 Task: Find connections with filter location Varkaus with filter topic #startupswith filter profile language English with filter current company Diebold Nixdorf with filter school Sandip Foundation's Sandip Institute of Engineering and Management, Mahiravani, Trimbak Road, Nashik 422213 with filter industry Funds and Trusts with filter service category Financial Advisory with filter keywords title Playwright
Action: Mouse moved to (341, 239)
Screenshot: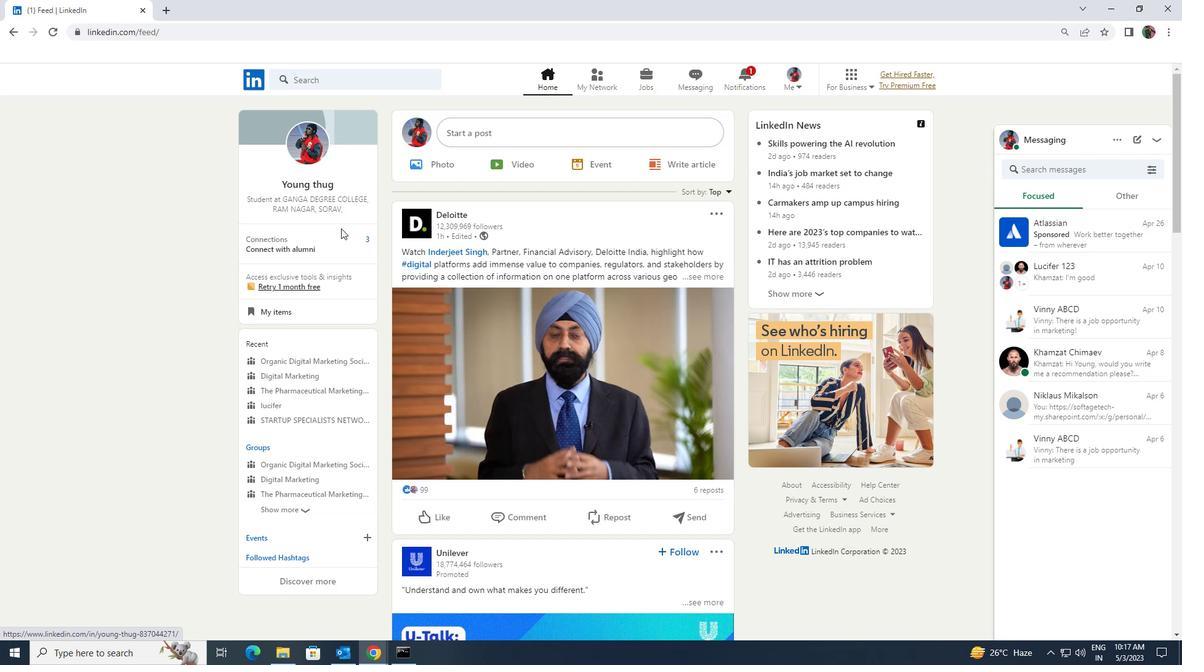 
Action: Mouse pressed left at (341, 239)
Screenshot: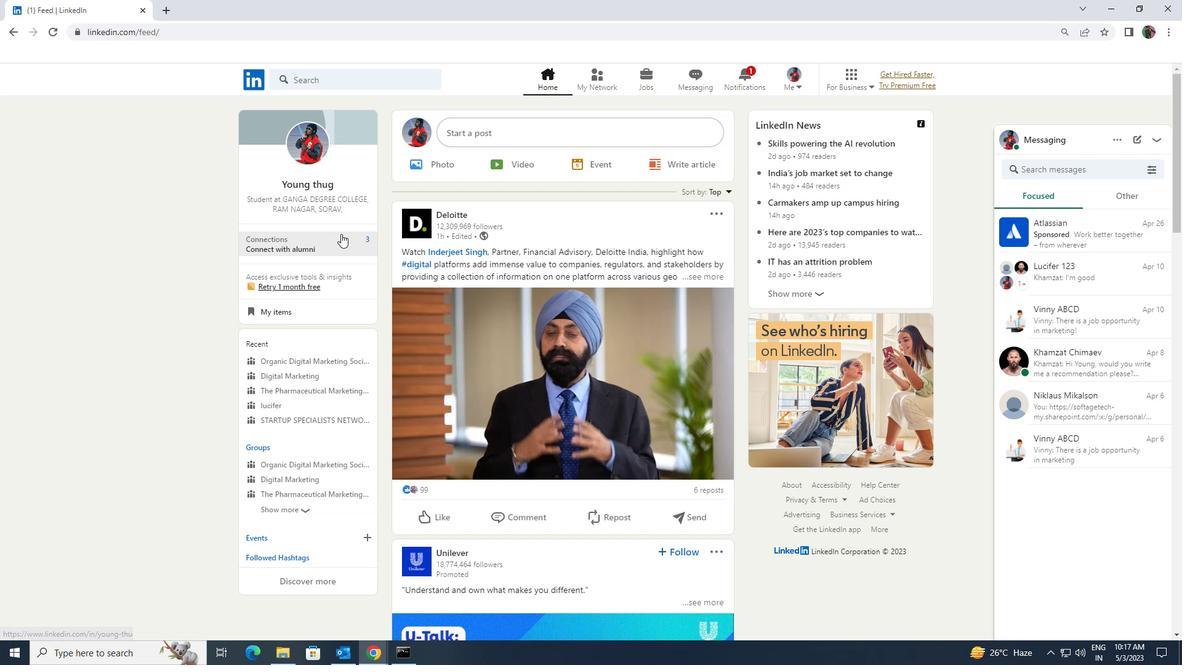 
Action: Mouse moved to (365, 152)
Screenshot: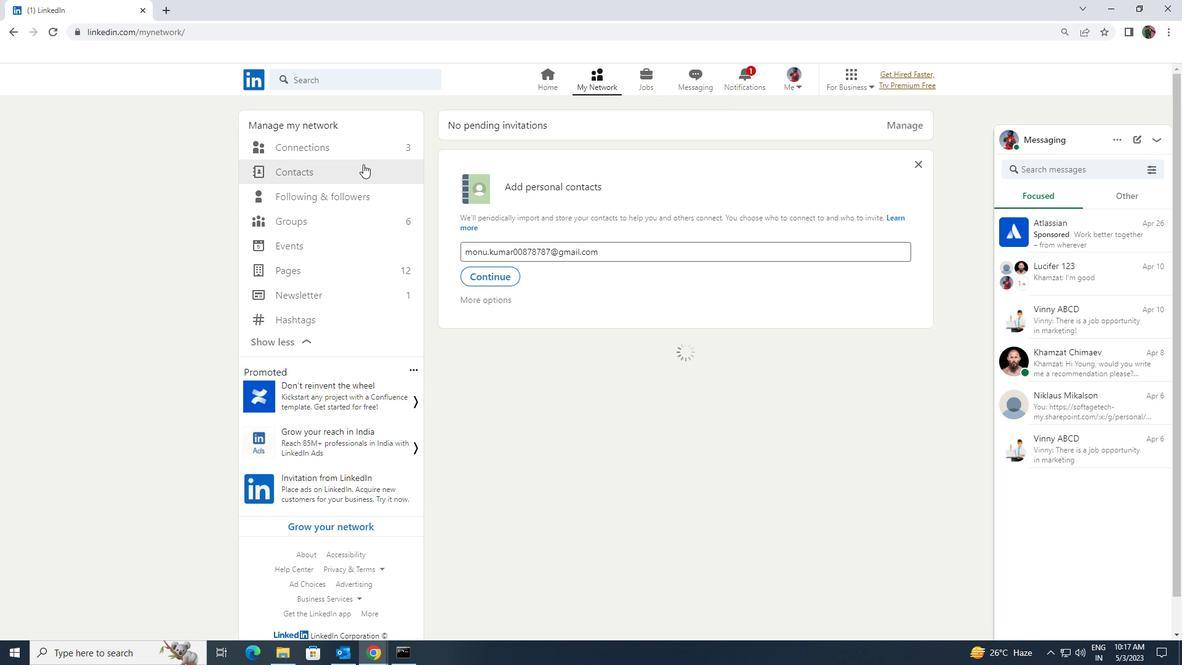 
Action: Mouse pressed left at (365, 152)
Screenshot: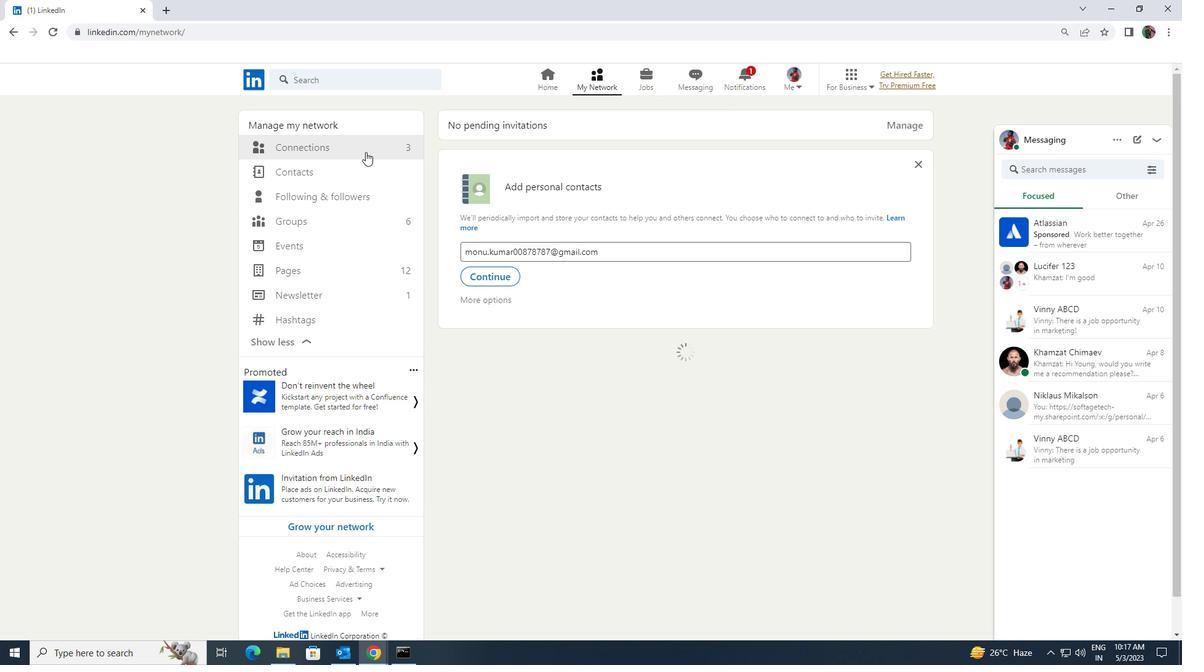 
Action: Mouse moved to (666, 147)
Screenshot: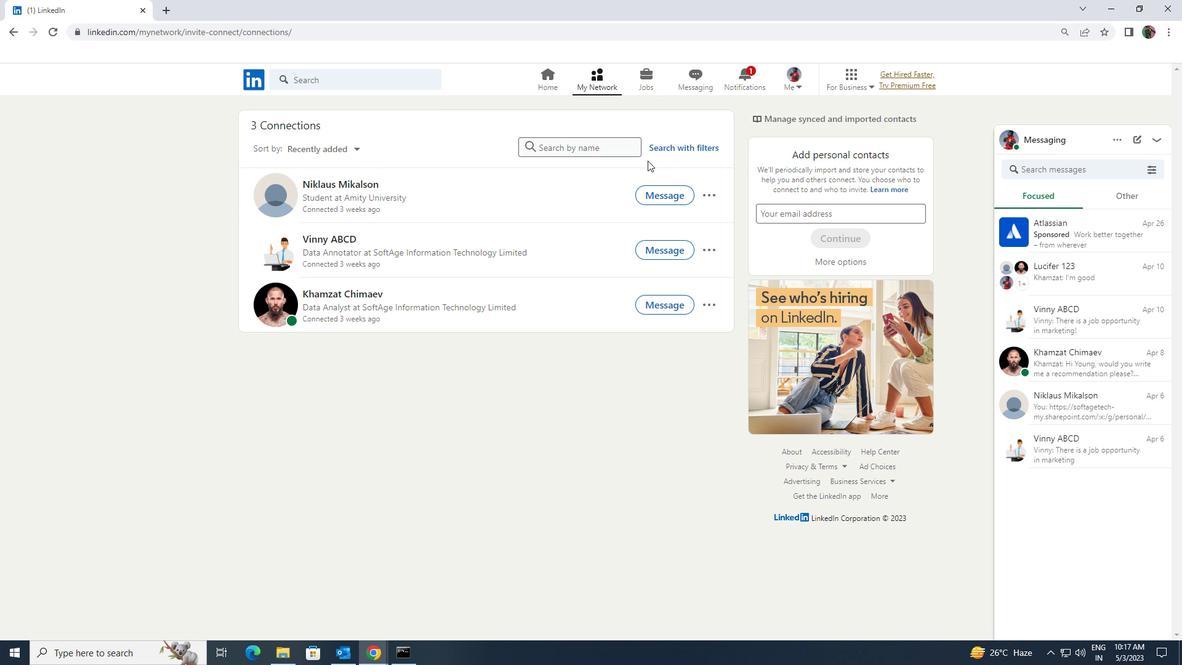 
Action: Mouse pressed left at (666, 147)
Screenshot: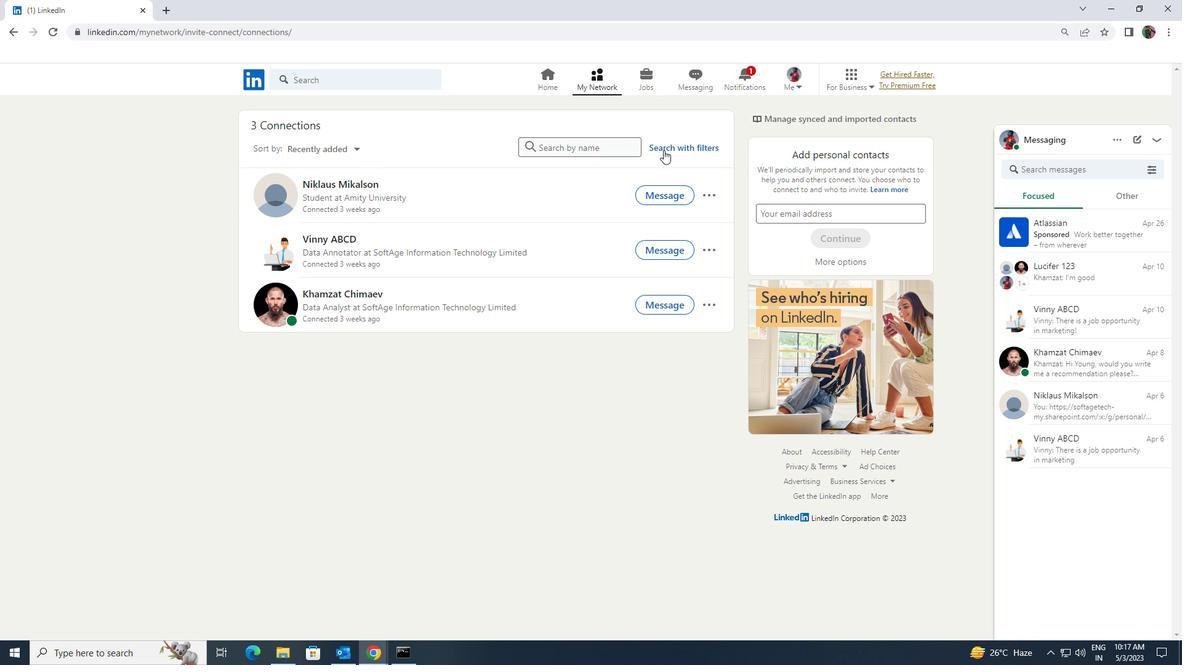 
Action: Mouse moved to (630, 119)
Screenshot: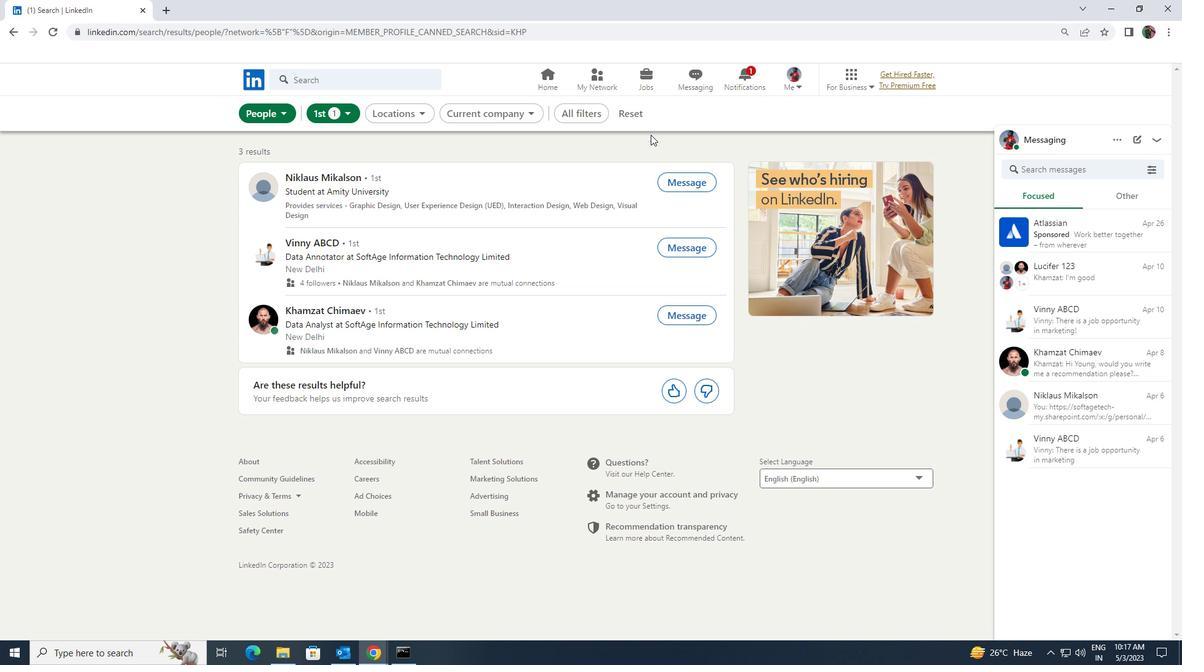 
Action: Mouse pressed left at (630, 119)
Screenshot: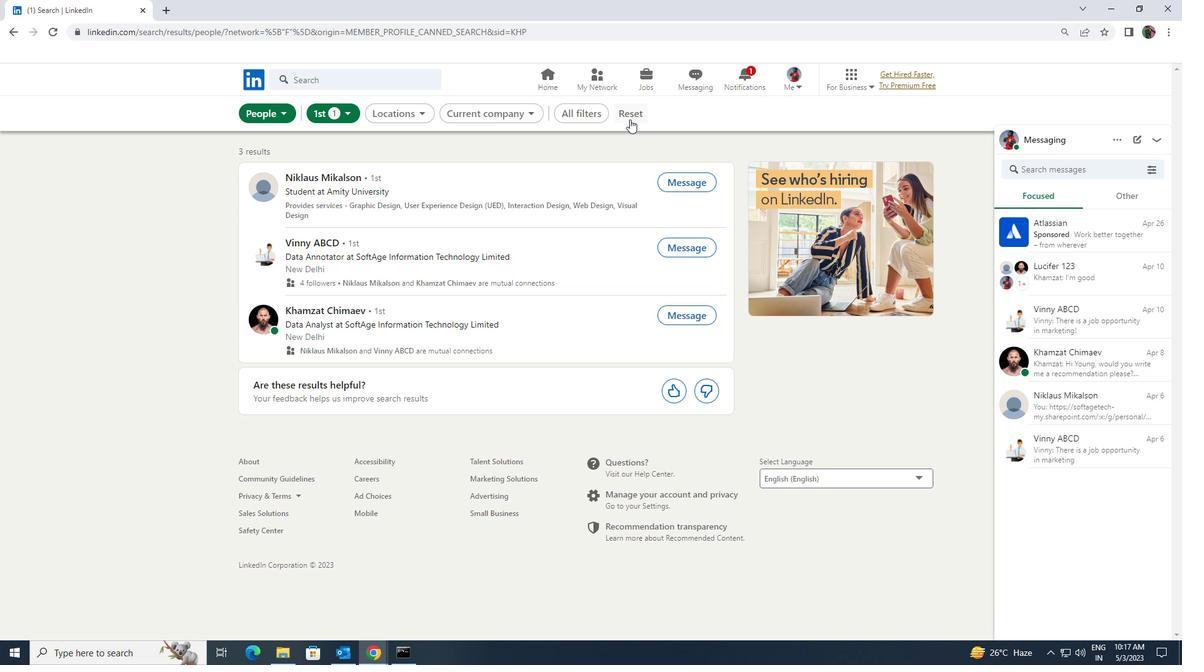 
Action: Mouse moved to (619, 115)
Screenshot: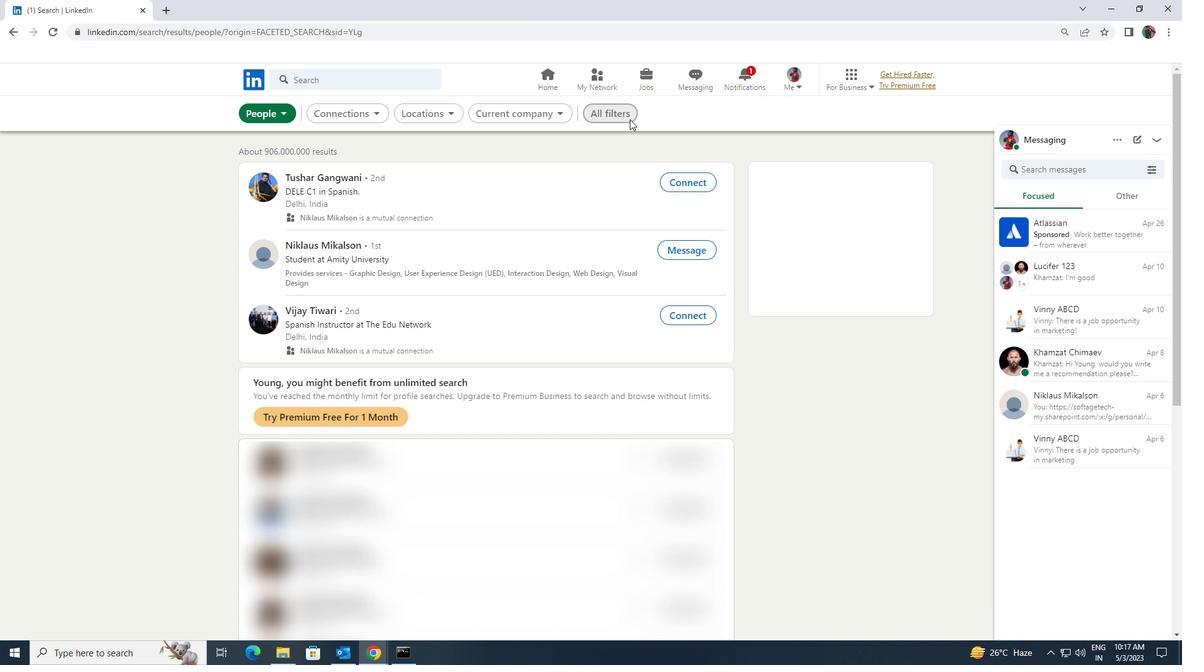 
Action: Mouse pressed left at (619, 115)
Screenshot: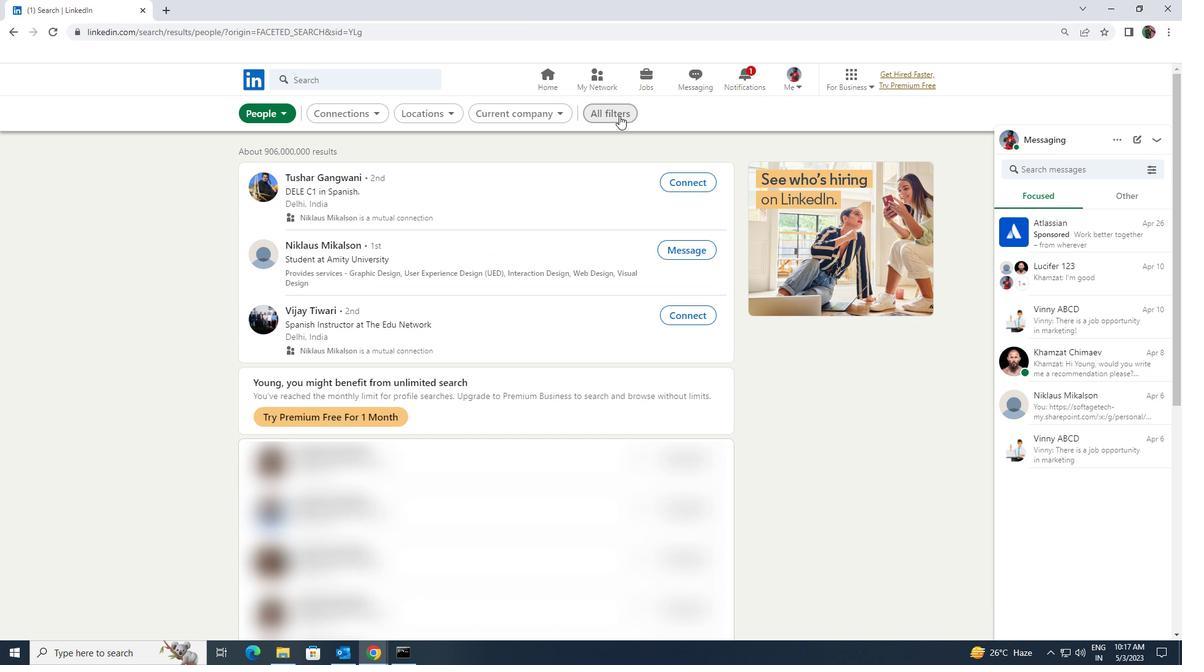 
Action: Mouse moved to (1015, 484)
Screenshot: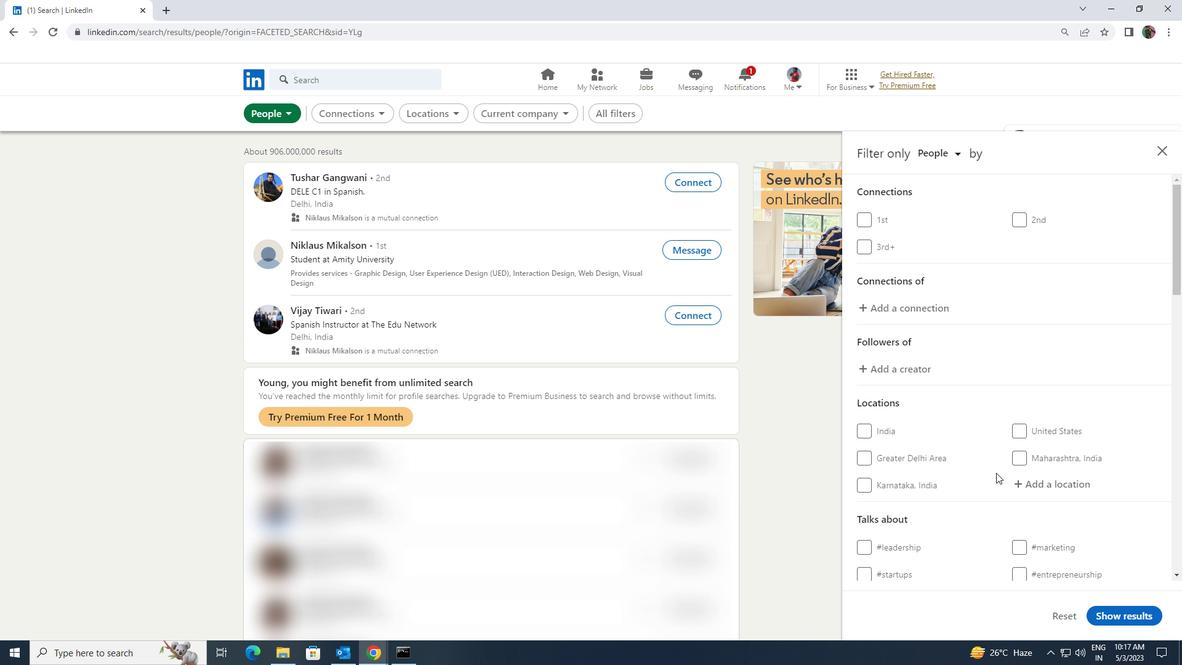 
Action: Mouse pressed left at (1015, 484)
Screenshot: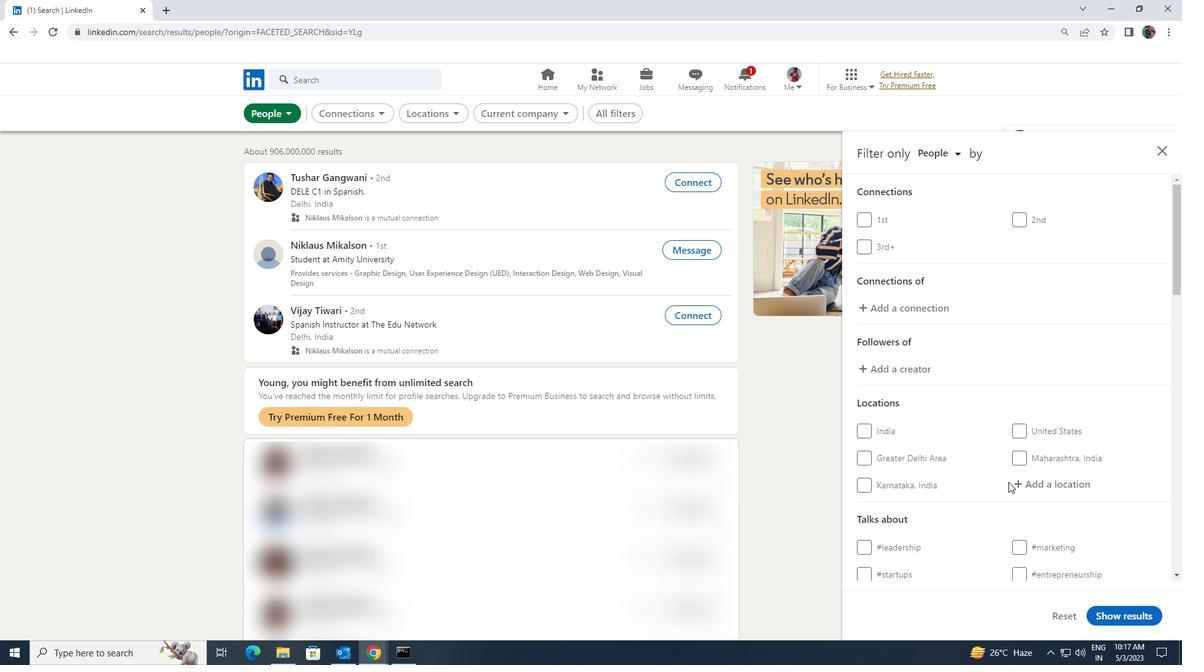 
Action: Mouse moved to (1003, 481)
Screenshot: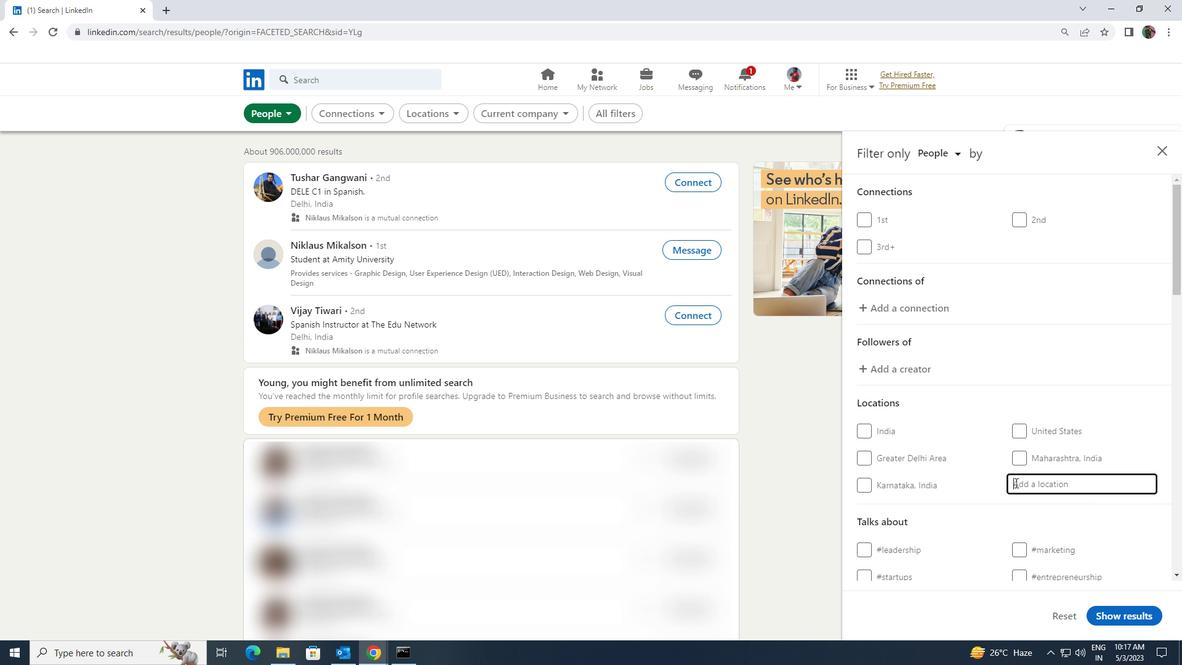 
Action: Key pressed <Key.shift>VARKAUS
Screenshot: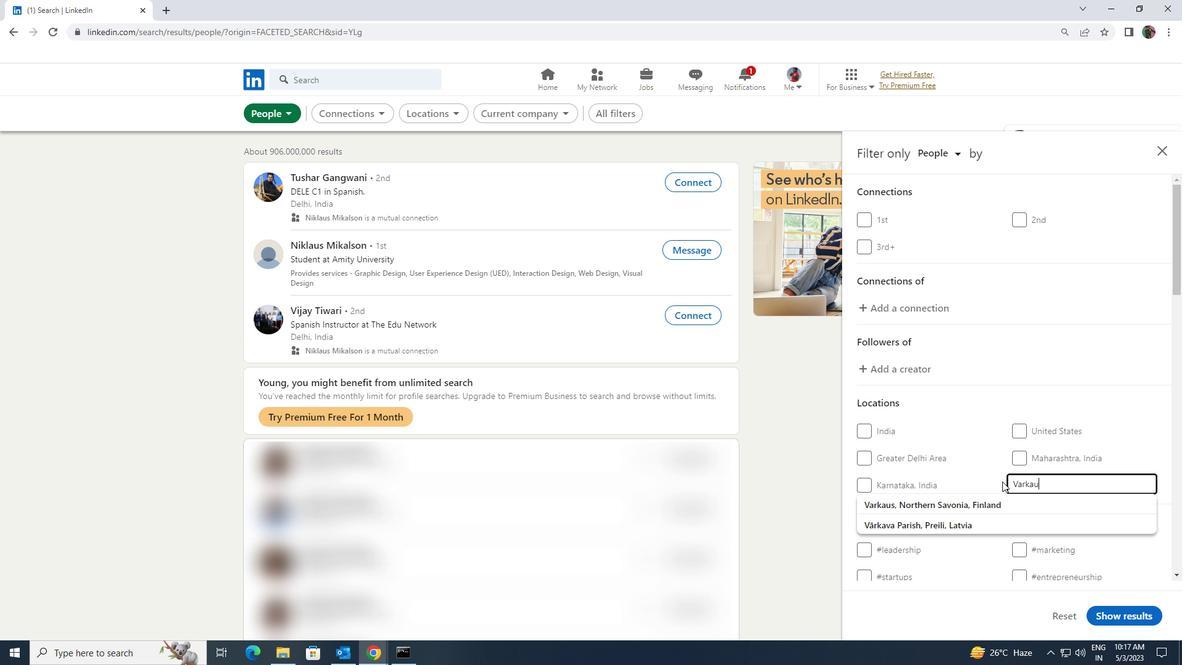 
Action: Mouse moved to (997, 494)
Screenshot: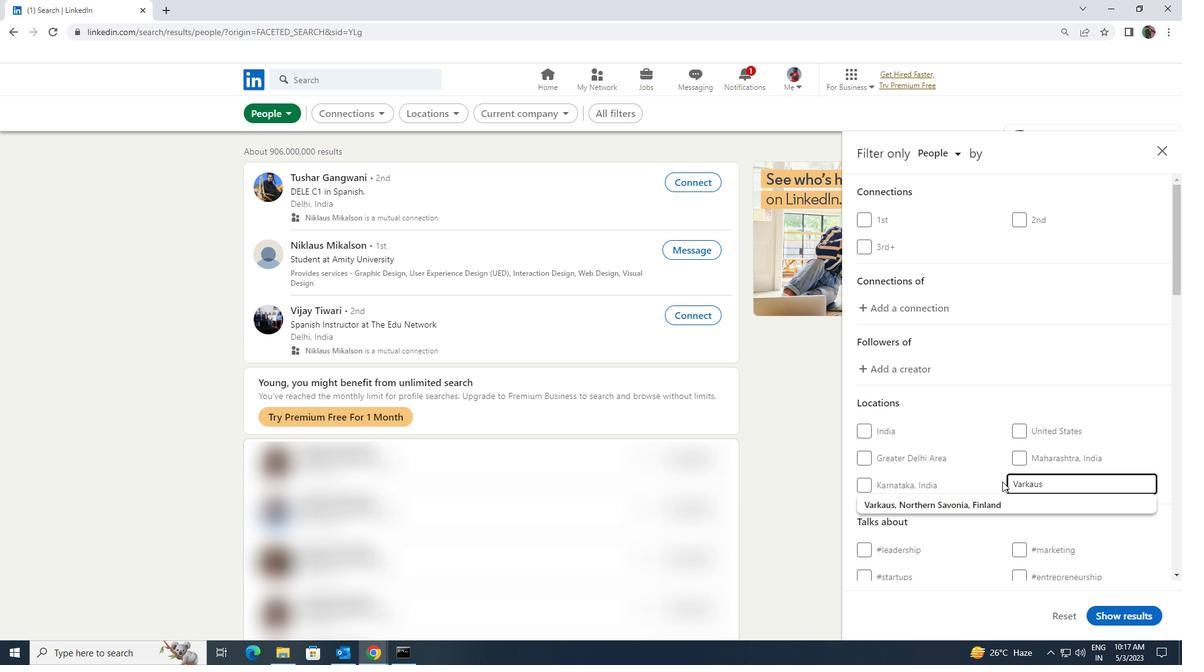 
Action: Mouse pressed left at (997, 494)
Screenshot: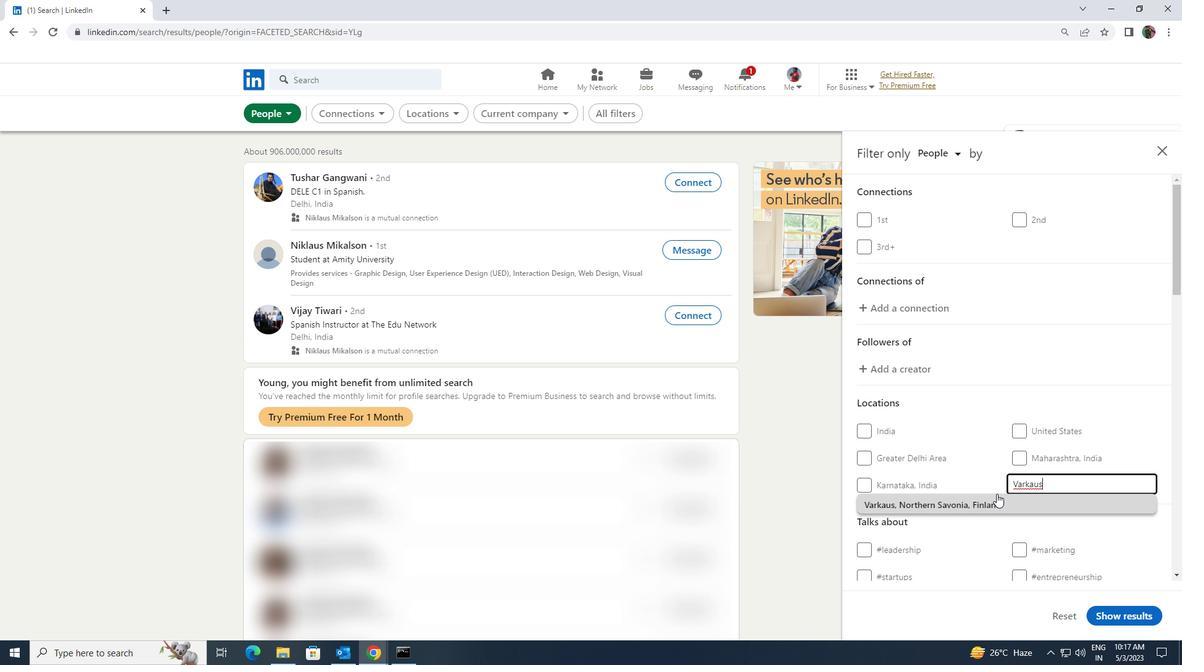 
Action: Mouse moved to (982, 494)
Screenshot: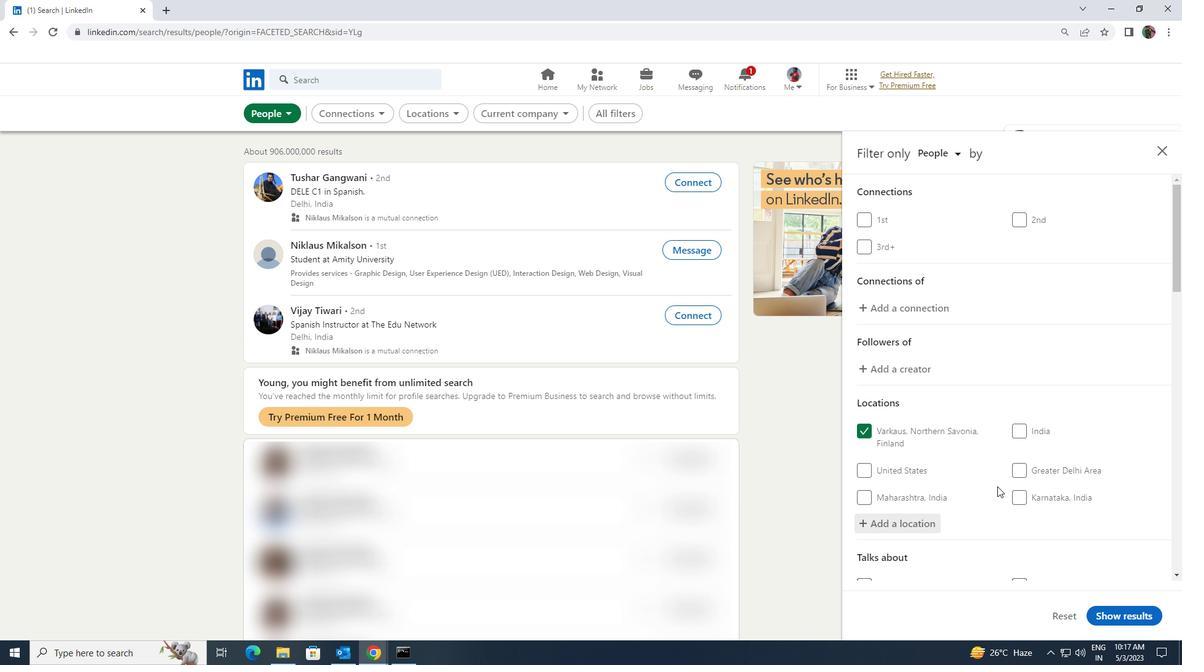 
Action: Mouse scrolled (982, 494) with delta (0, 0)
Screenshot: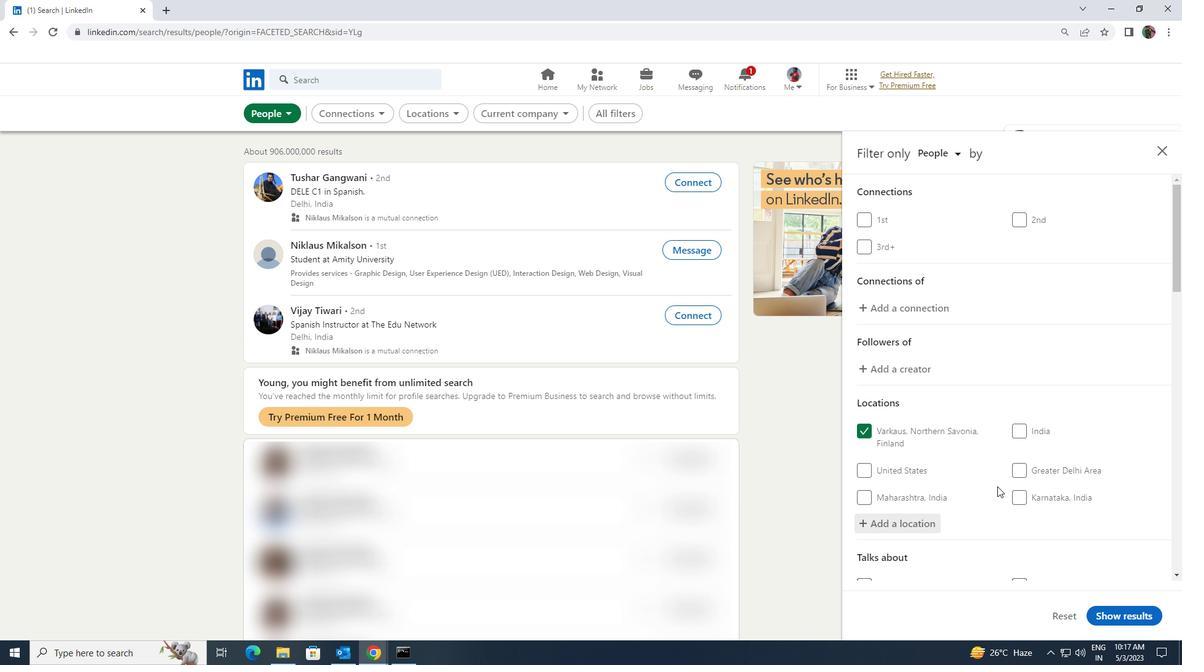 
Action: Mouse scrolled (982, 494) with delta (0, 0)
Screenshot: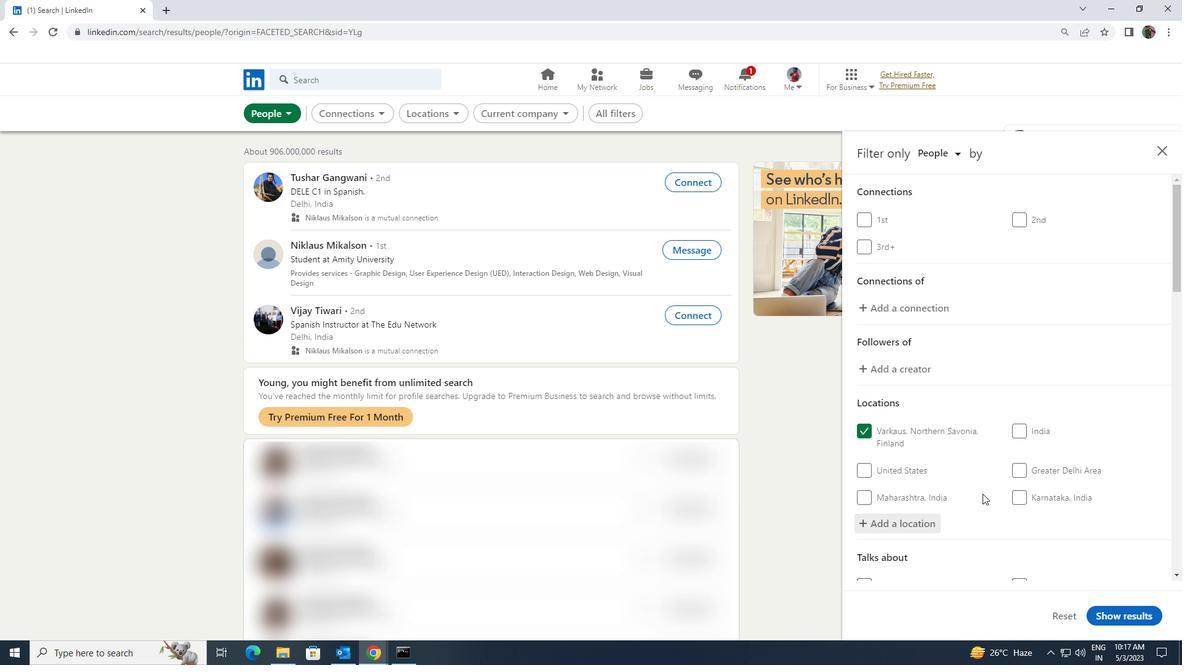 
Action: Mouse scrolled (982, 494) with delta (0, 0)
Screenshot: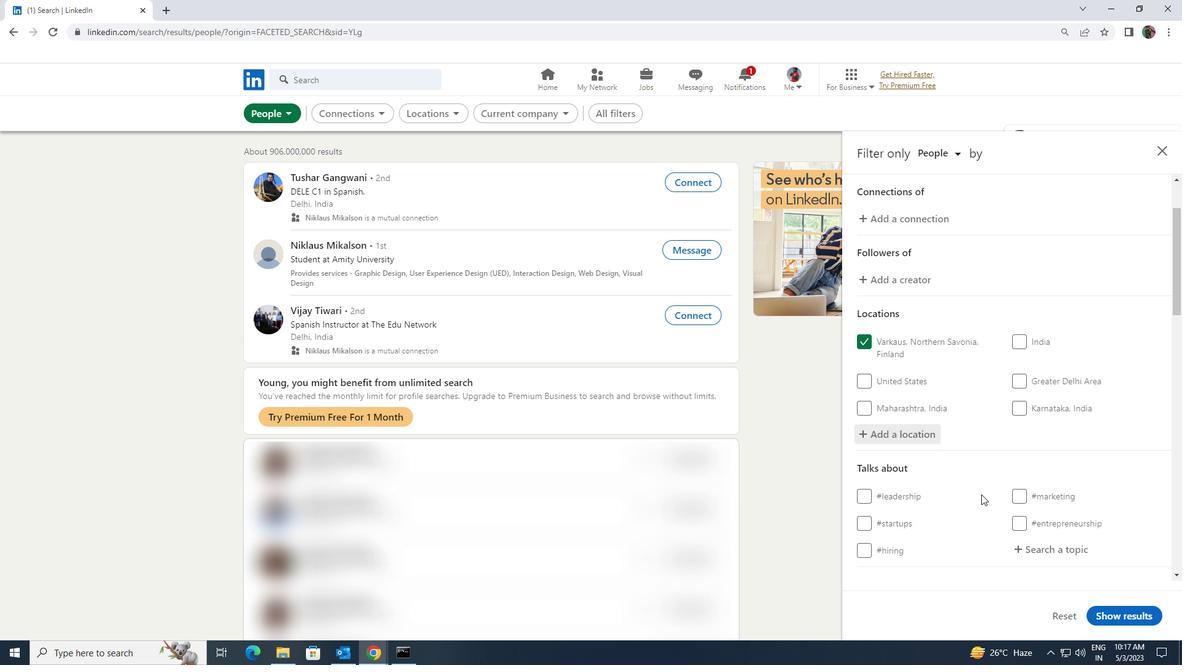 
Action: Mouse moved to (1029, 458)
Screenshot: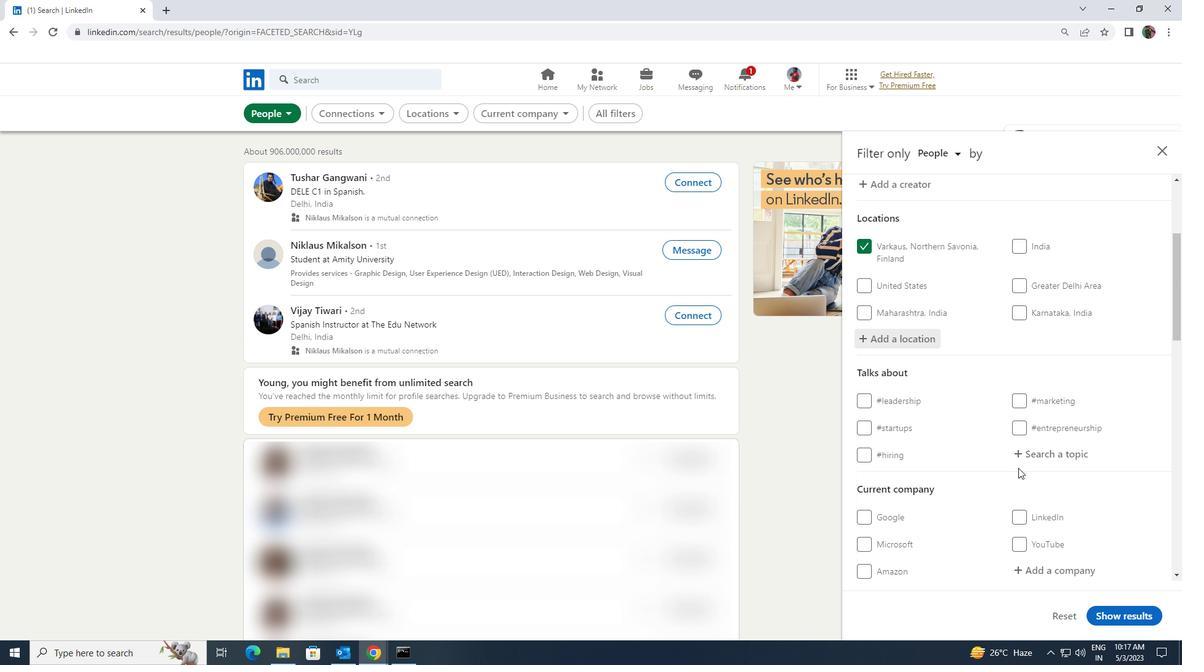 
Action: Mouse pressed left at (1029, 458)
Screenshot: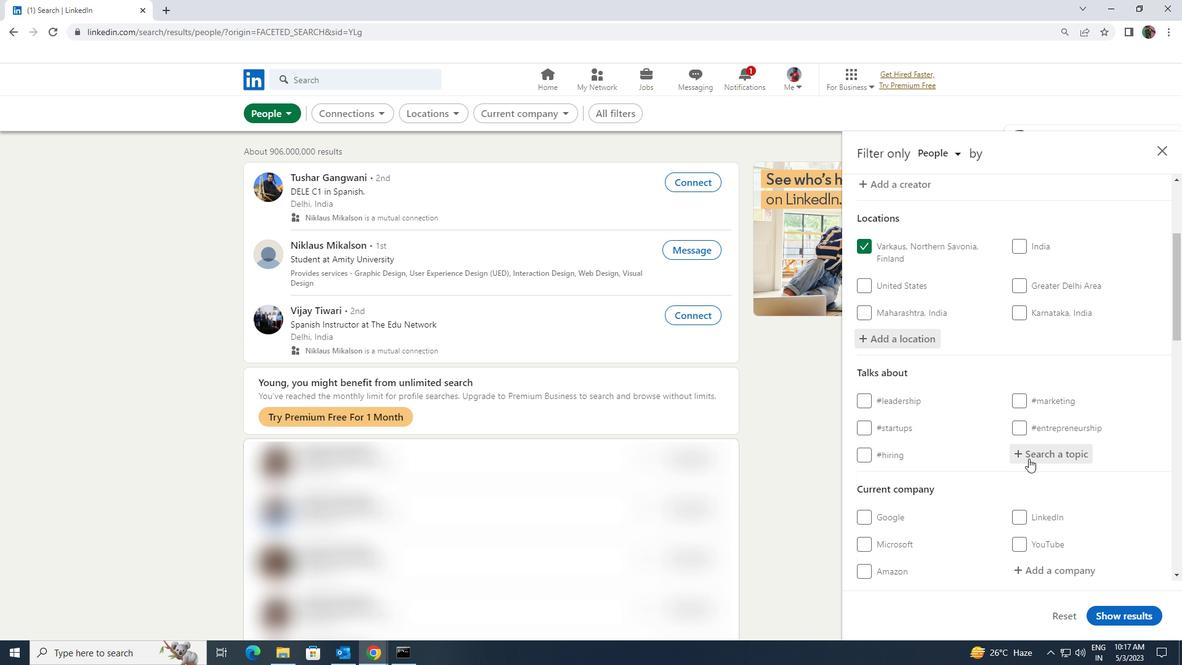 
Action: Key pressed <Key.shift><Key.shift><Key.shift>STARTU
Screenshot: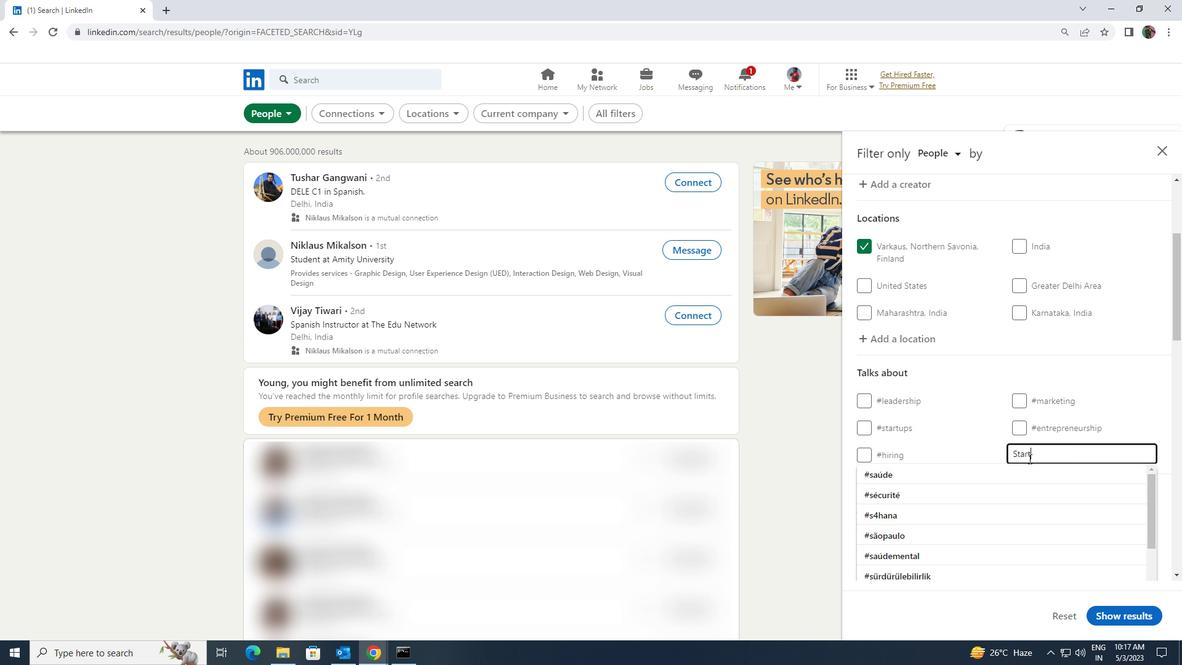
Action: Mouse moved to (1005, 475)
Screenshot: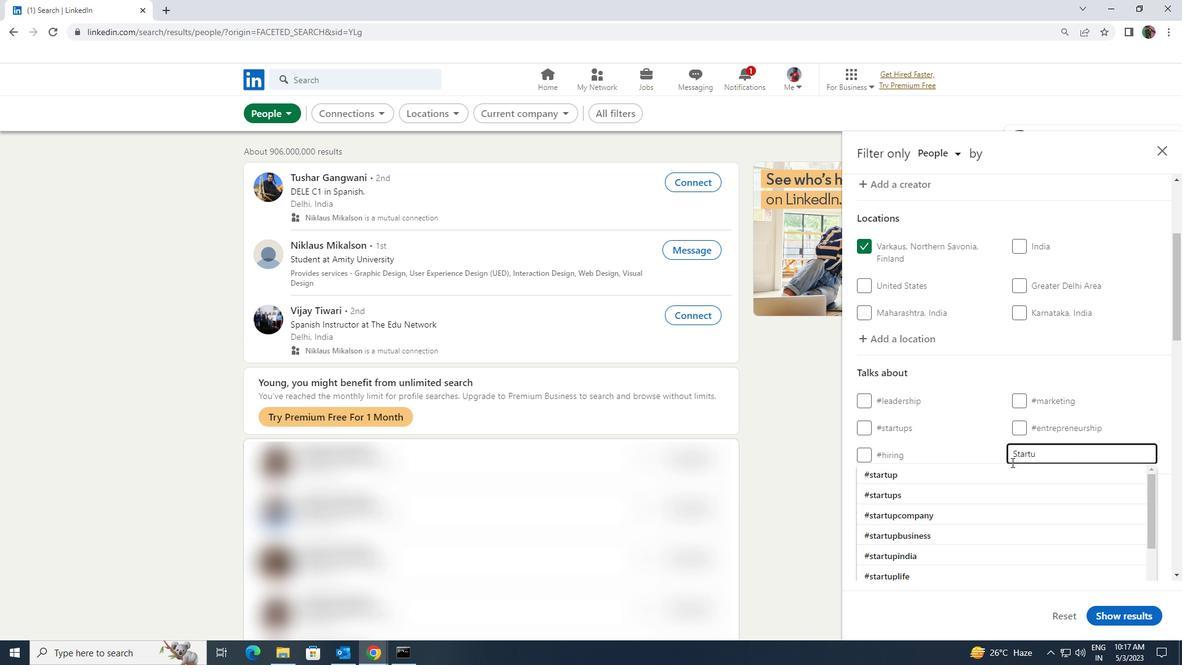 
Action: Mouse pressed left at (1005, 475)
Screenshot: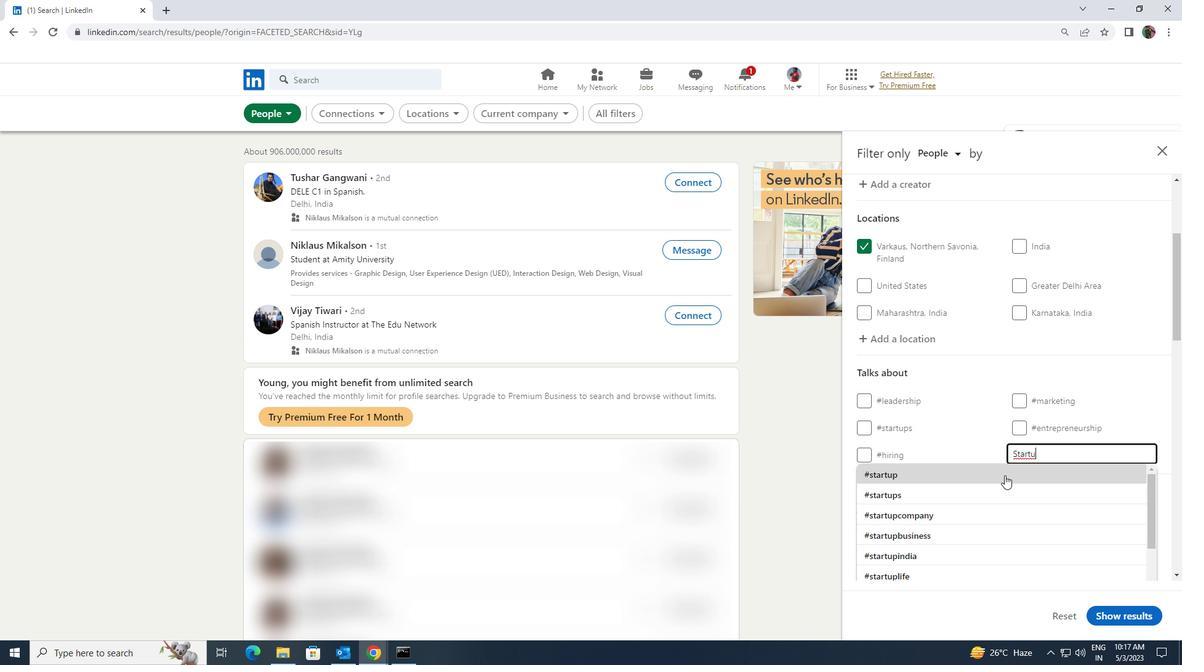 
Action: Mouse moved to (999, 478)
Screenshot: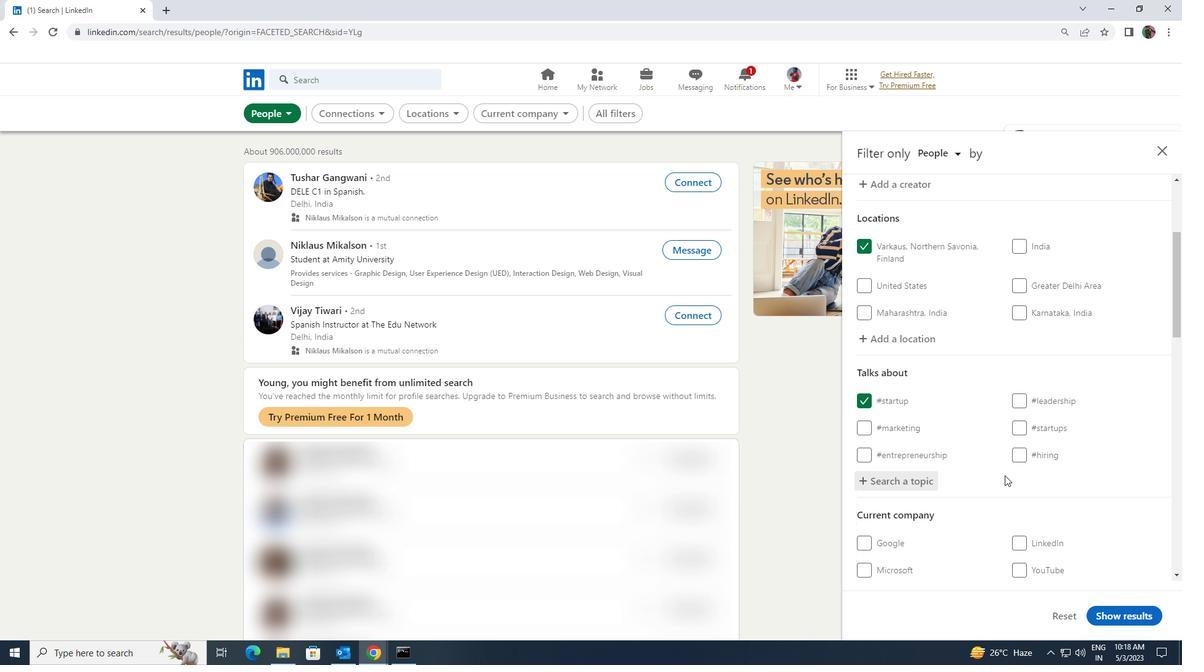 
Action: Mouse scrolled (999, 478) with delta (0, 0)
Screenshot: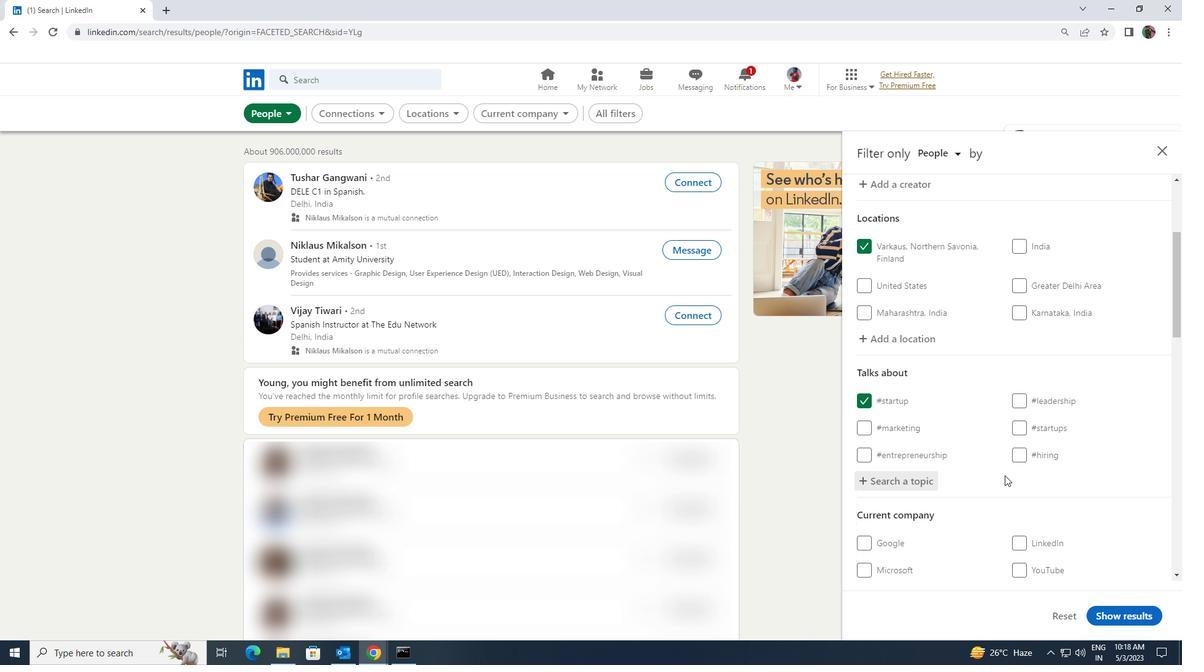 
Action: Mouse scrolled (999, 478) with delta (0, 0)
Screenshot: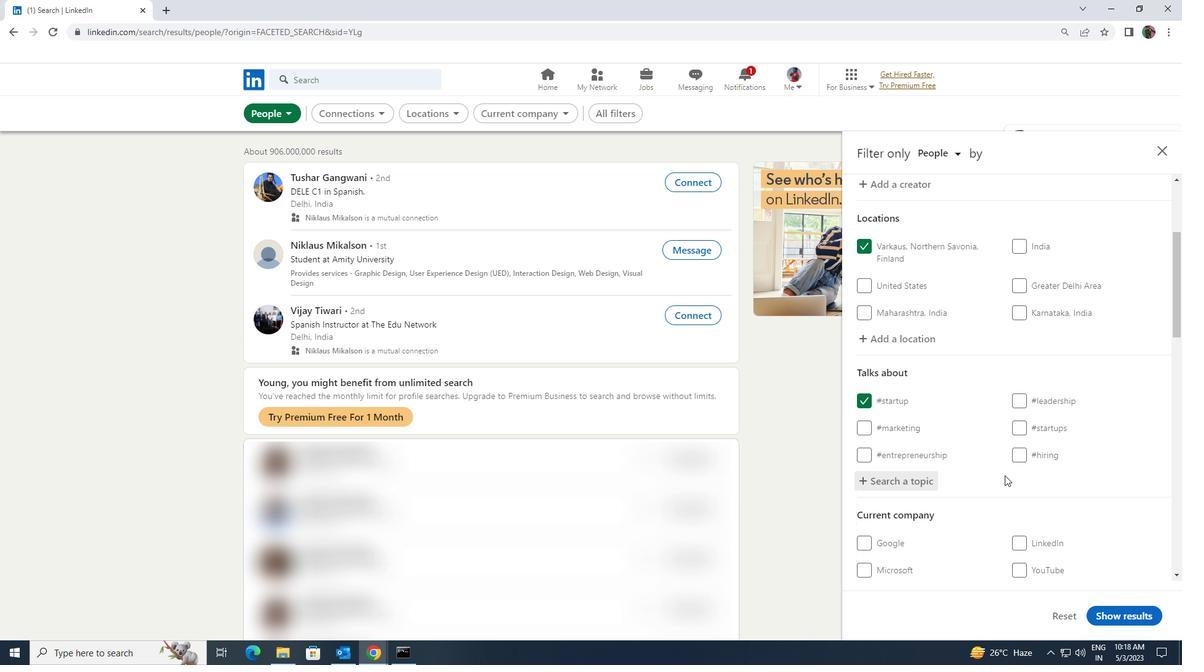 
Action: Mouse scrolled (999, 478) with delta (0, 0)
Screenshot: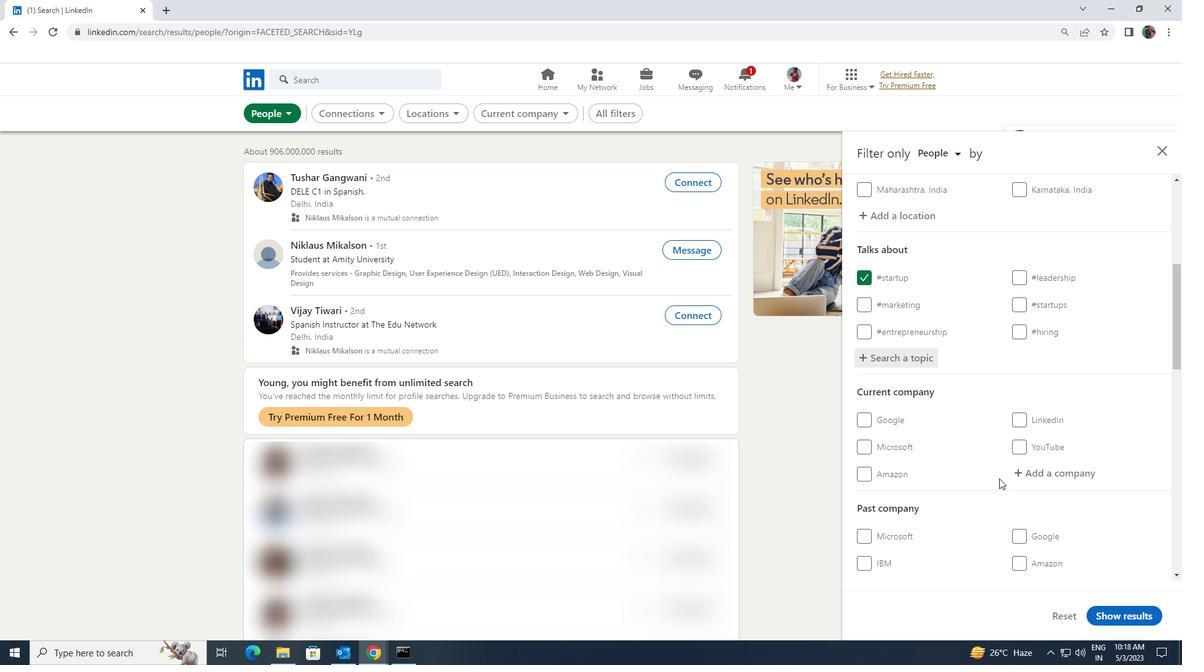 
Action: Mouse scrolled (999, 478) with delta (0, 0)
Screenshot: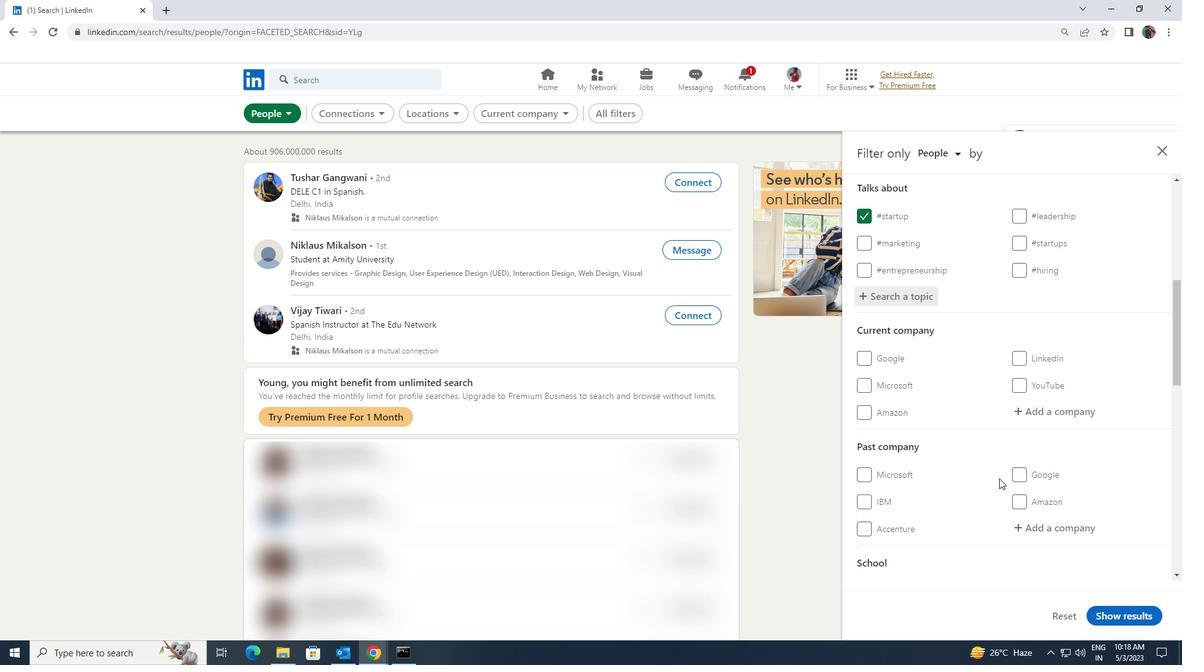 
Action: Mouse scrolled (999, 478) with delta (0, 0)
Screenshot: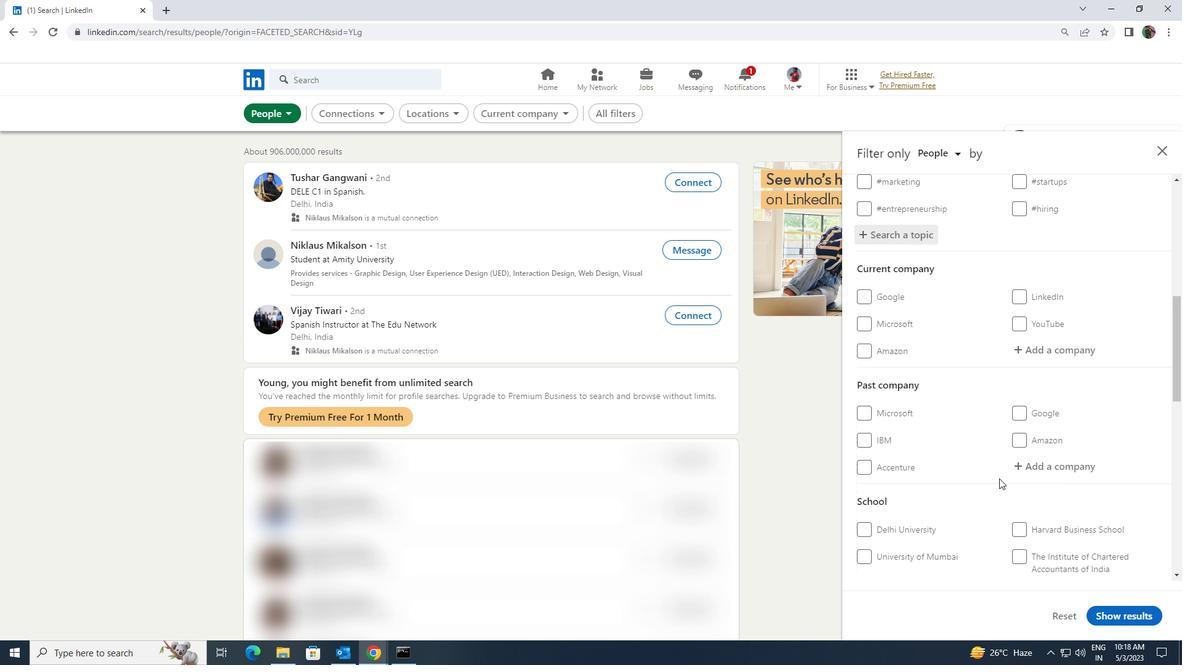 
Action: Mouse scrolled (999, 478) with delta (0, 0)
Screenshot: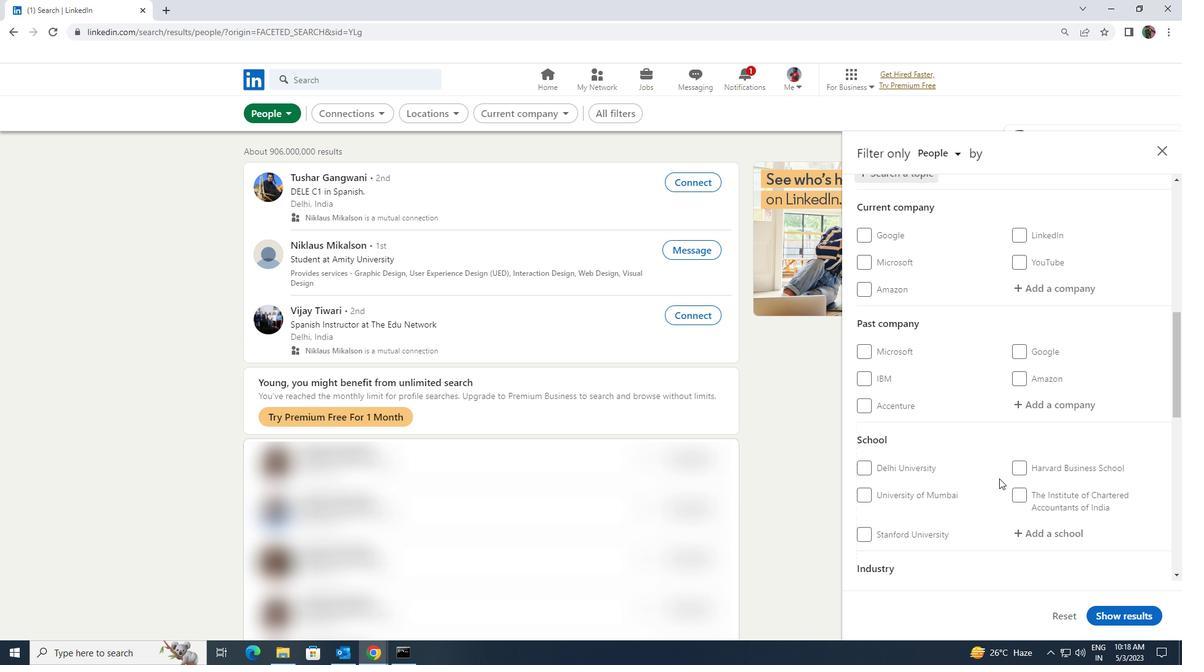 
Action: Mouse scrolled (999, 478) with delta (0, 0)
Screenshot: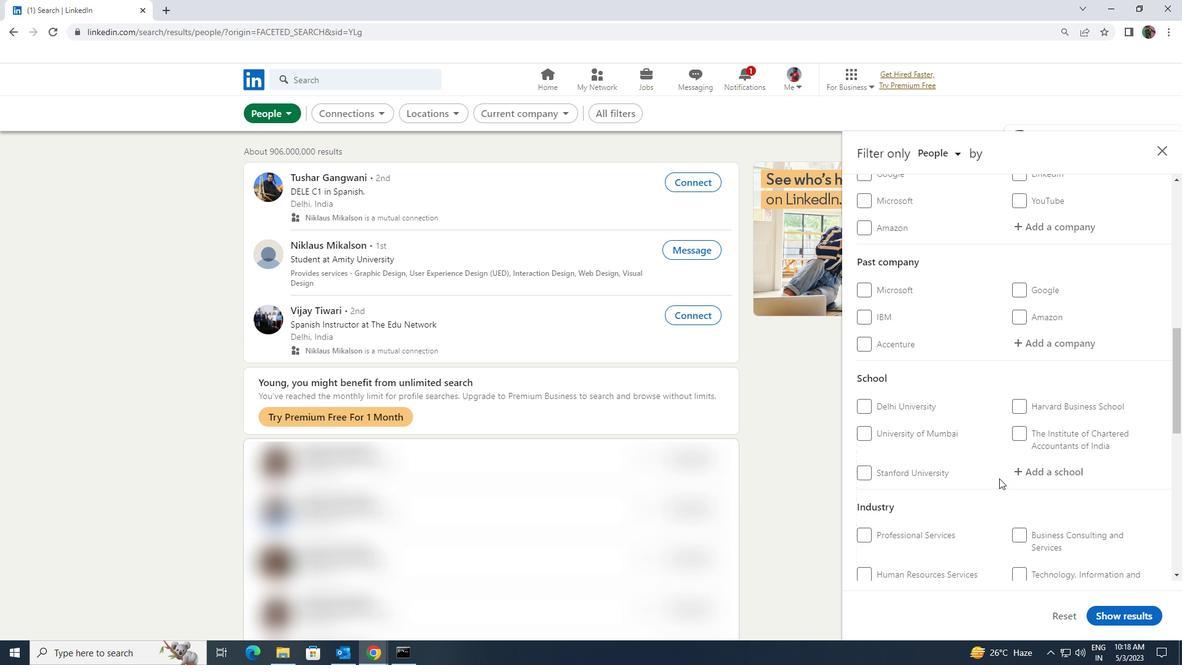 
Action: Mouse scrolled (999, 478) with delta (0, 0)
Screenshot: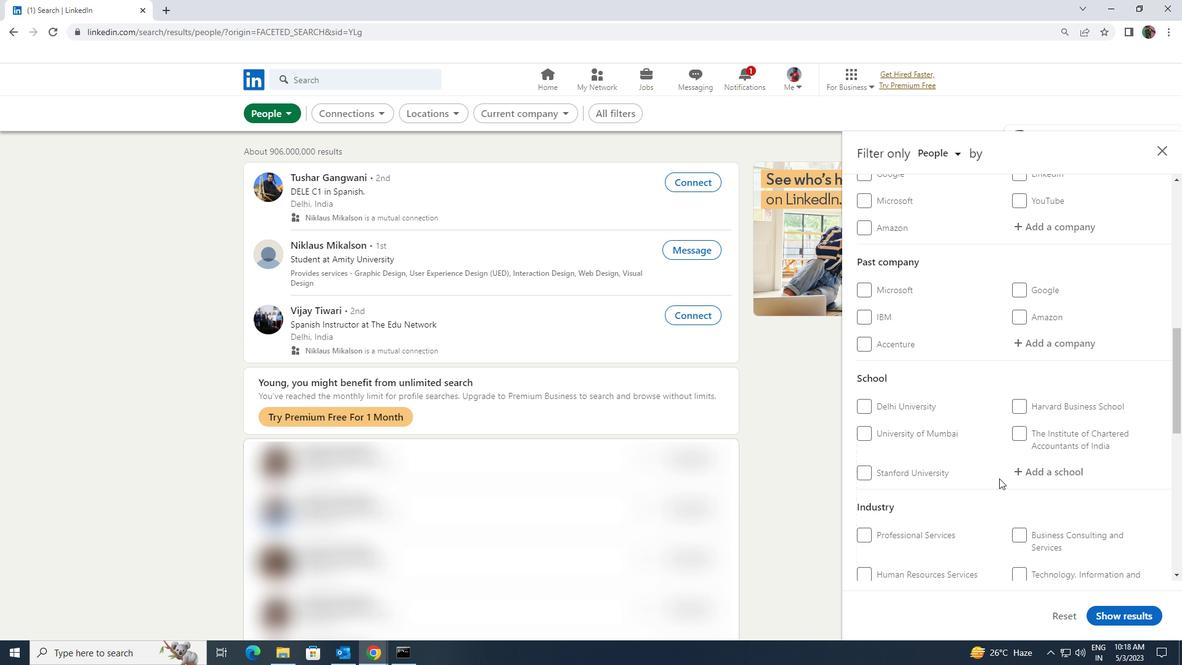 
Action: Mouse scrolled (999, 478) with delta (0, 0)
Screenshot: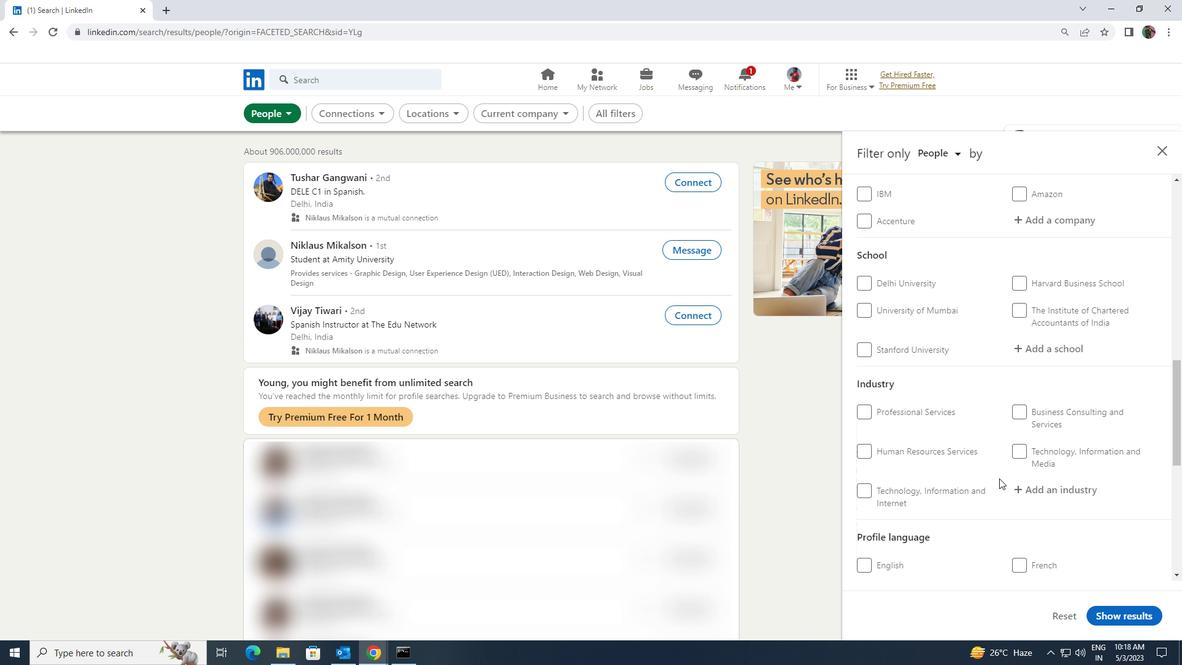 
Action: Mouse scrolled (999, 478) with delta (0, 0)
Screenshot: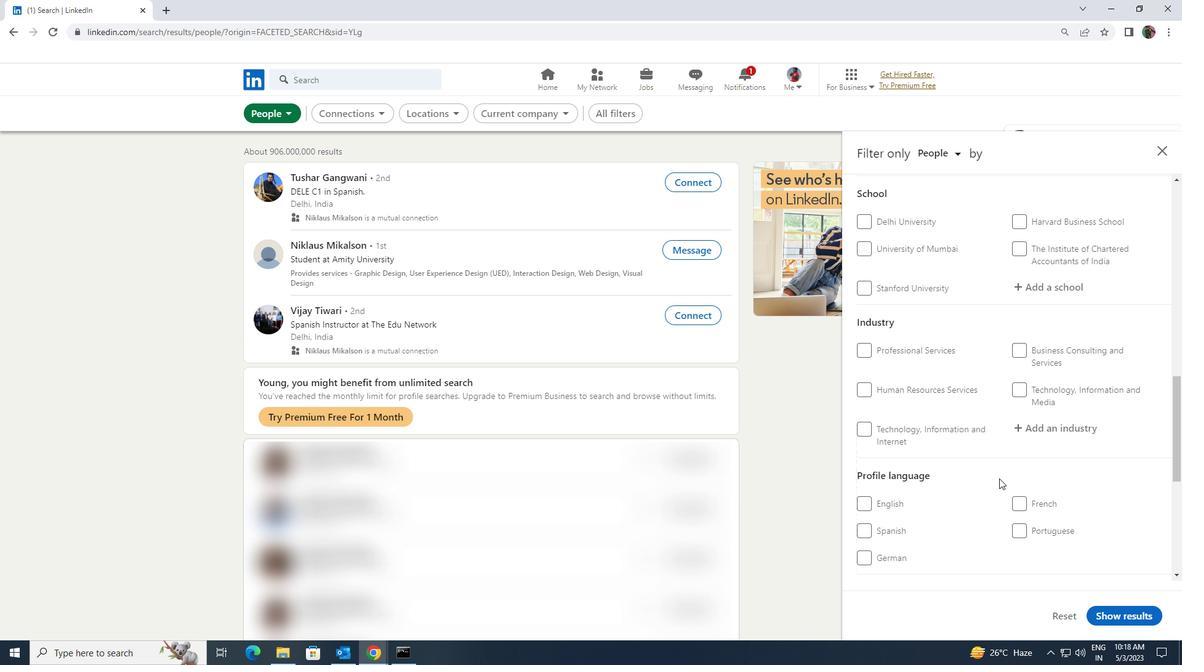 
Action: Mouse moved to (868, 440)
Screenshot: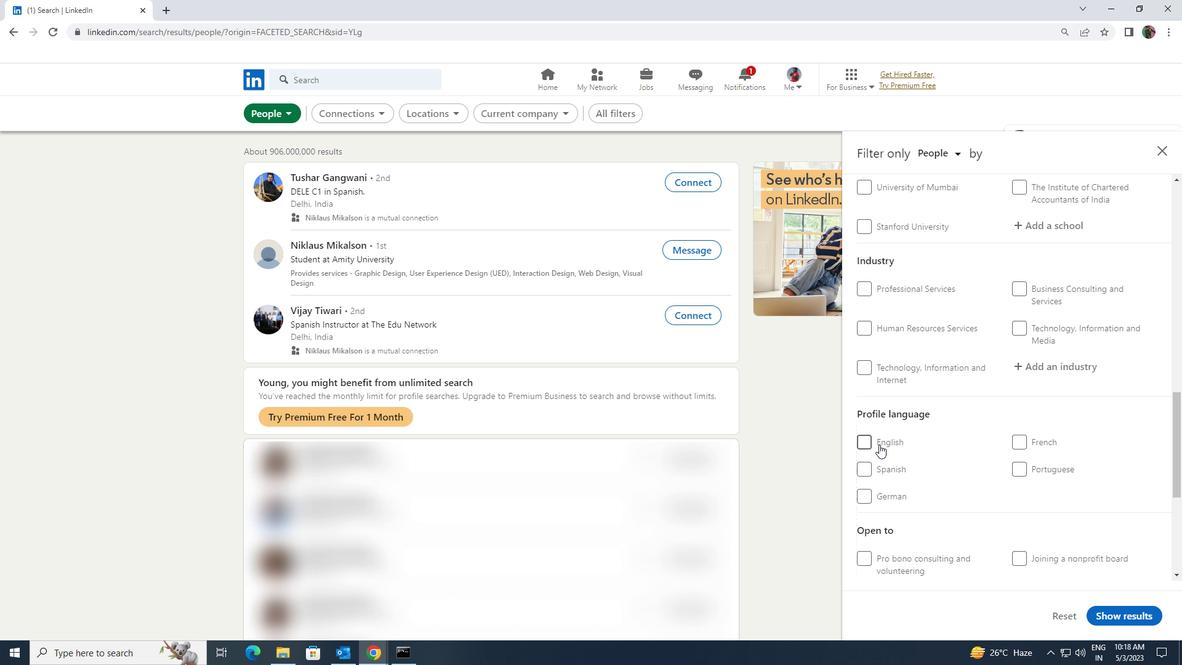 
Action: Mouse pressed left at (868, 440)
Screenshot: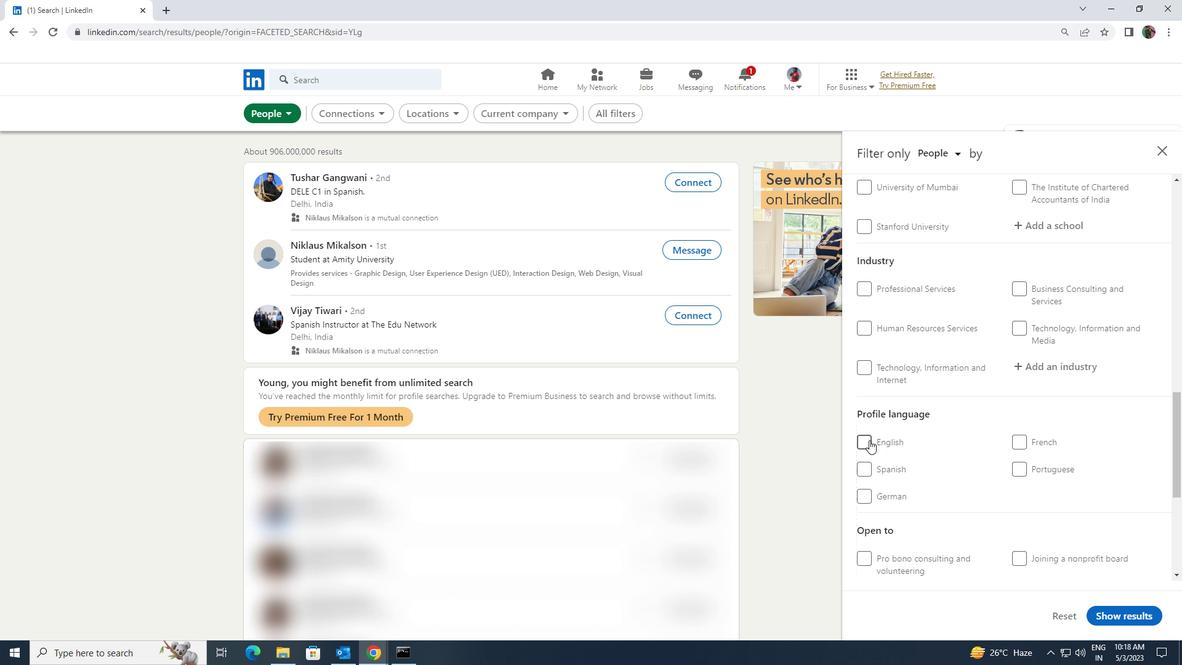 
Action: Mouse moved to (965, 447)
Screenshot: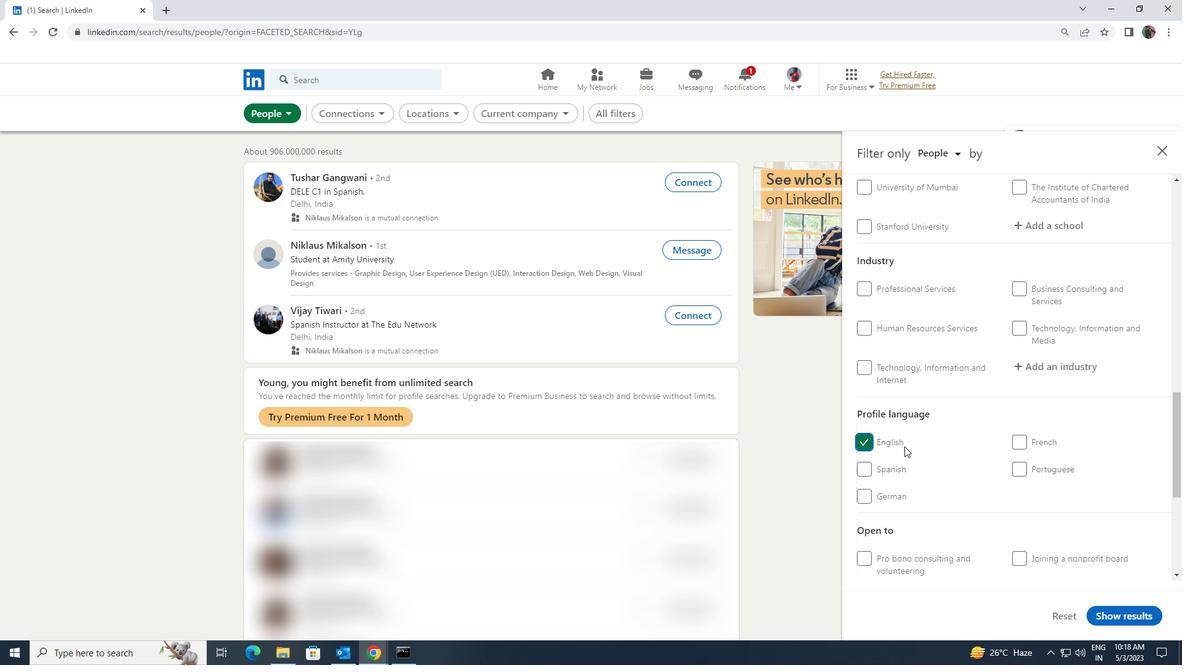 
Action: Mouse scrolled (965, 448) with delta (0, 0)
Screenshot: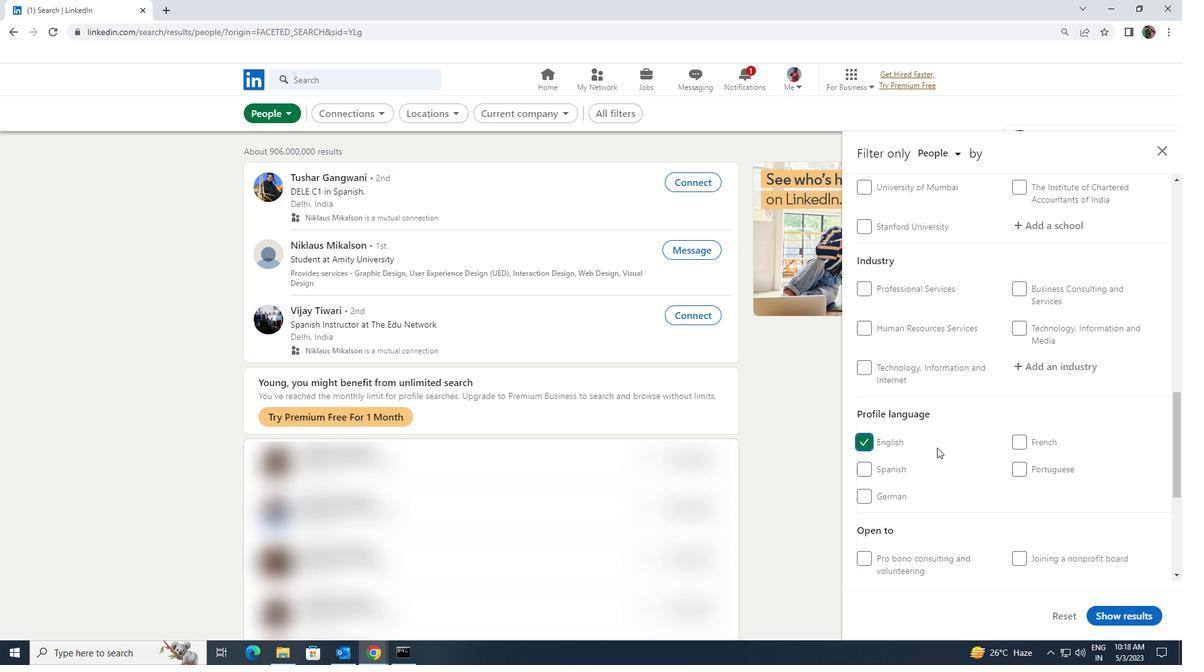 
Action: Mouse scrolled (965, 448) with delta (0, 0)
Screenshot: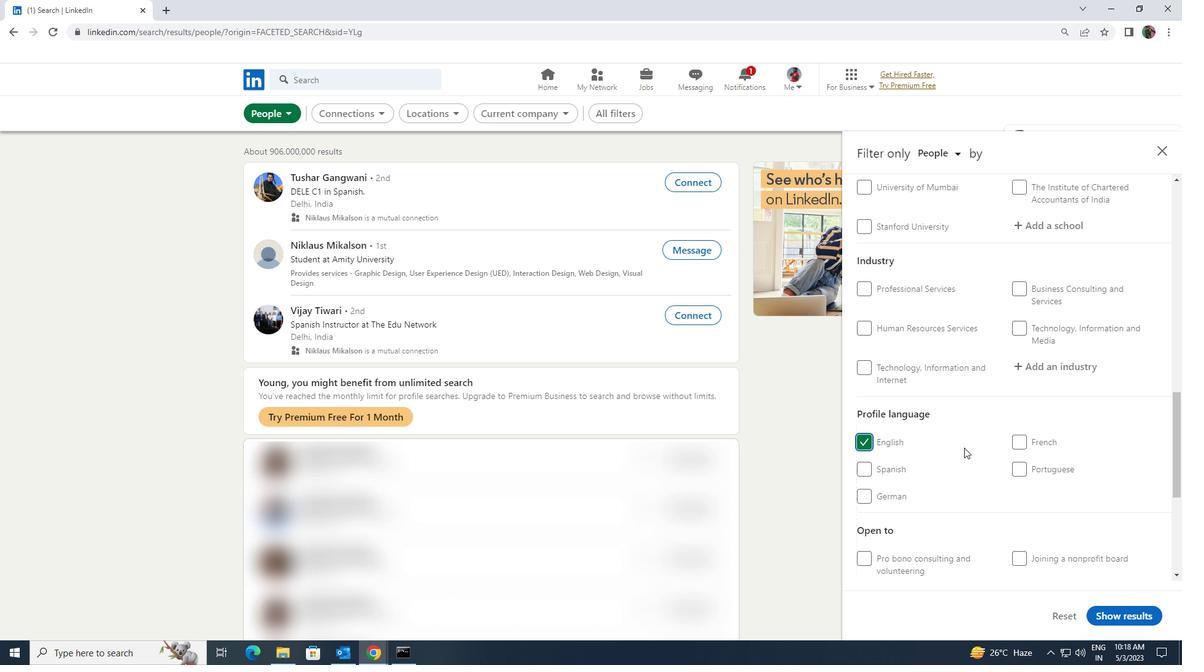 
Action: Mouse moved to (966, 450)
Screenshot: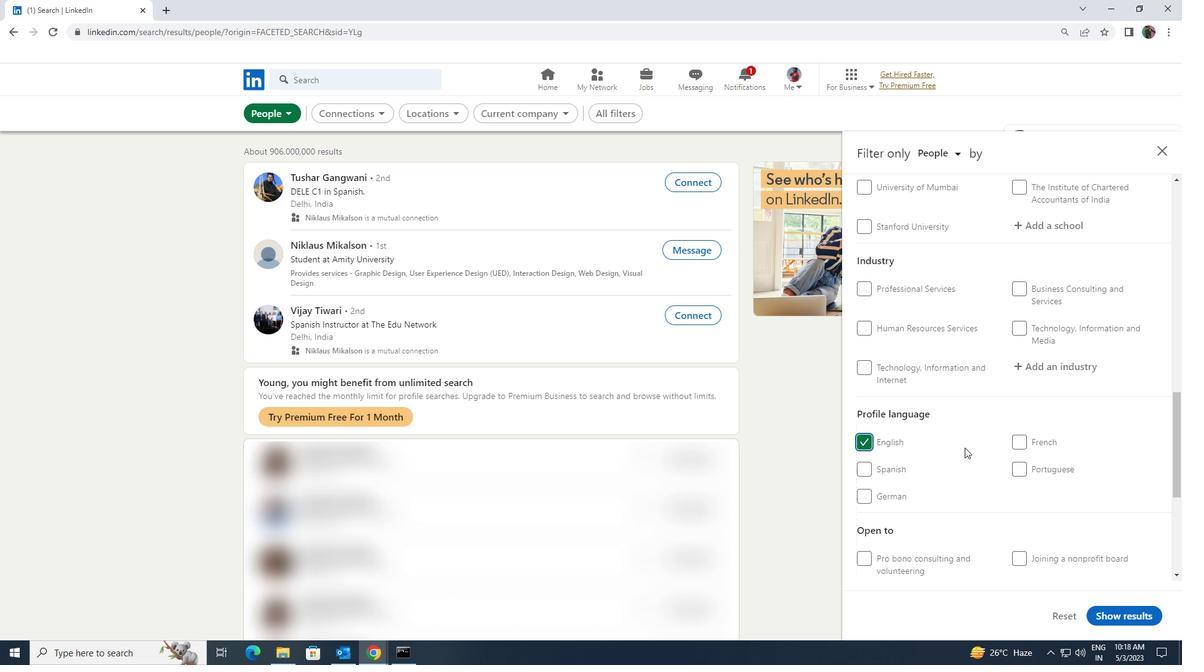 
Action: Mouse scrolled (966, 451) with delta (0, 0)
Screenshot: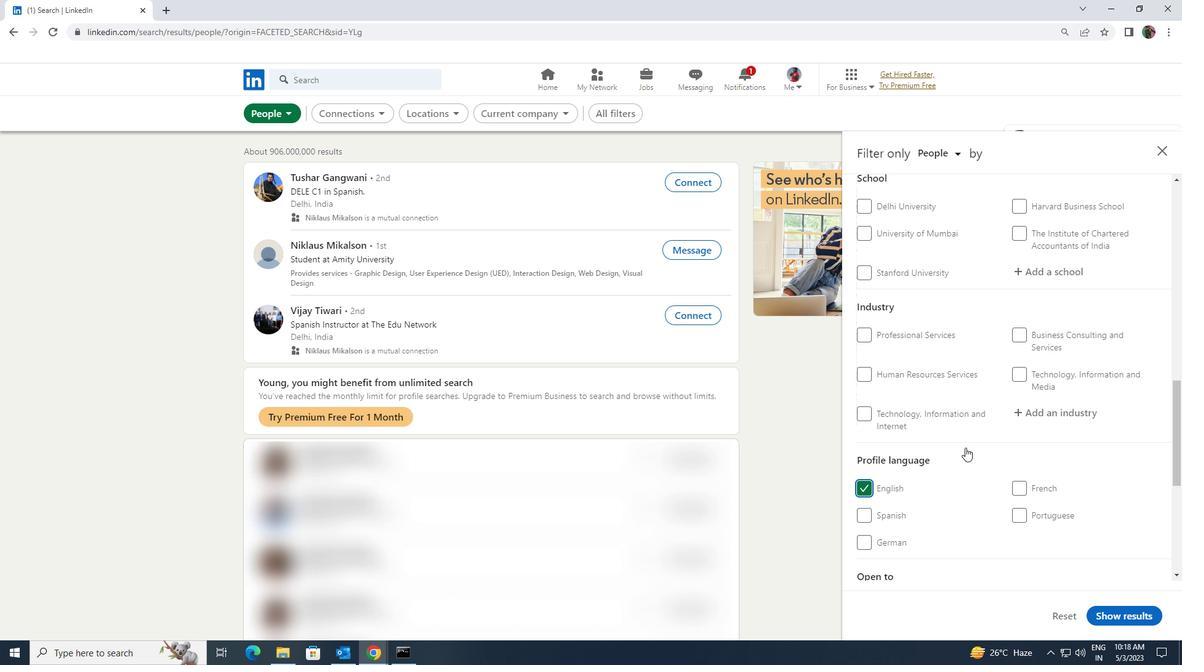 
Action: Mouse scrolled (966, 451) with delta (0, 0)
Screenshot: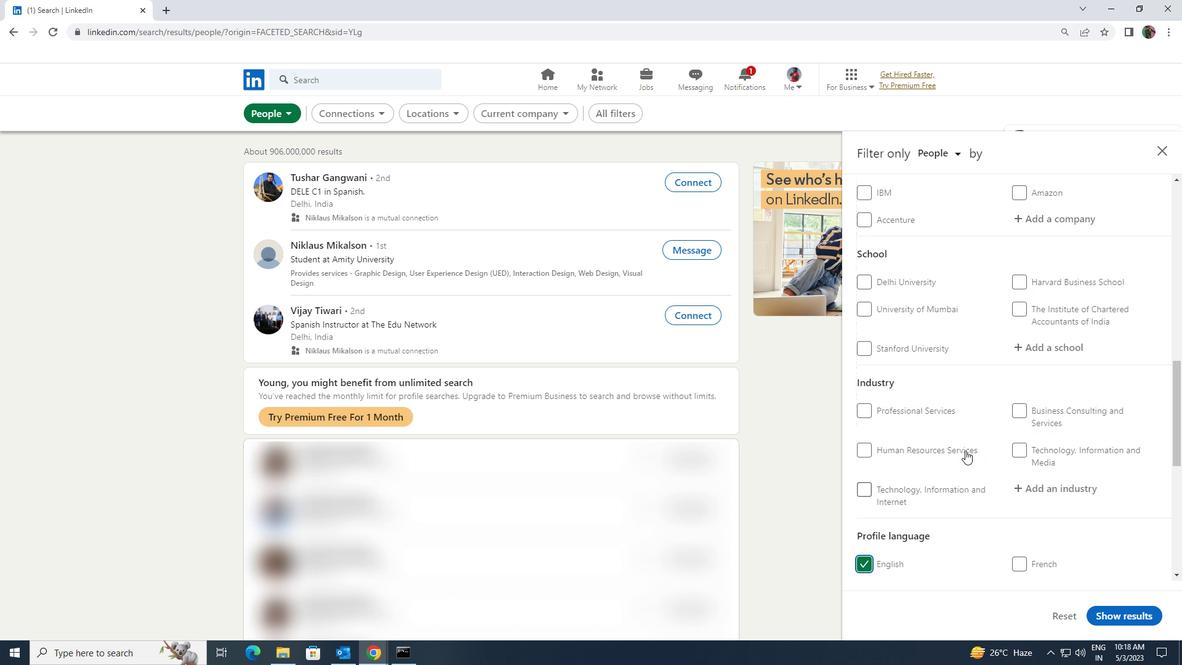 
Action: Mouse moved to (965, 454)
Screenshot: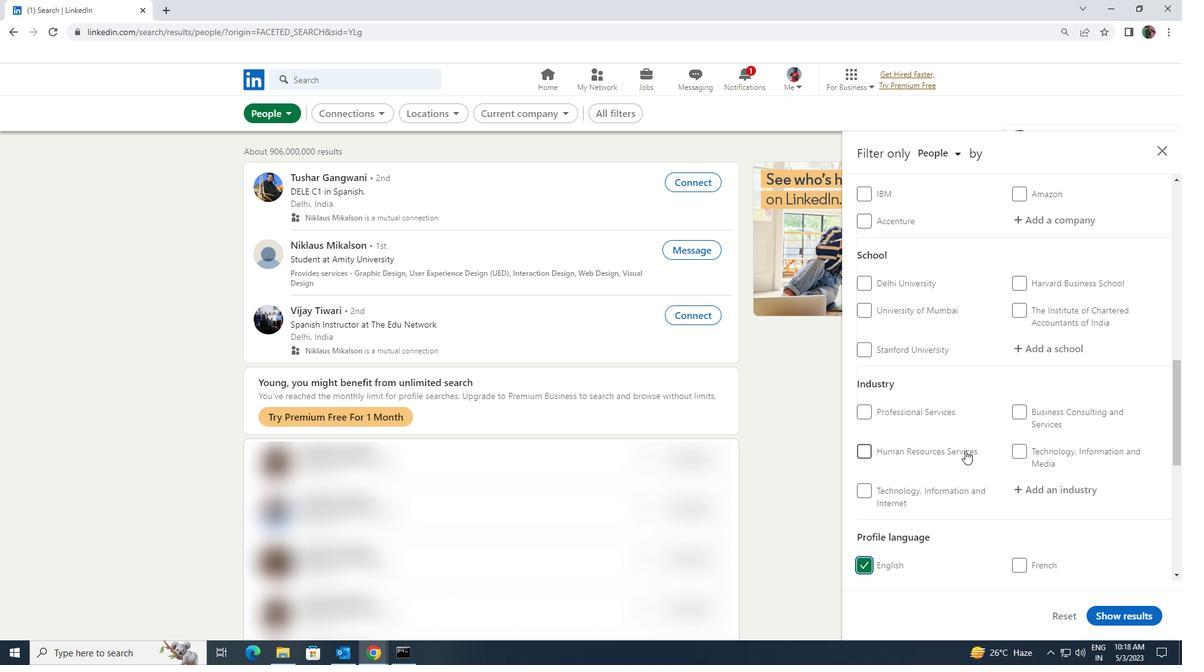
Action: Mouse scrolled (965, 455) with delta (0, 0)
Screenshot: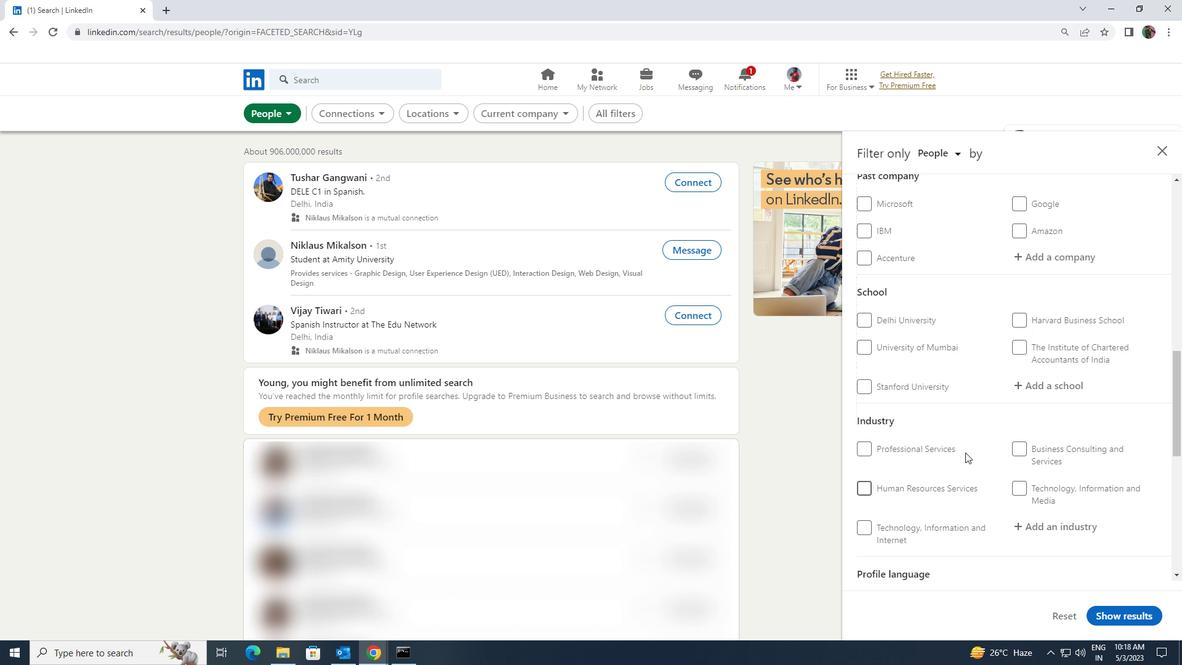 
Action: Mouse scrolled (965, 455) with delta (0, 0)
Screenshot: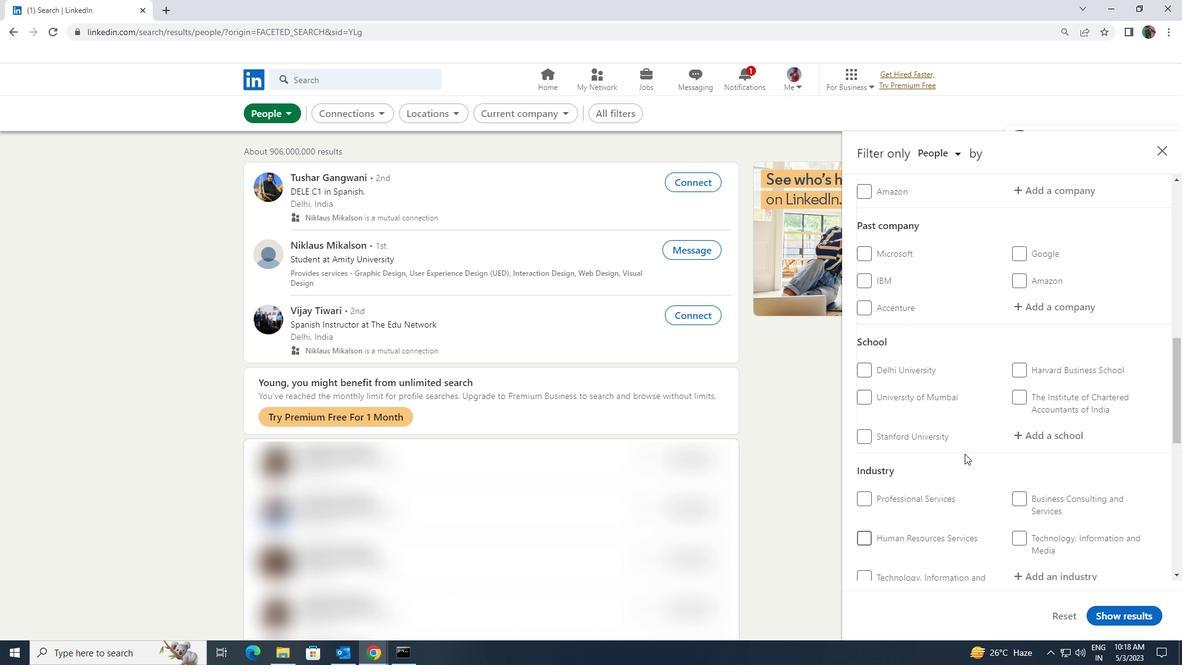 
Action: Mouse scrolled (965, 455) with delta (0, 0)
Screenshot: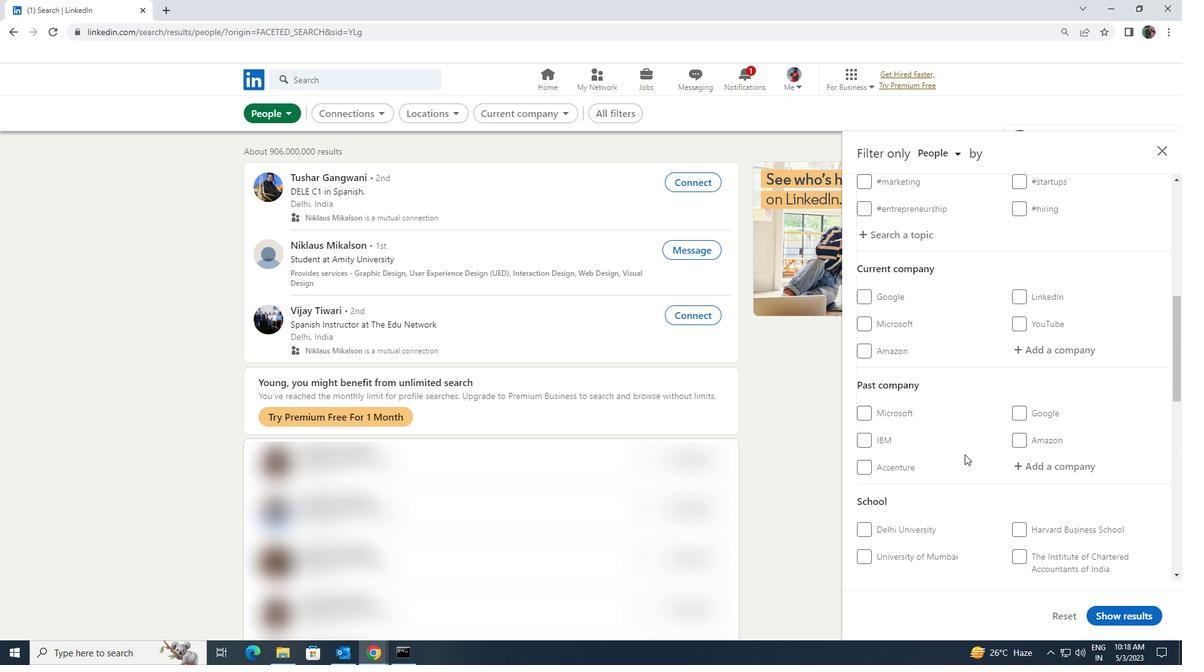 
Action: Mouse moved to (1035, 410)
Screenshot: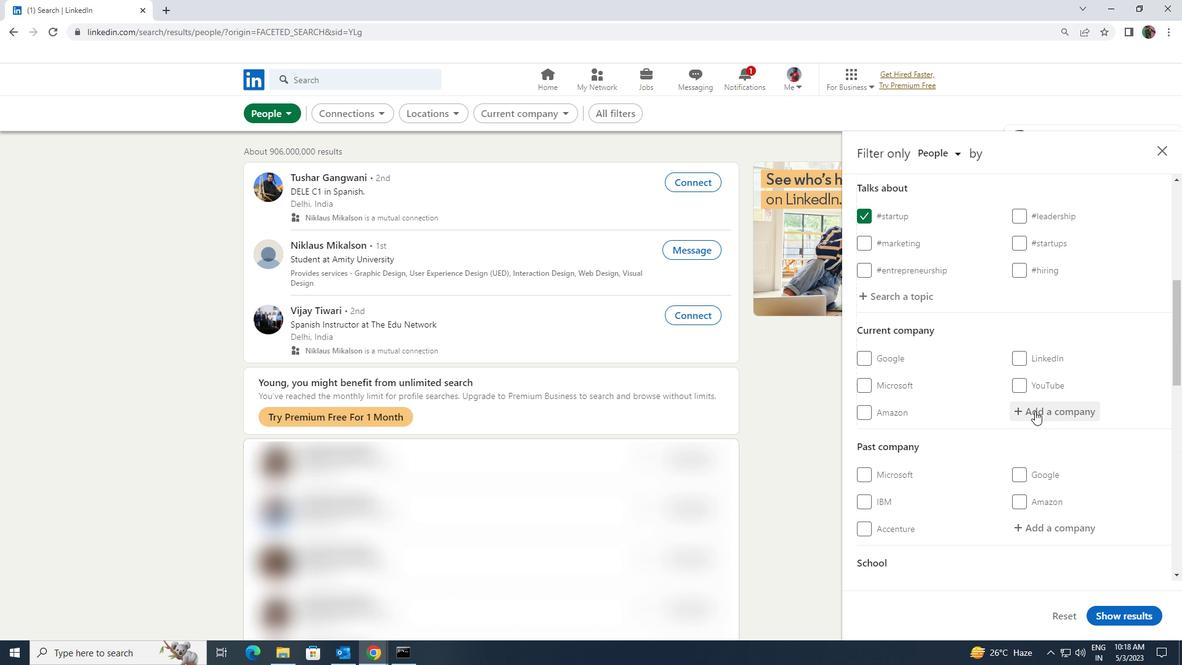 
Action: Mouse pressed left at (1035, 410)
Screenshot: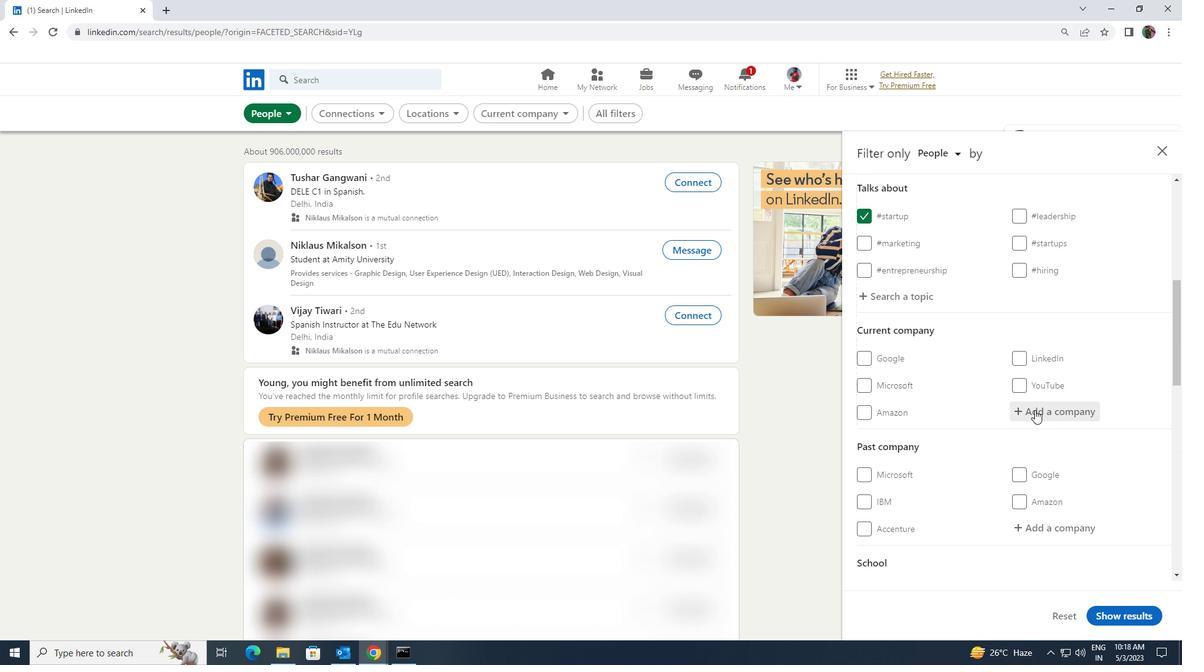 
Action: Mouse moved to (1022, 418)
Screenshot: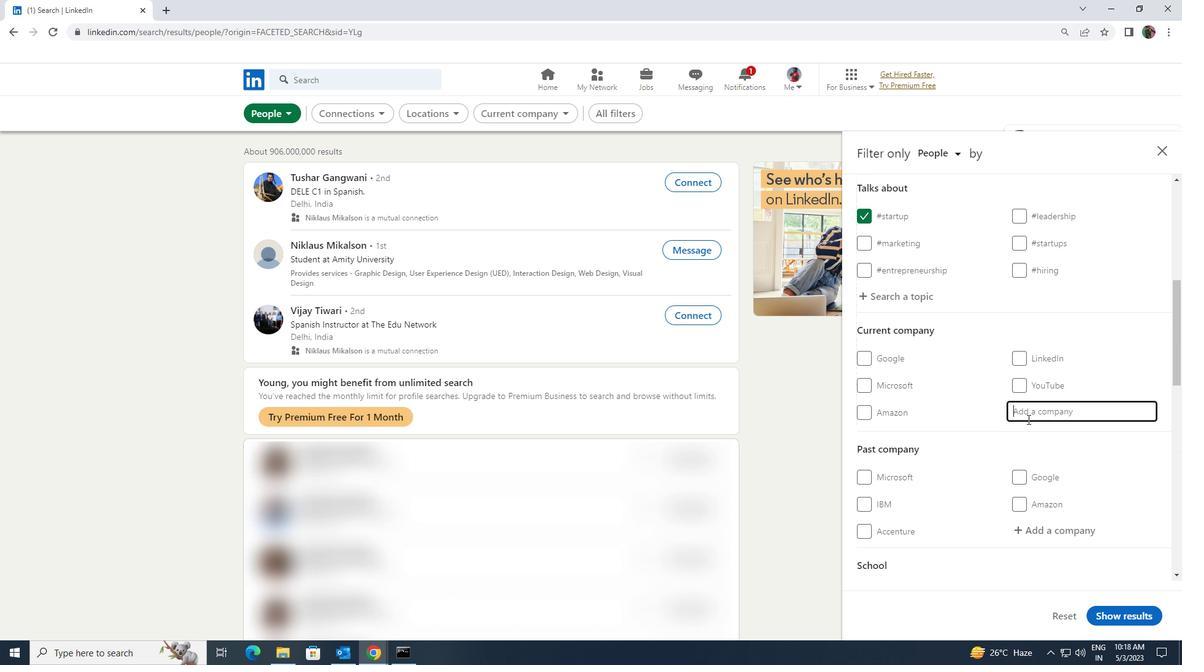
Action: Key pressed <Key.shift><Key.shift><Key.shift><Key.shift><Key.shift><Key.shift>DIE
Screenshot: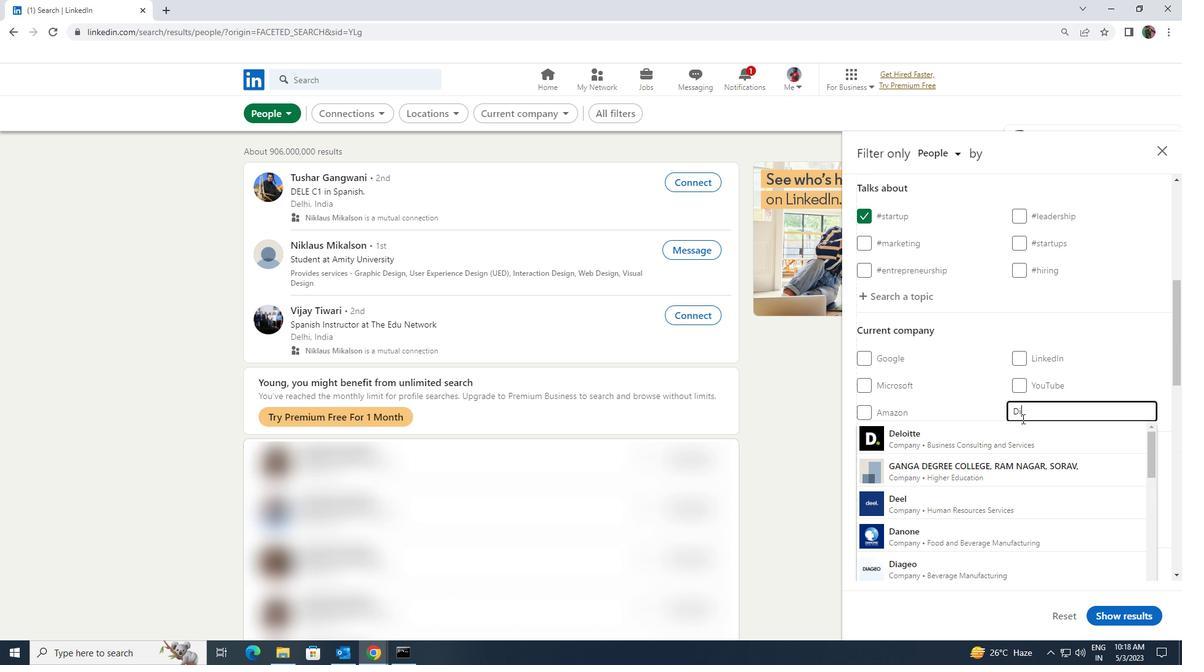 
Action: Mouse moved to (1013, 427)
Screenshot: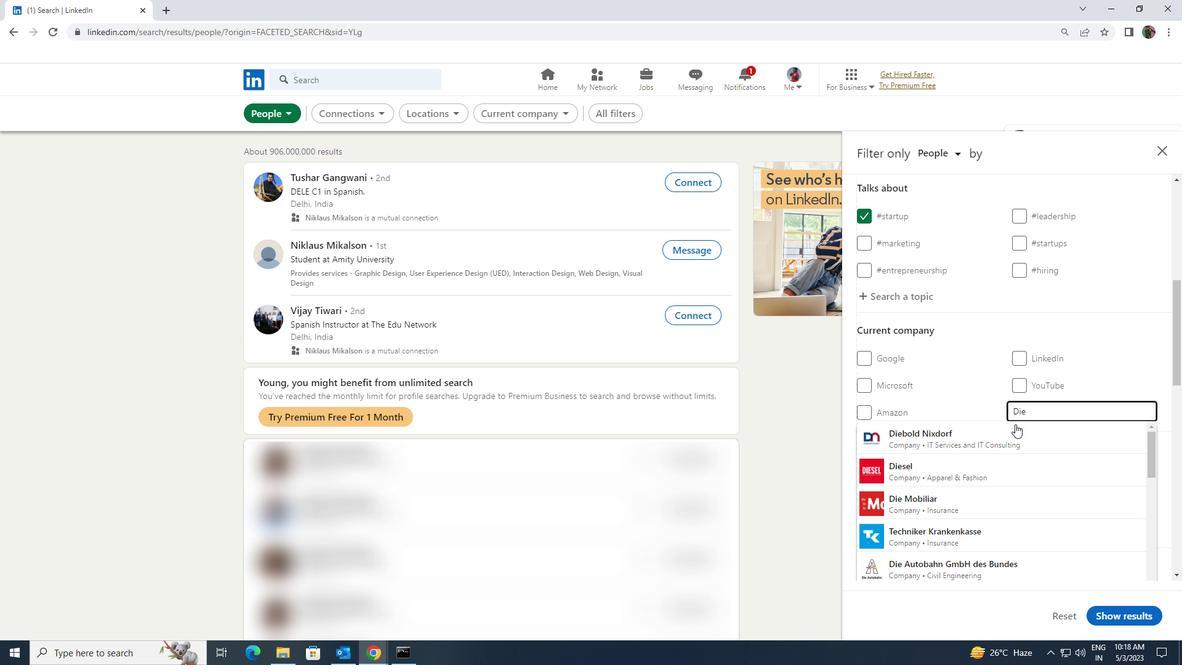 
Action: Mouse pressed left at (1013, 427)
Screenshot: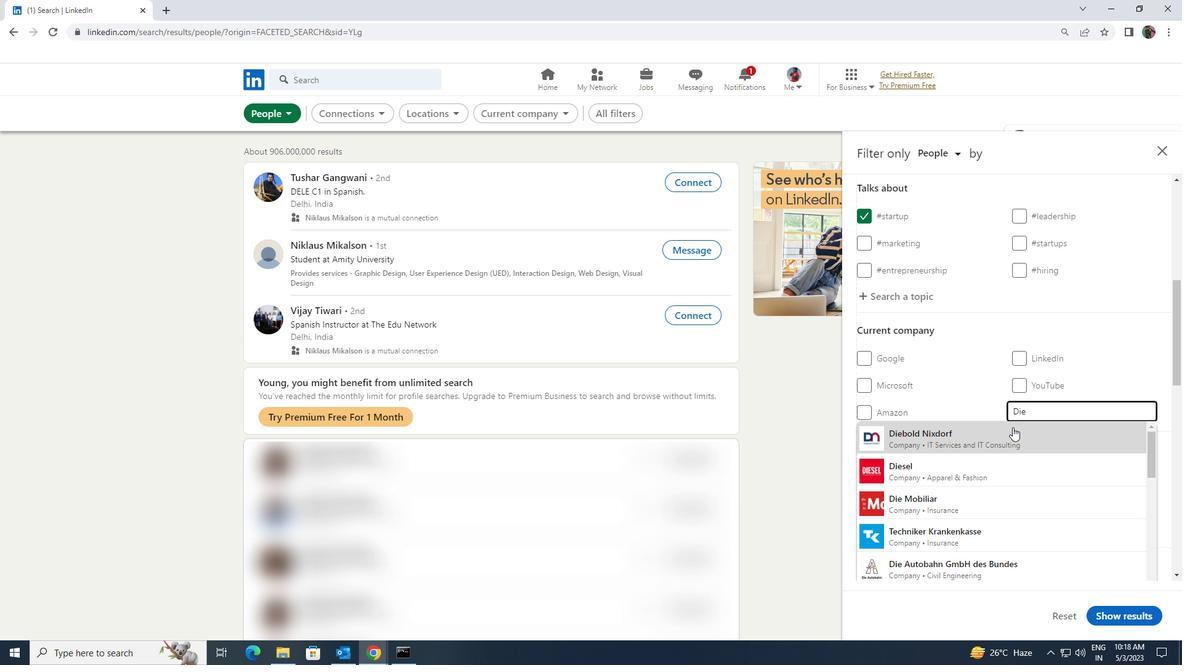 
Action: Mouse moved to (1003, 433)
Screenshot: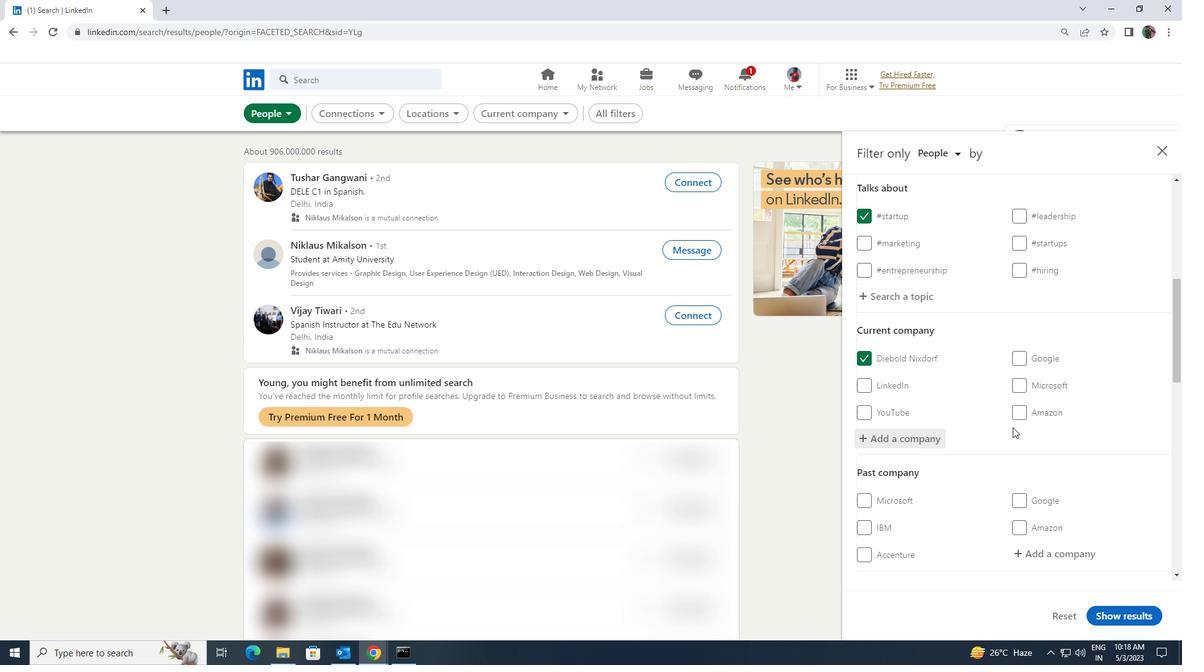 
Action: Mouse scrolled (1003, 433) with delta (0, 0)
Screenshot: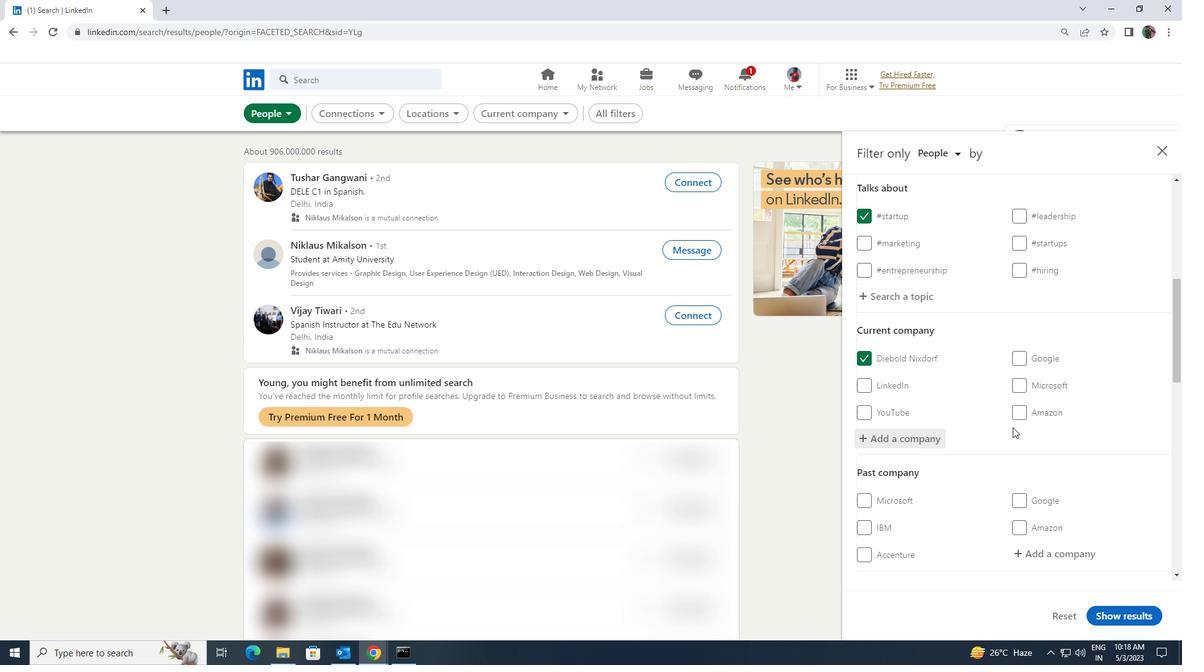 
Action: Mouse scrolled (1003, 433) with delta (0, 0)
Screenshot: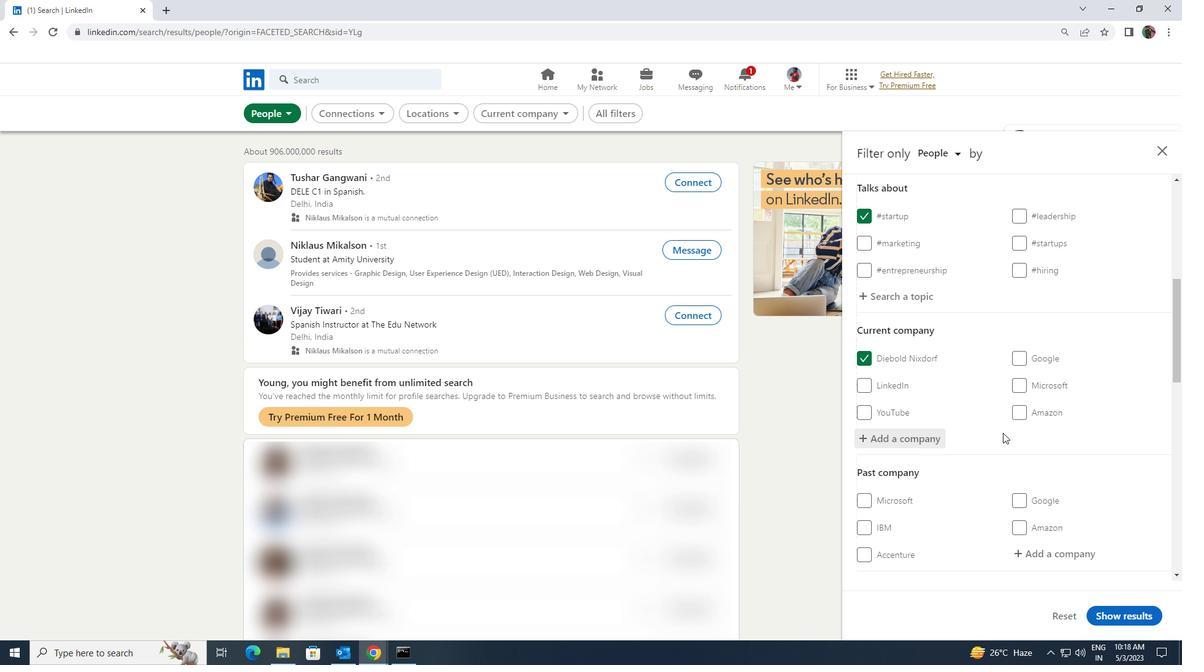 
Action: Mouse scrolled (1003, 433) with delta (0, 0)
Screenshot: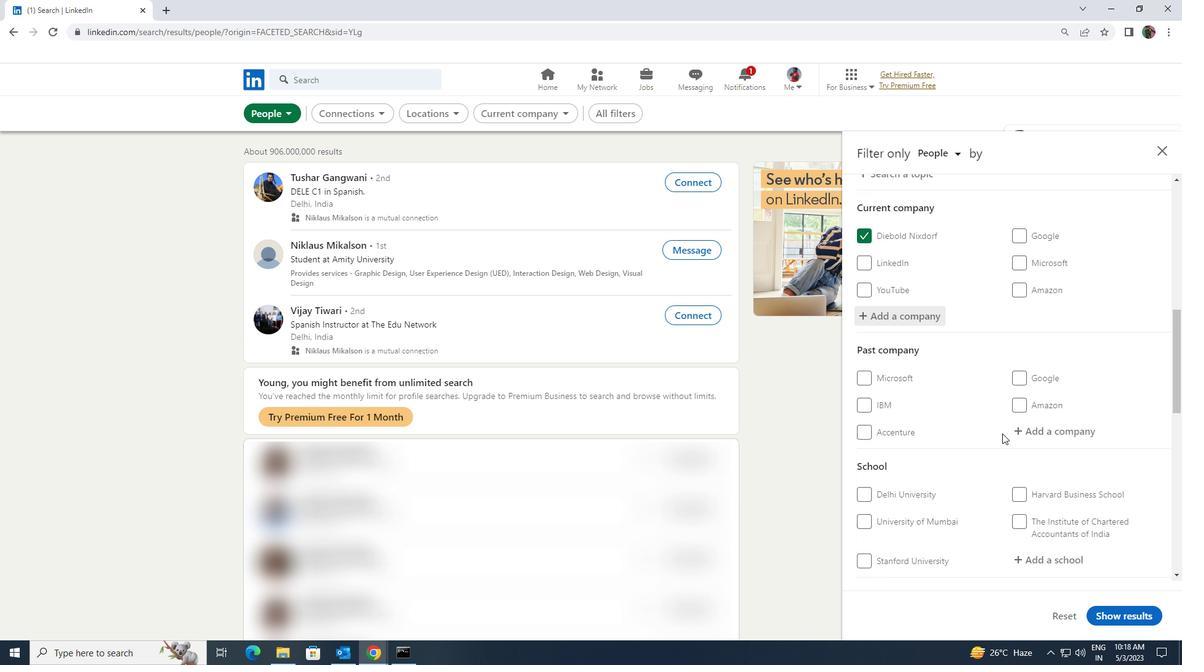 
Action: Mouse moved to (1028, 488)
Screenshot: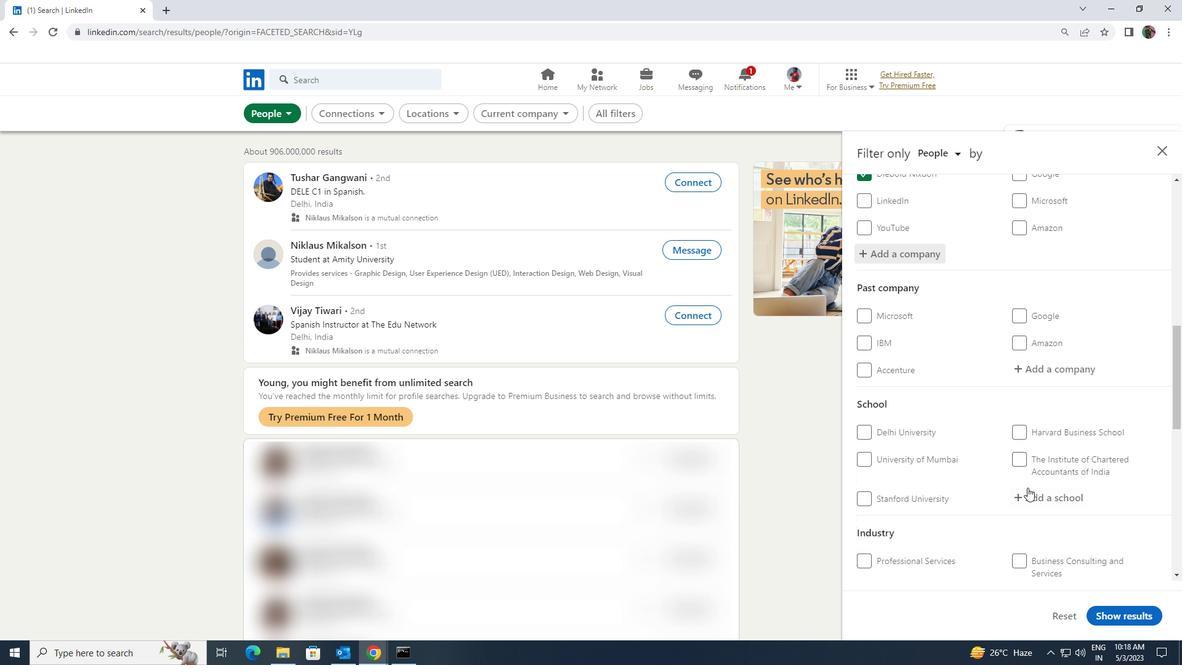 
Action: Mouse pressed left at (1028, 488)
Screenshot: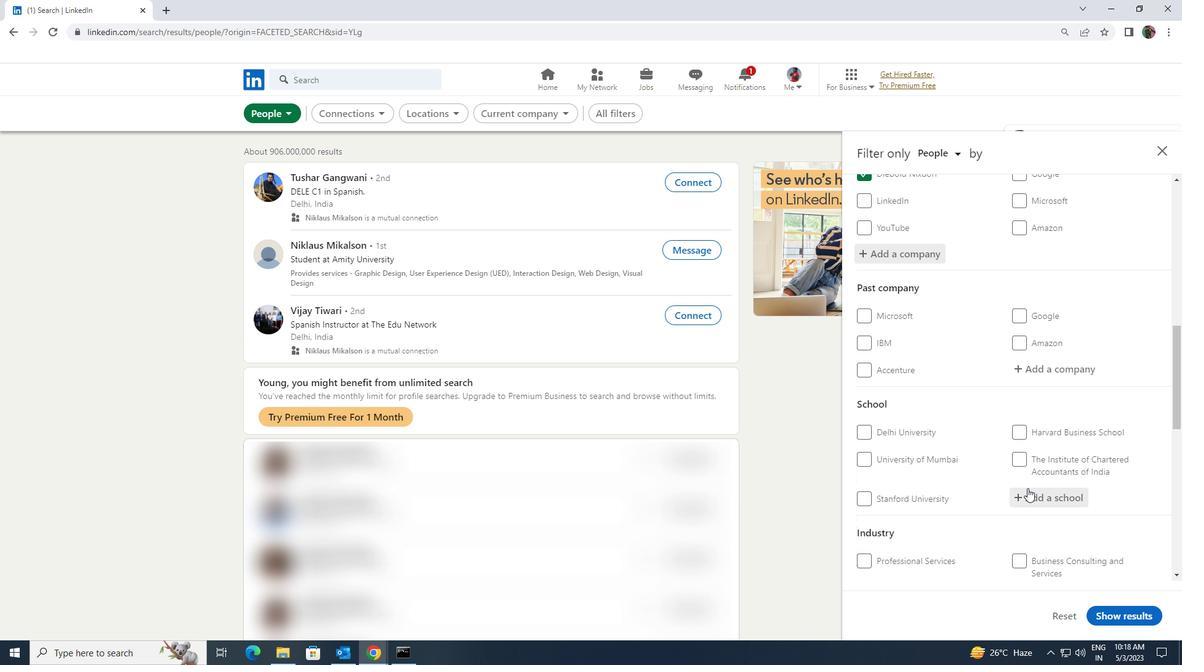 
Action: Mouse moved to (1025, 489)
Screenshot: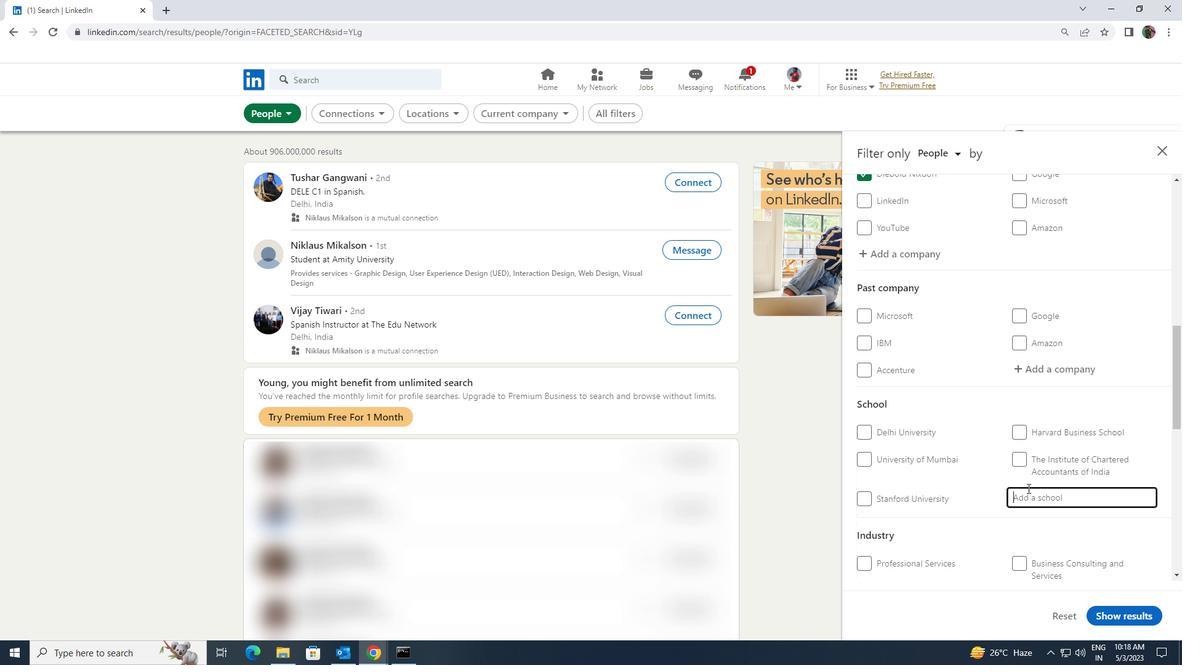 
Action: Key pressed <Key.shift>SANDIP
Screenshot: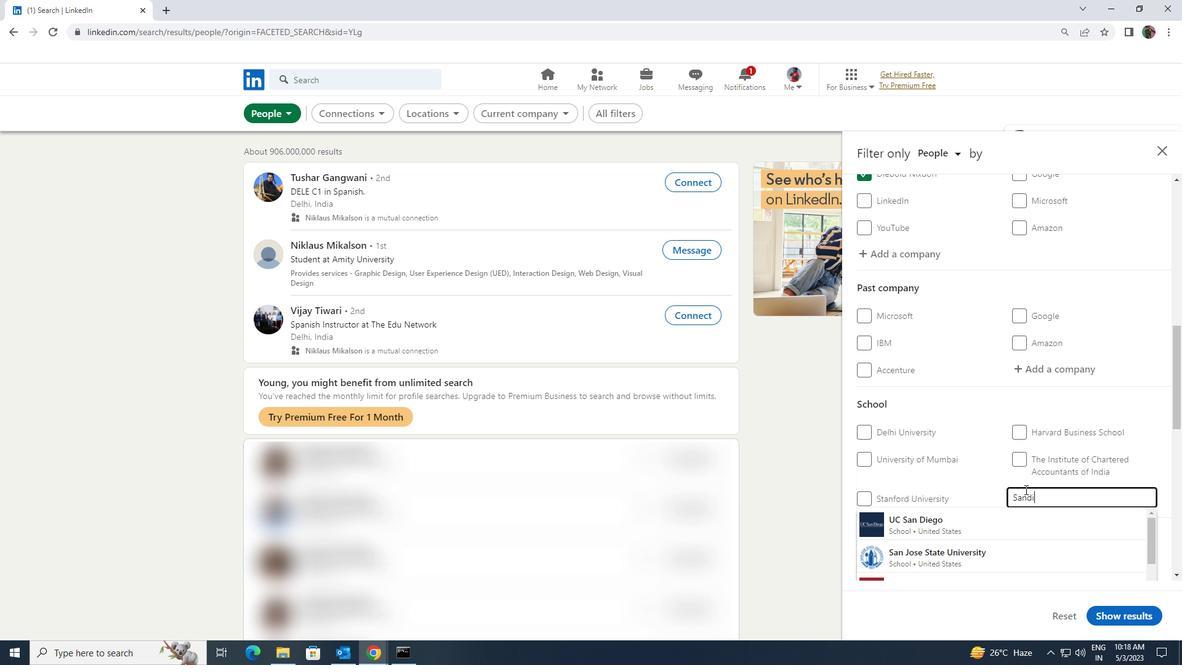 
Action: Mouse moved to (1001, 552)
Screenshot: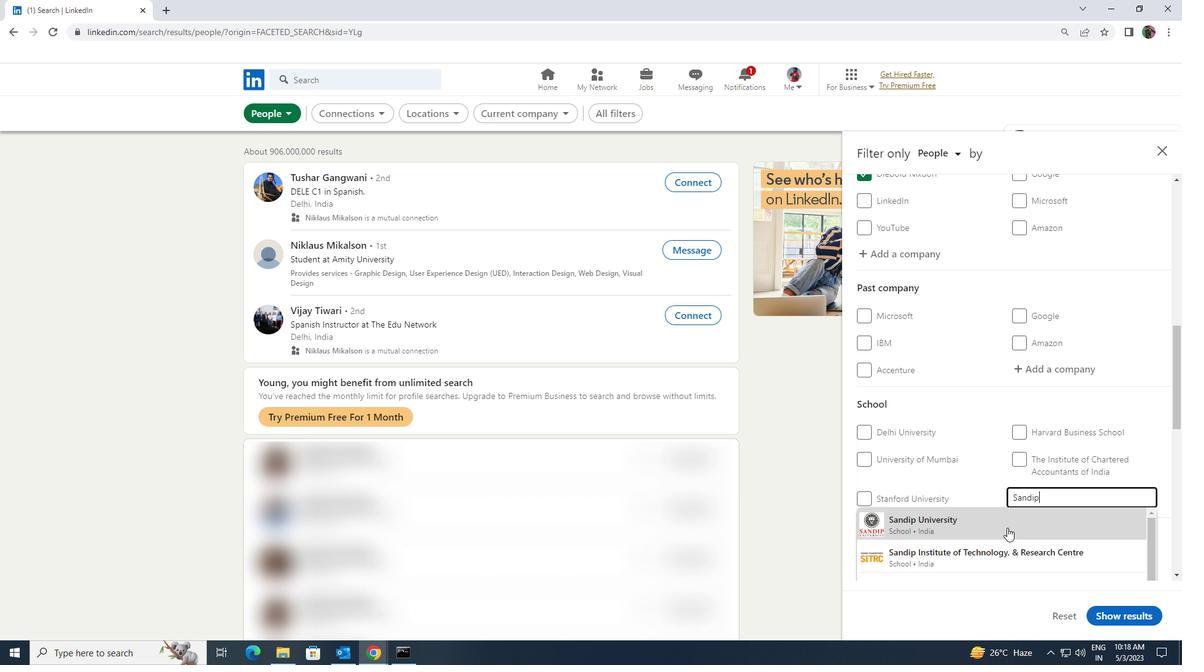 
Action: Mouse pressed left at (1001, 552)
Screenshot: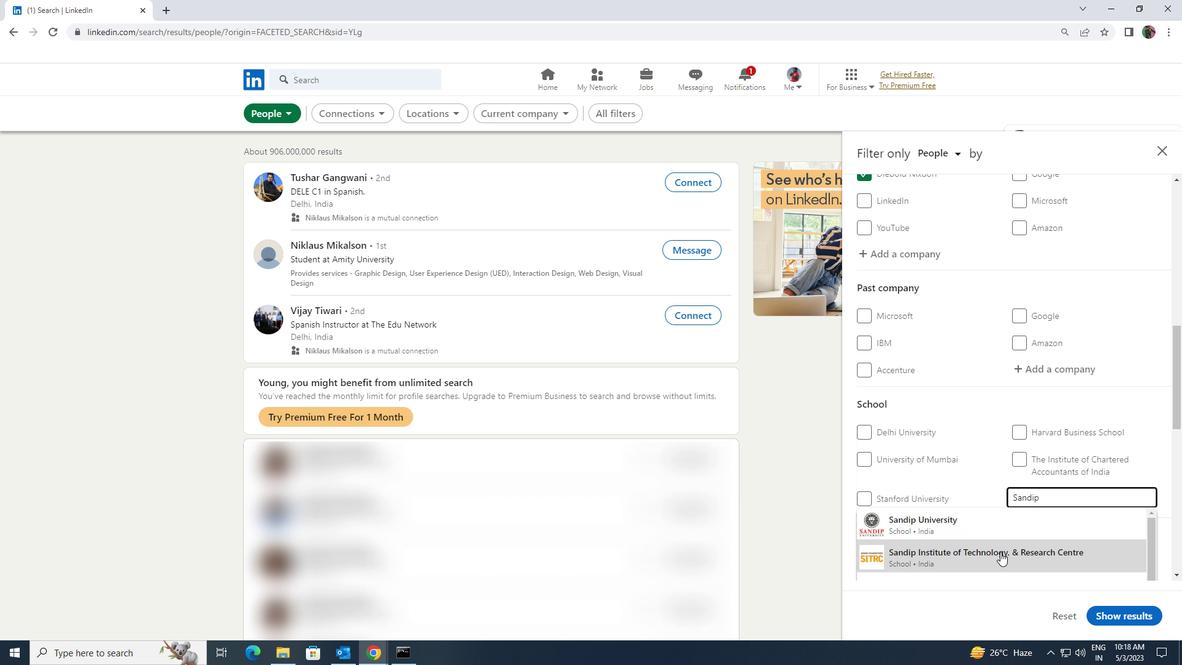 
Action: Mouse moved to (1004, 550)
Screenshot: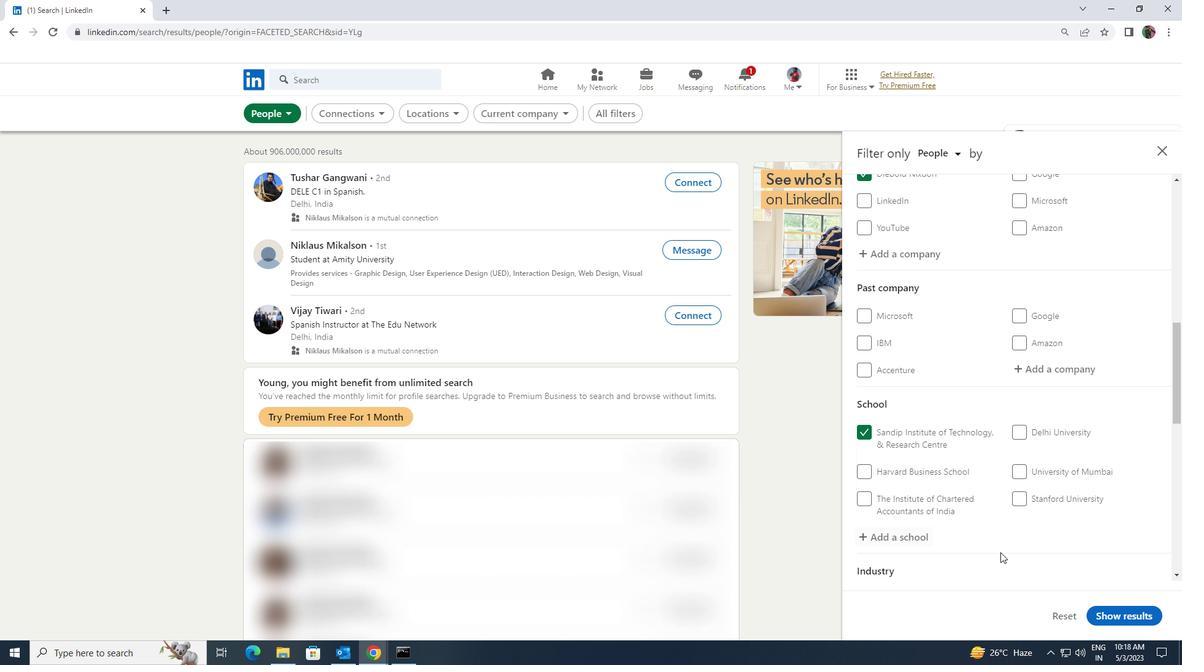 
Action: Mouse scrolled (1004, 549) with delta (0, 0)
Screenshot: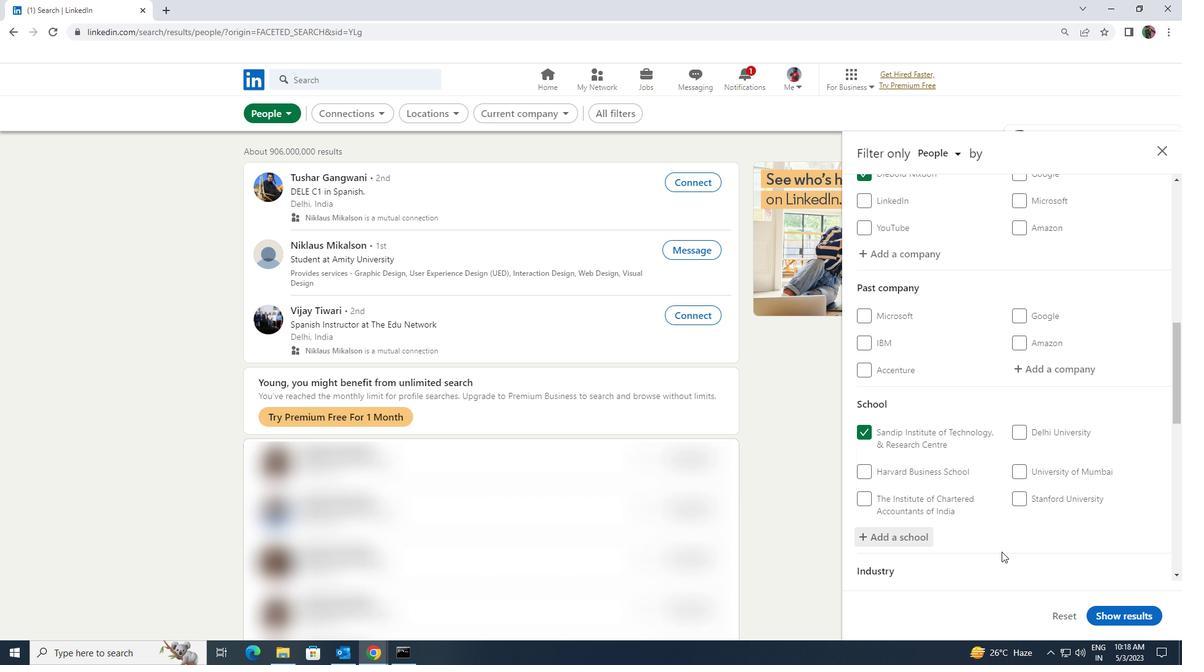
Action: Mouse scrolled (1004, 549) with delta (0, 0)
Screenshot: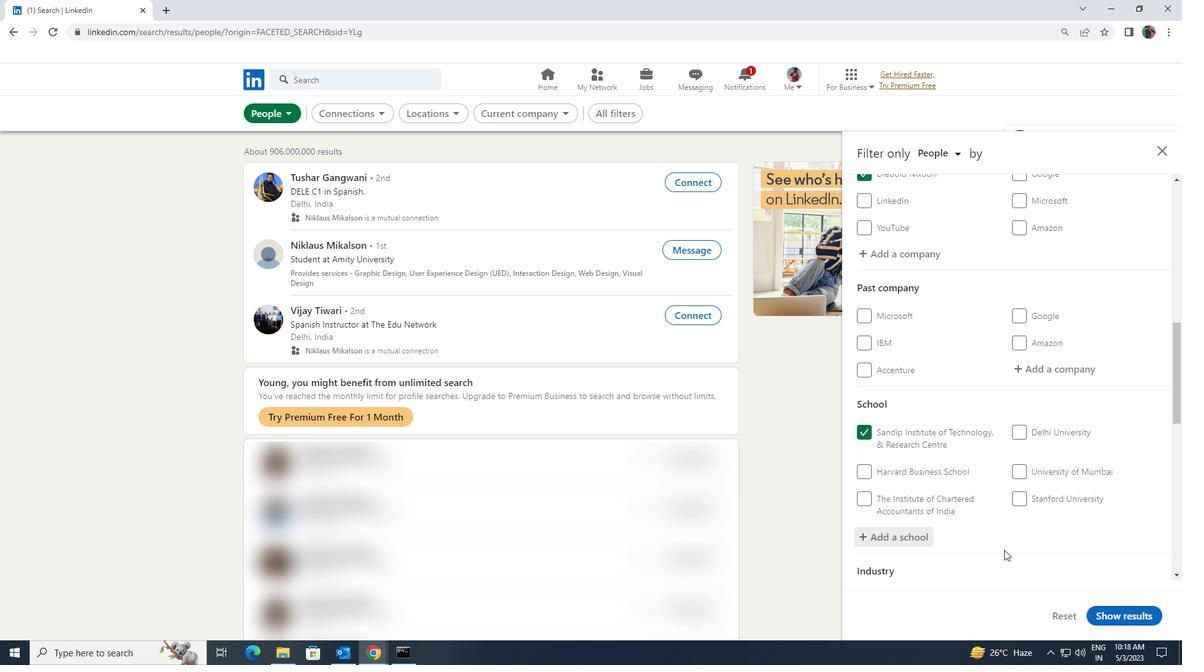 
Action: Mouse moved to (1006, 547)
Screenshot: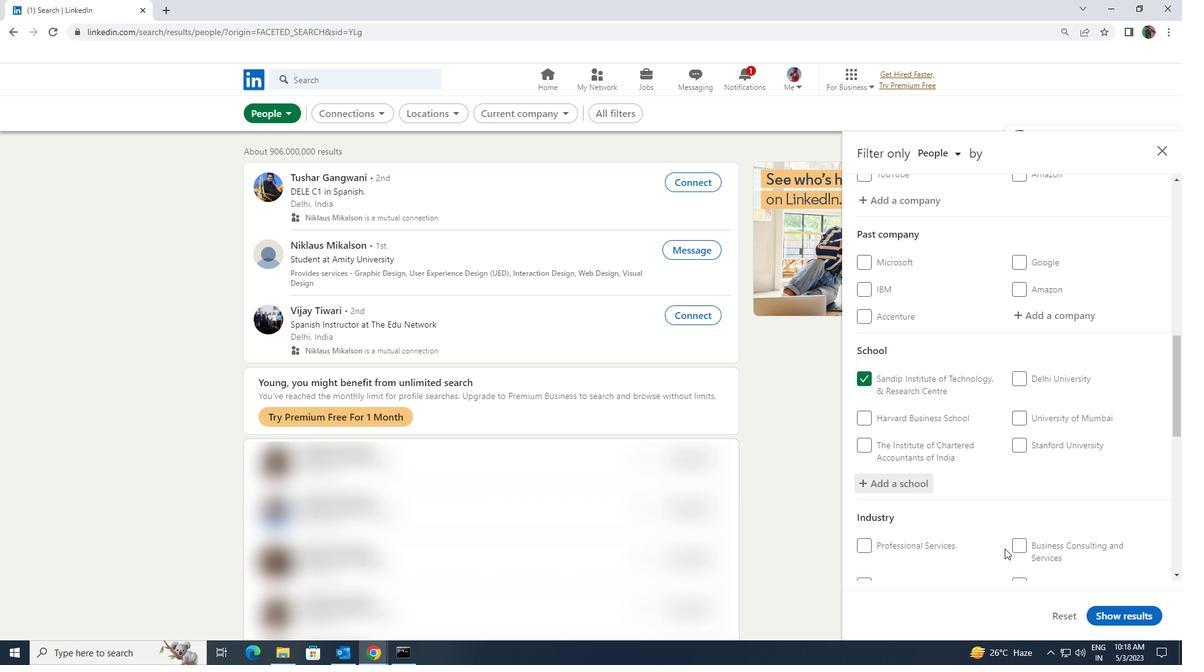 
Action: Mouse scrolled (1006, 546) with delta (0, 0)
Screenshot: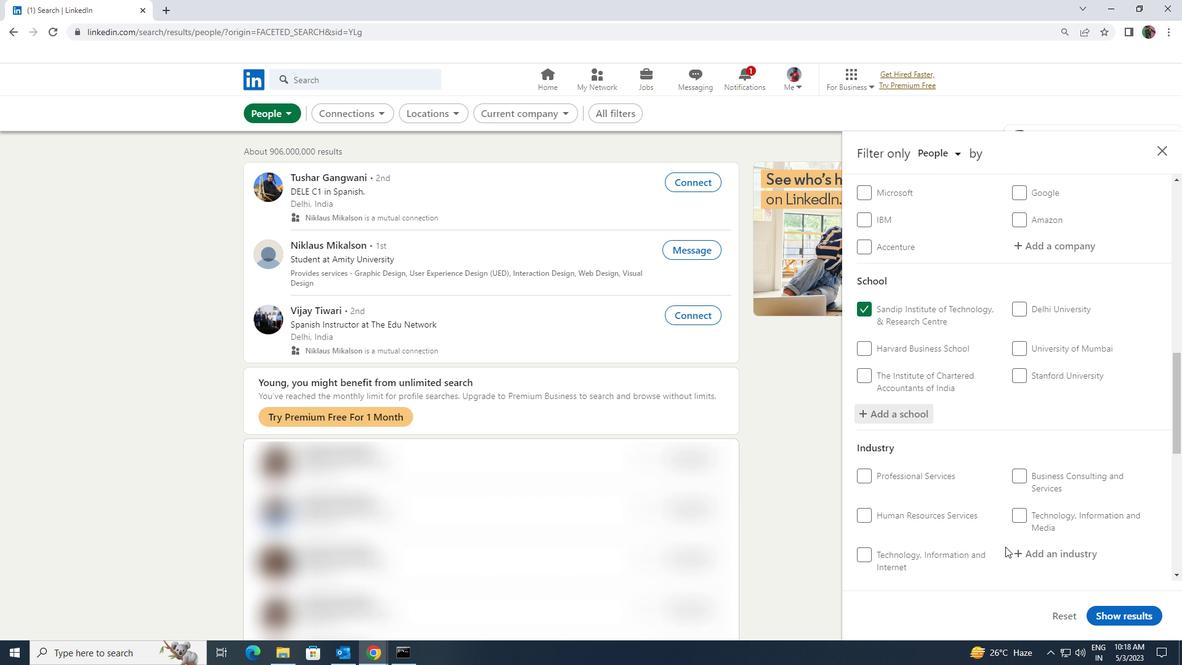 
Action: Mouse moved to (1024, 495)
Screenshot: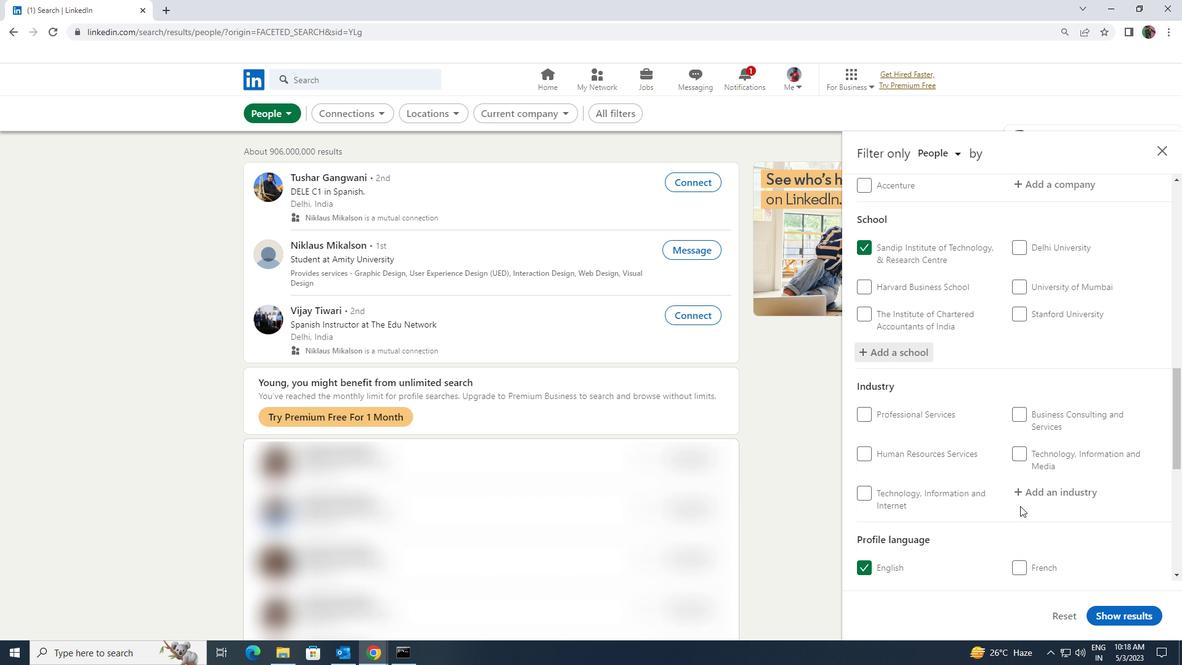 
Action: Mouse pressed left at (1024, 495)
Screenshot: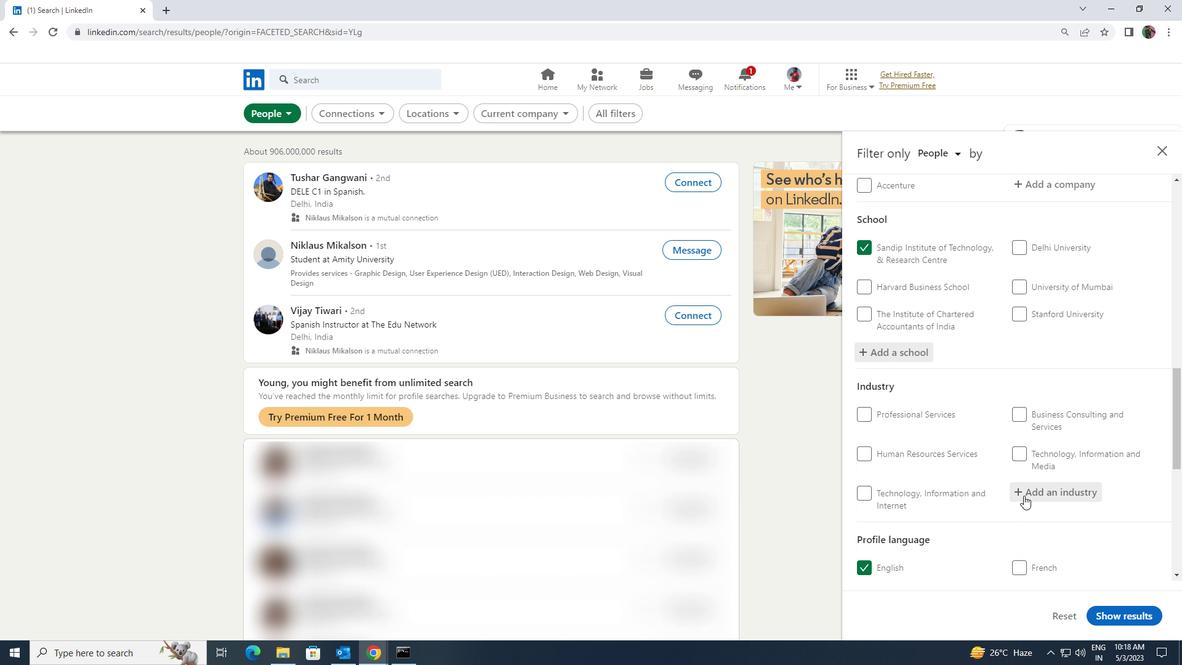 
Action: Key pressed <Key.shift><Key.shift><Key.shift><Key.shift><Key.shift><Key.shift><Key.shift><Key.shift><Key.shift><Key.shift><Key.shift>FUNDS<Key.space>
Screenshot: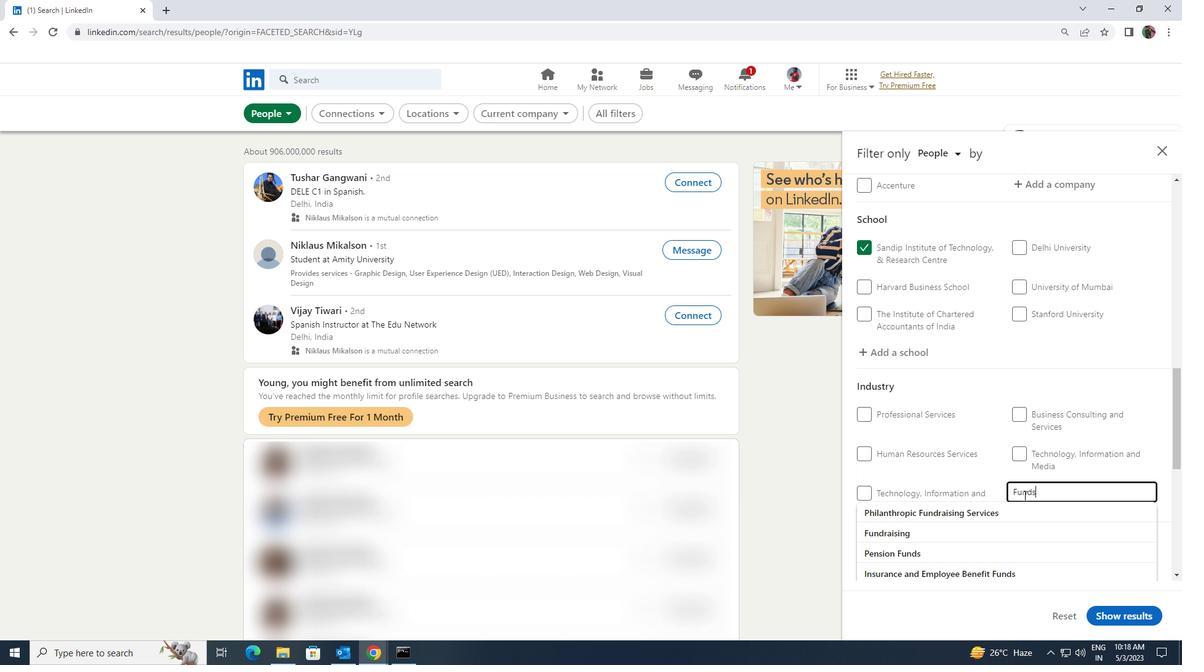 
Action: Mouse moved to (994, 550)
Screenshot: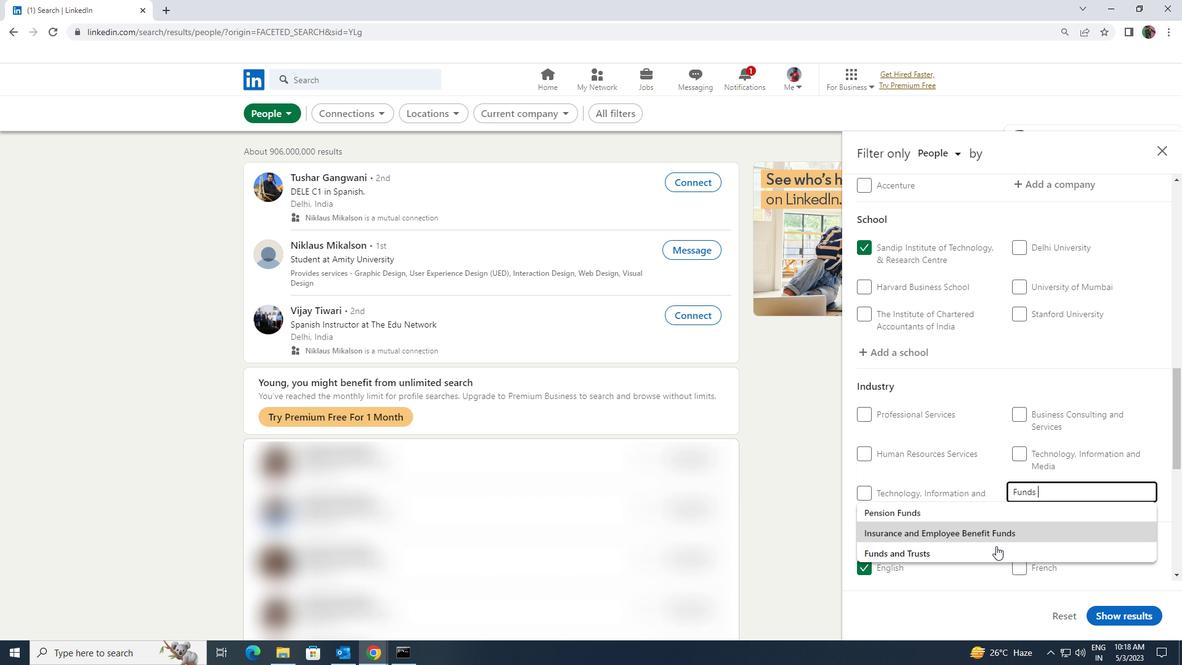 
Action: Mouse pressed left at (994, 550)
Screenshot: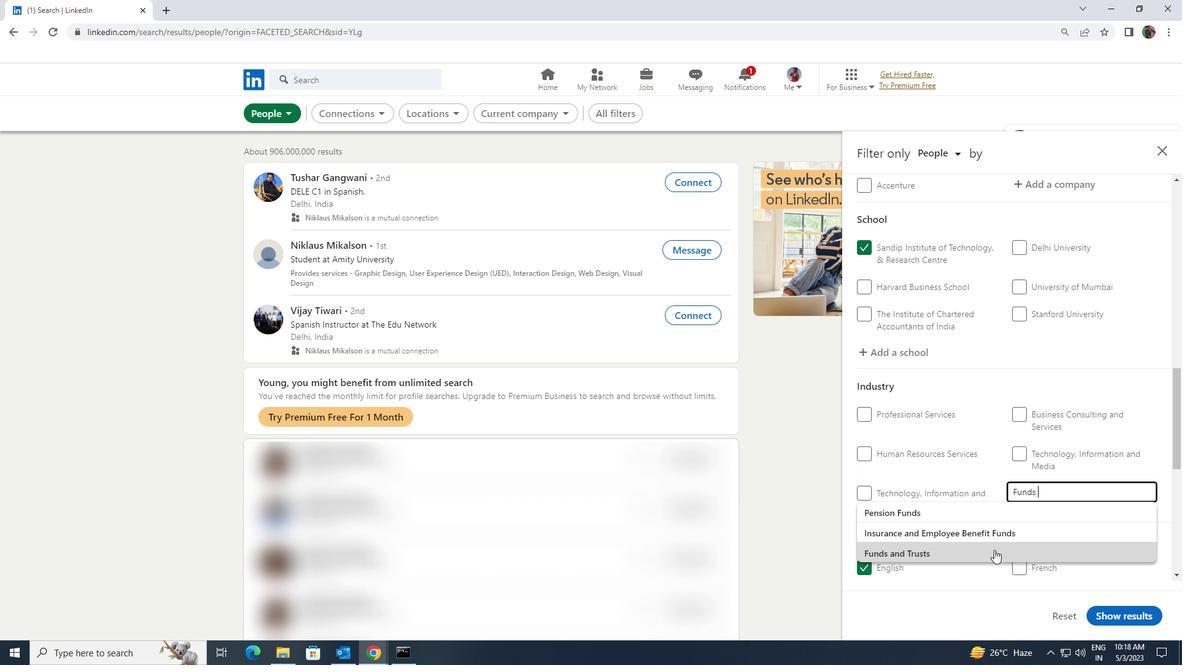 
Action: Mouse moved to (994, 542)
Screenshot: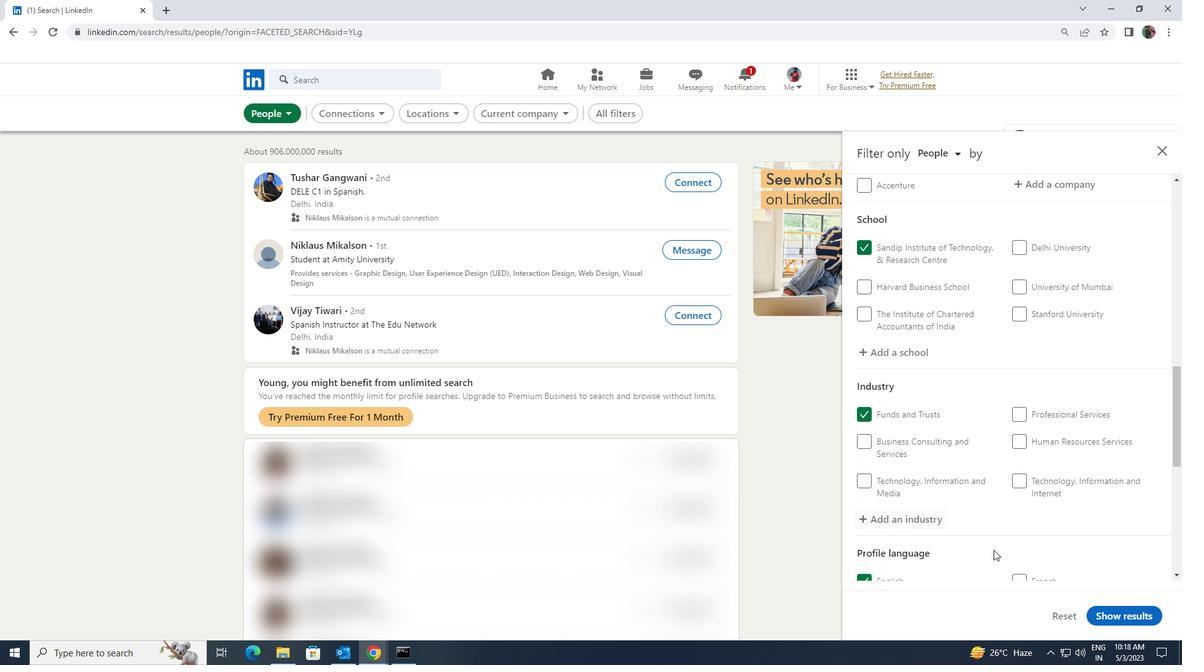 
Action: Mouse scrolled (994, 541) with delta (0, 0)
Screenshot: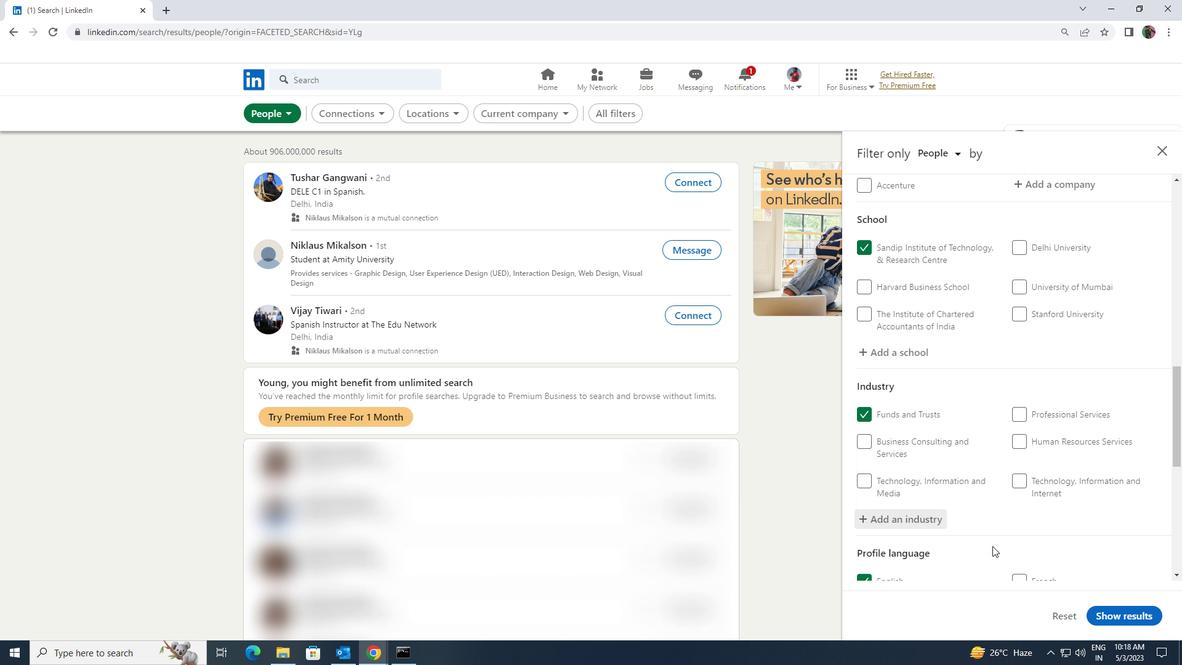 
Action: Mouse scrolled (994, 541) with delta (0, 0)
Screenshot: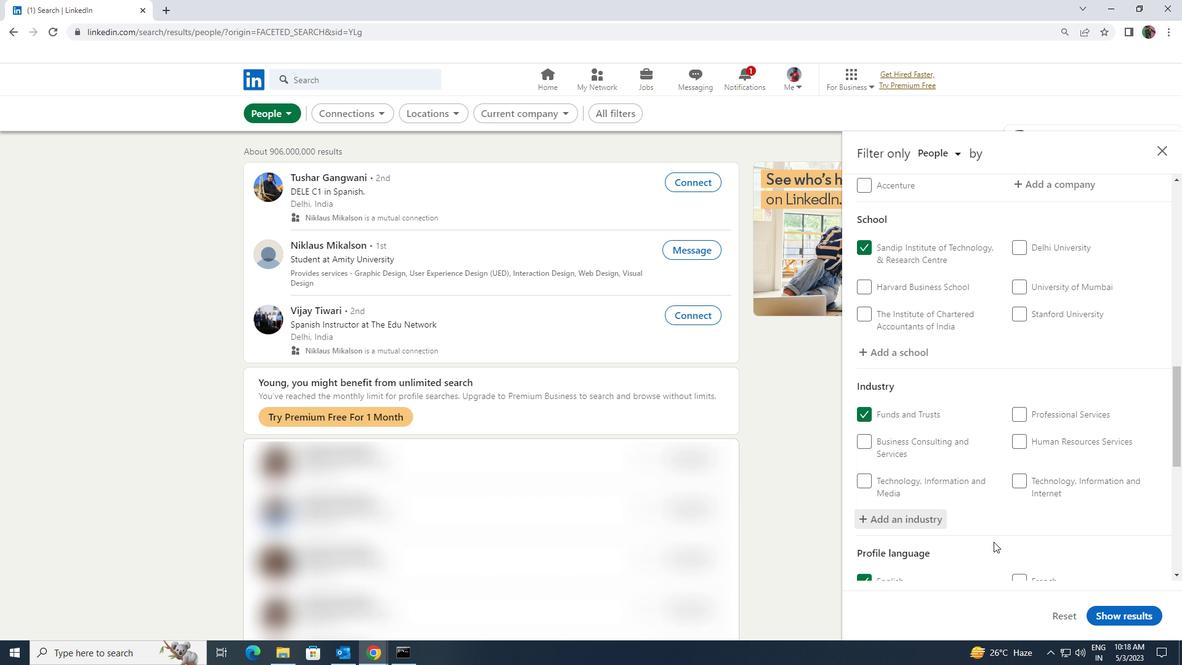 
Action: Mouse moved to (996, 526)
Screenshot: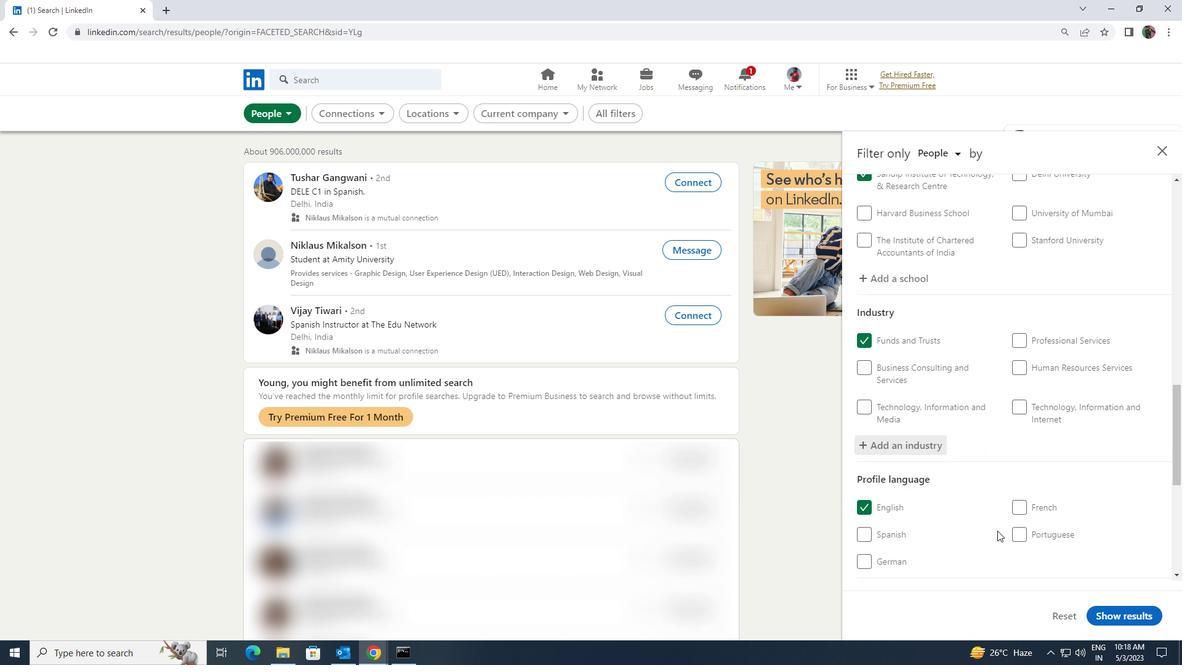 
Action: Mouse scrolled (996, 526) with delta (0, 0)
Screenshot: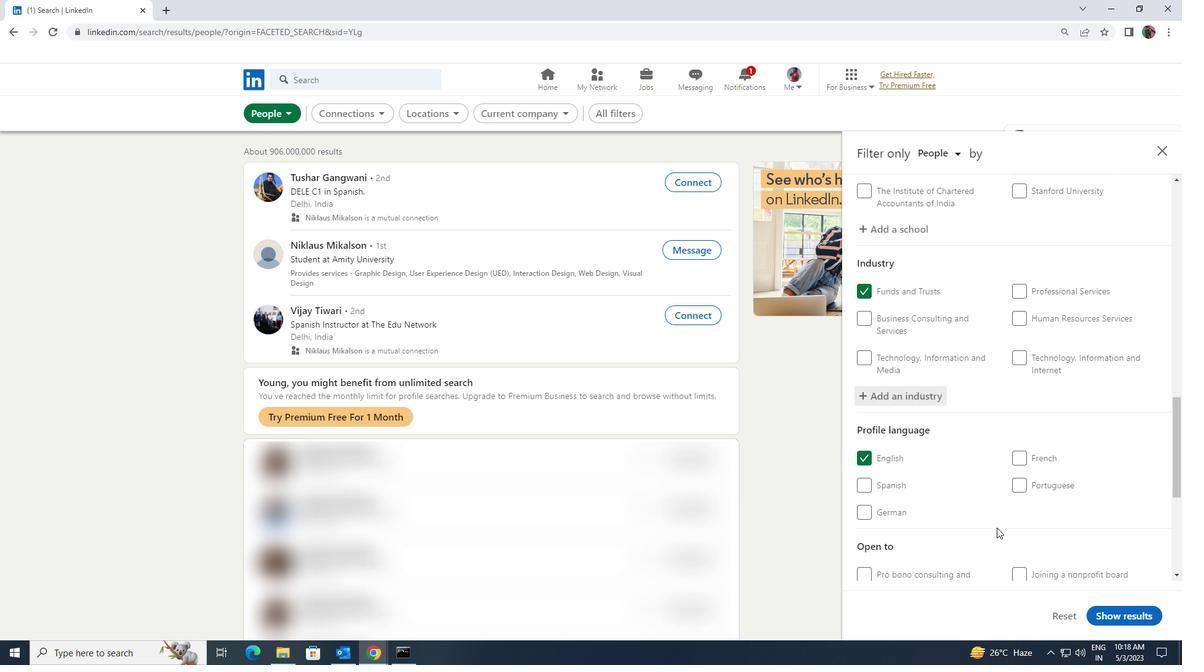 
Action: Mouse scrolled (996, 526) with delta (0, 0)
Screenshot: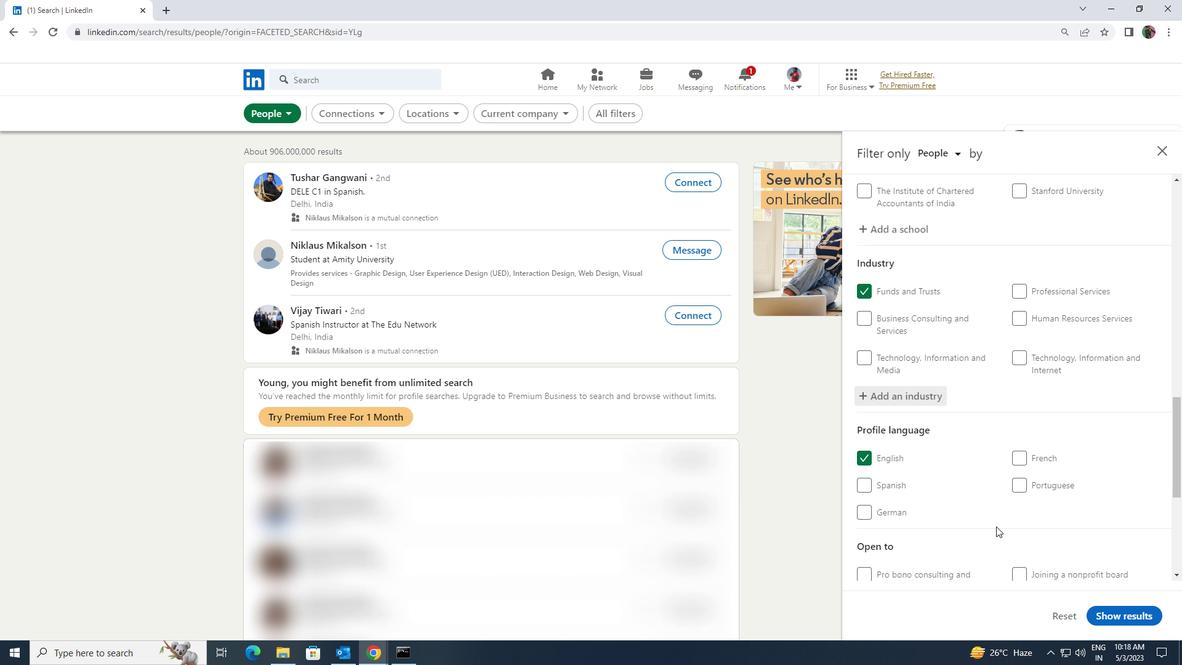 
Action: Mouse scrolled (996, 526) with delta (0, 0)
Screenshot: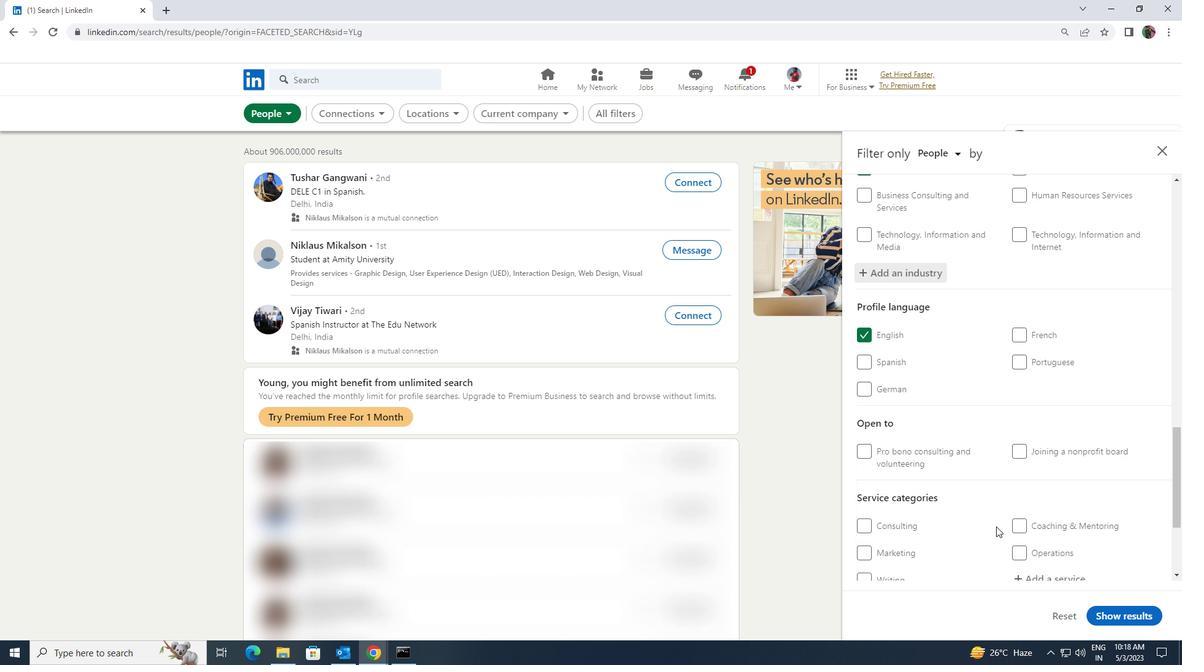 
Action: Mouse moved to (1023, 518)
Screenshot: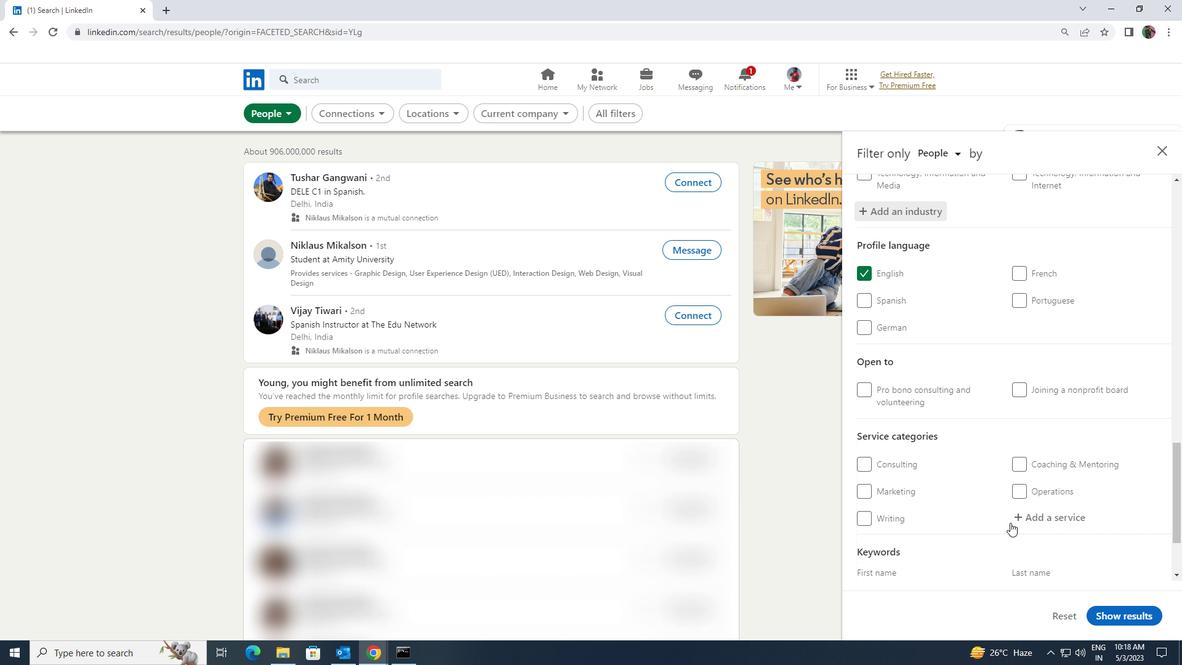 
Action: Mouse pressed left at (1023, 518)
Screenshot: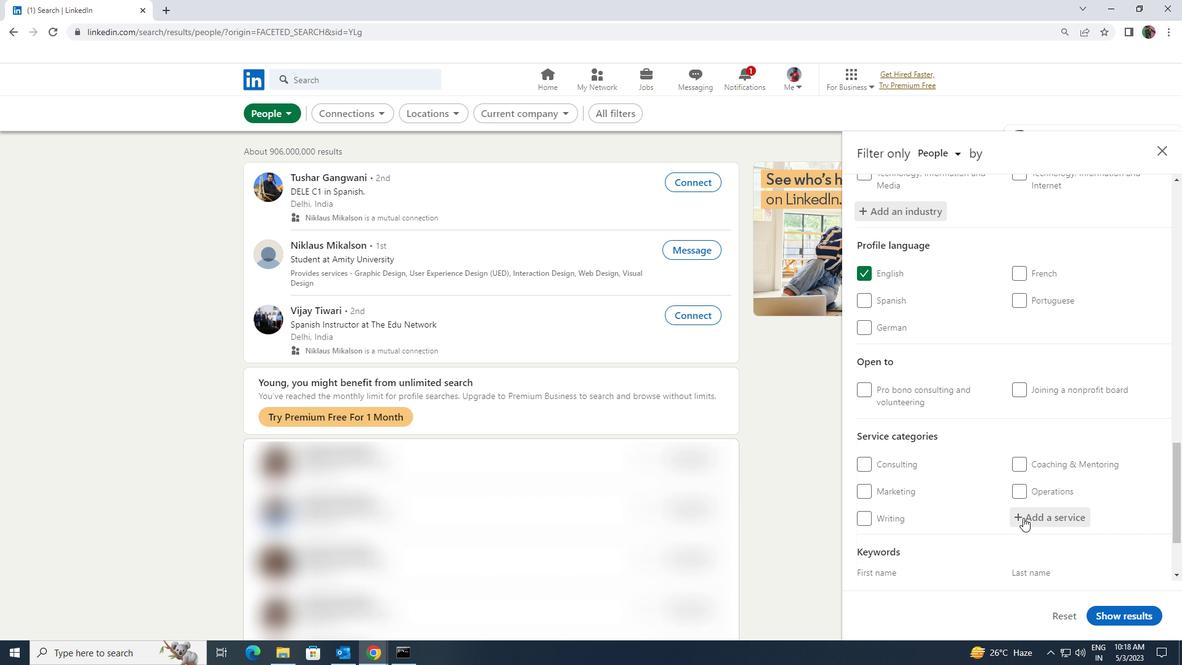
Action: Mouse moved to (1022, 515)
Screenshot: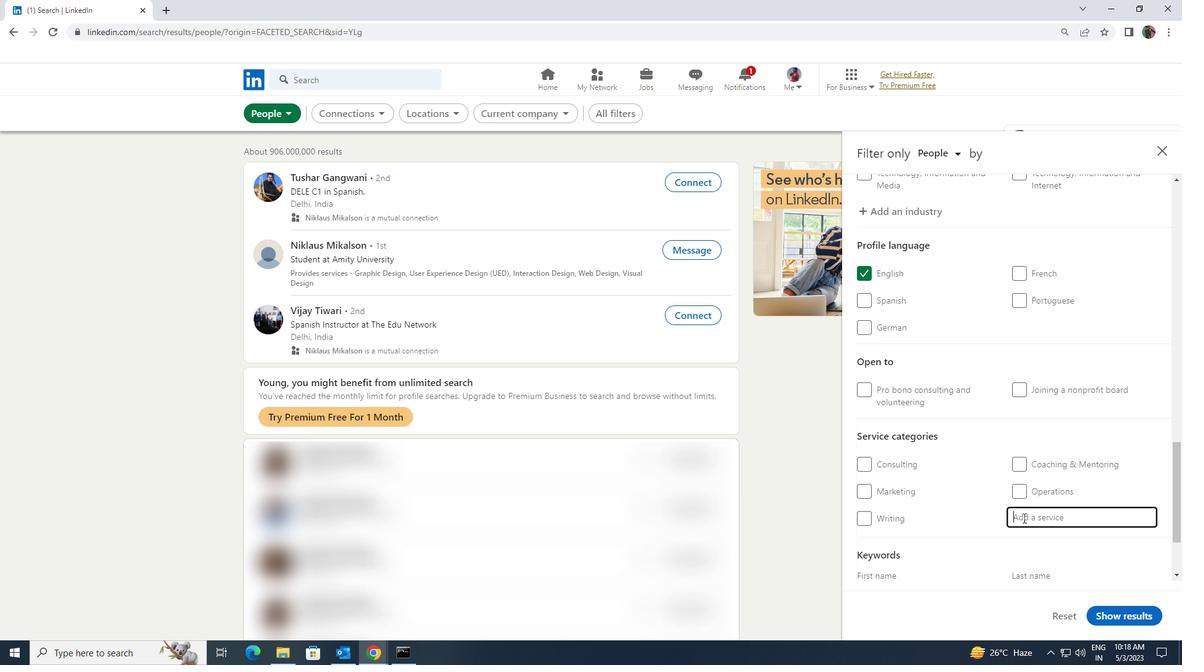 
Action: Key pressed <Key.shift>FINANCIAL<Key.space><Key.shift><Key.shift><Key.shift><Key.shift><Key.shift><Key.shift><Key.shift><Key.shift><Key.shift><Key.shift><Key.shift><Key.shift><Key.shift><Key.shift><Key.shift><Key.shift><Key.shift><Key.shift><Key.shift><Key.shift><Key.shift>ADVIS
Screenshot: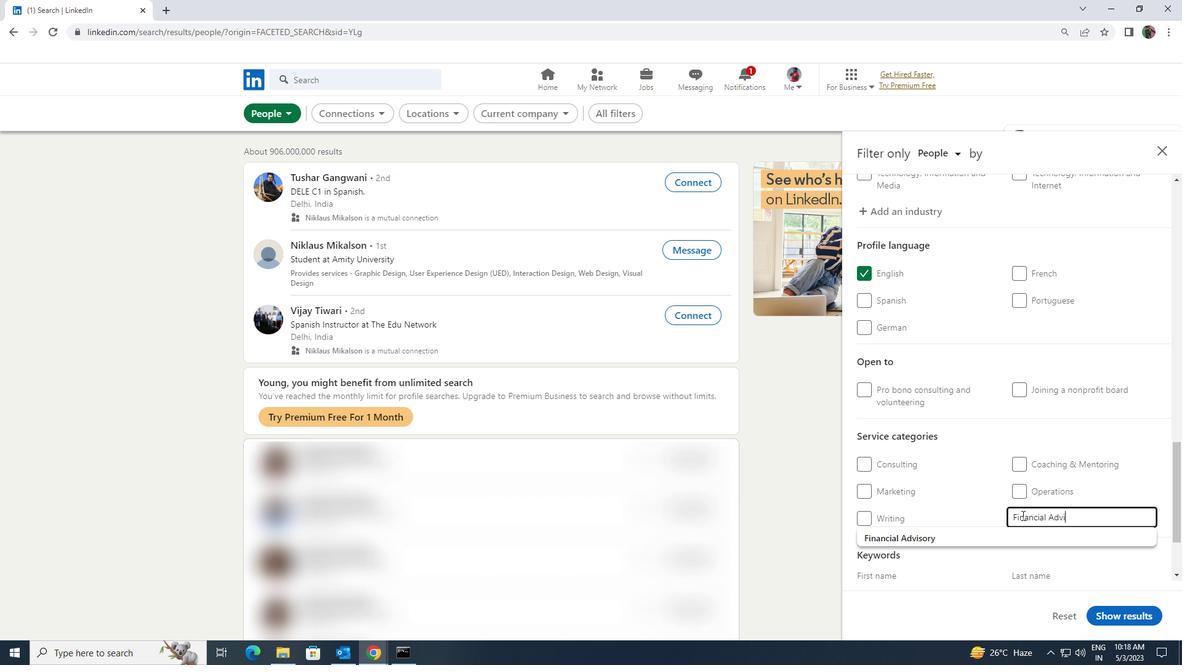 
Action: Mouse moved to (1005, 532)
Screenshot: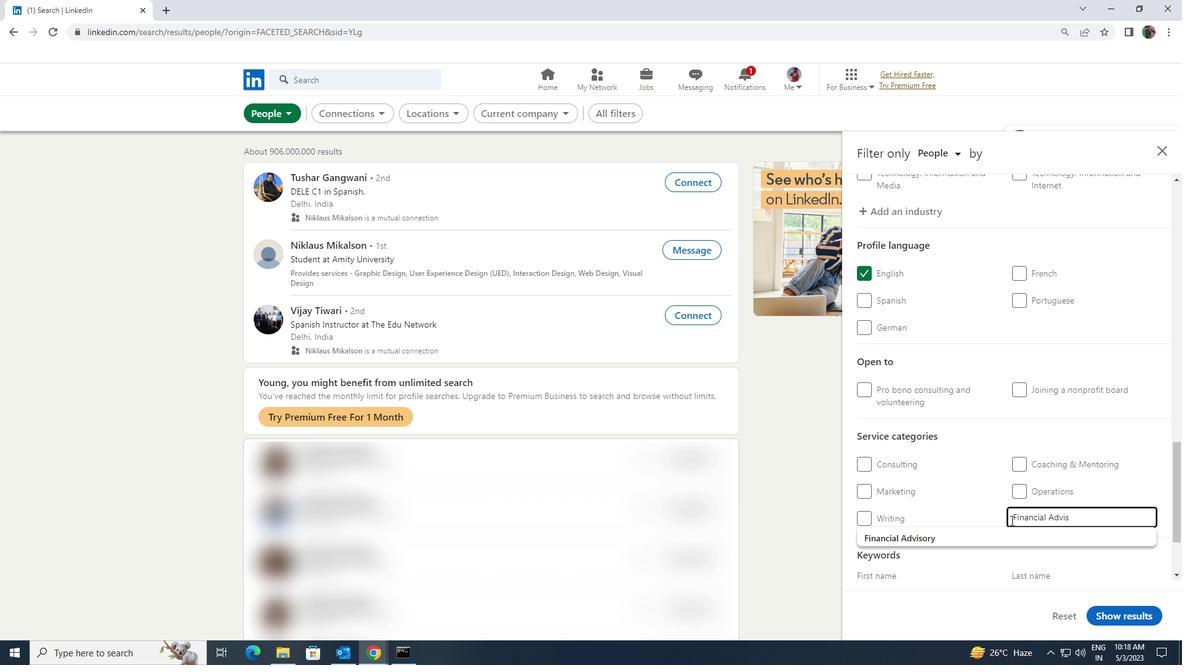 
Action: Mouse pressed left at (1005, 532)
Screenshot: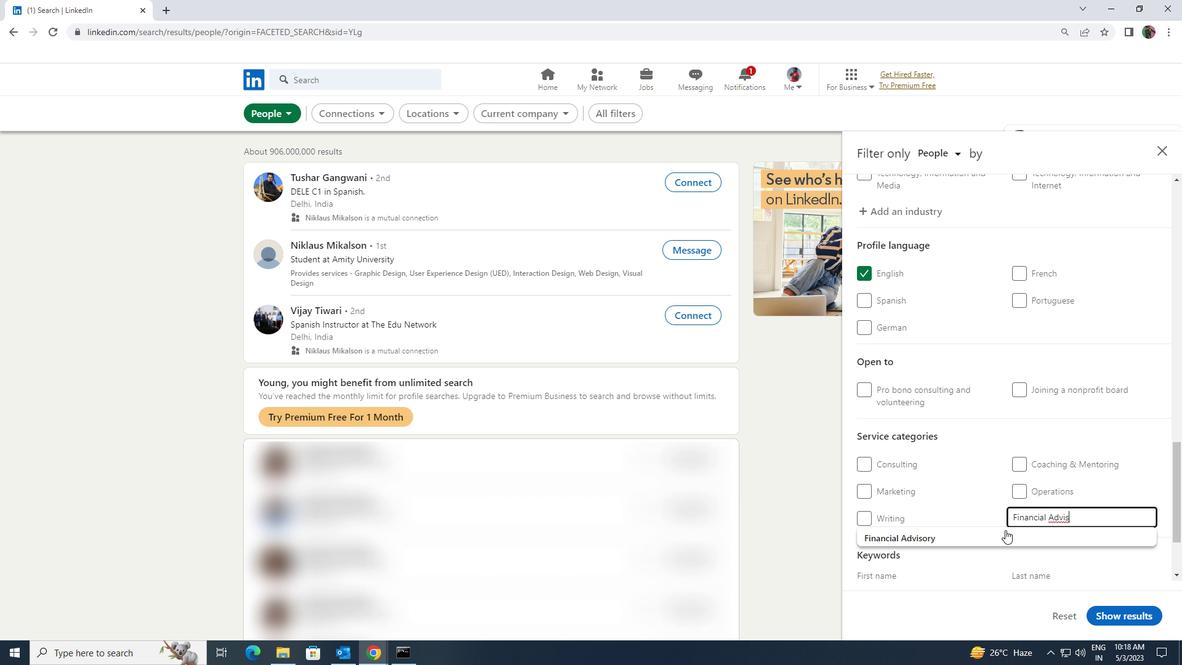 
Action: Mouse moved to (1009, 529)
Screenshot: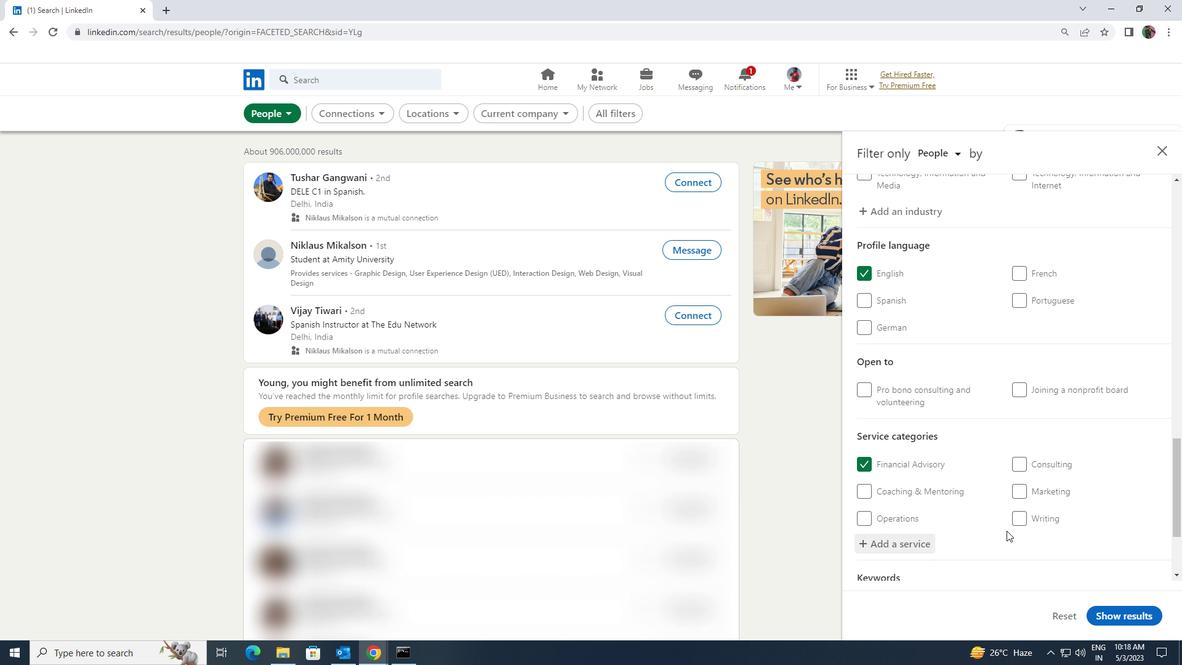 
Action: Mouse scrolled (1009, 528) with delta (0, 0)
Screenshot: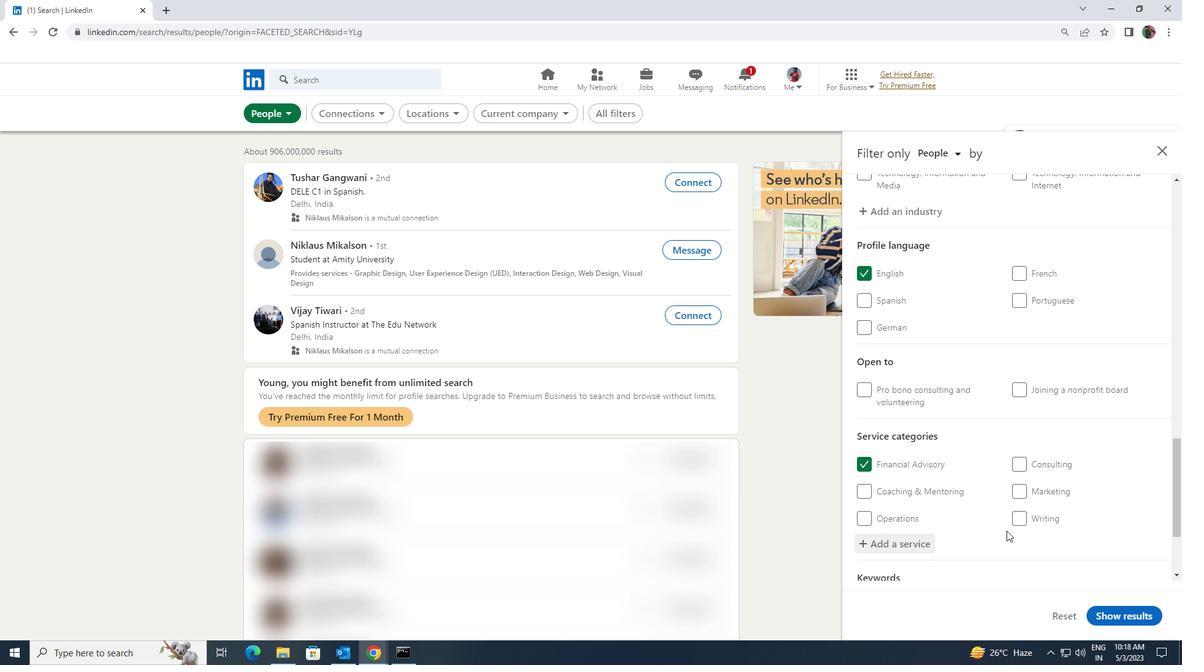 
Action: Mouse scrolled (1009, 528) with delta (0, 0)
Screenshot: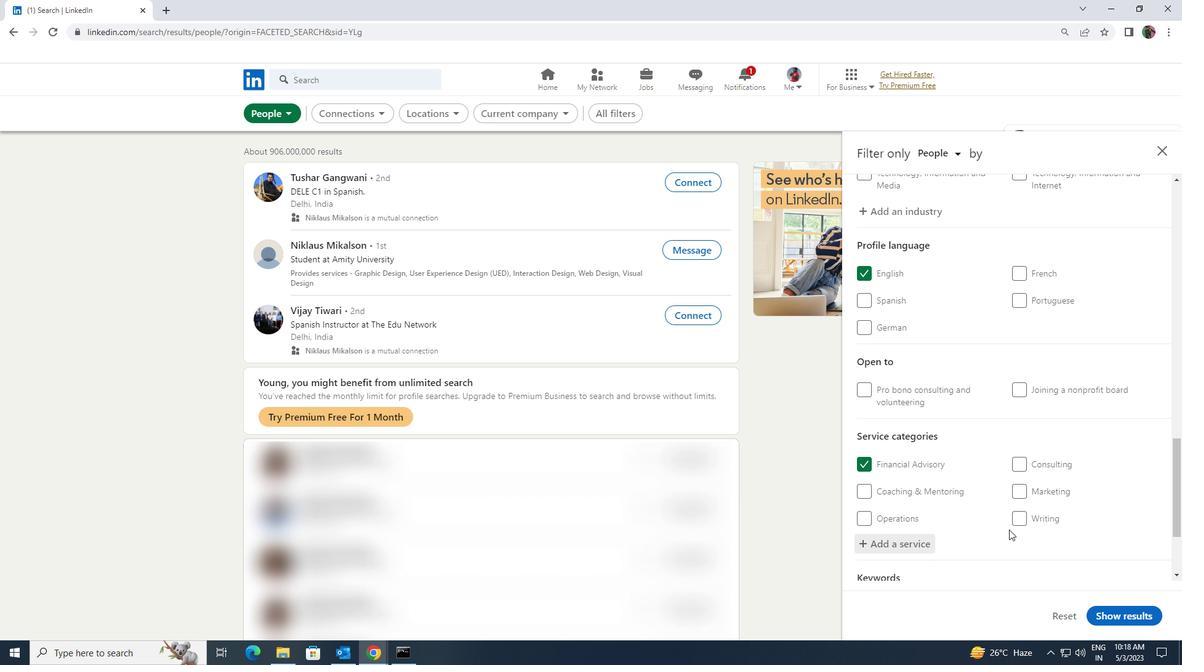 
Action: Mouse scrolled (1009, 528) with delta (0, 0)
Screenshot: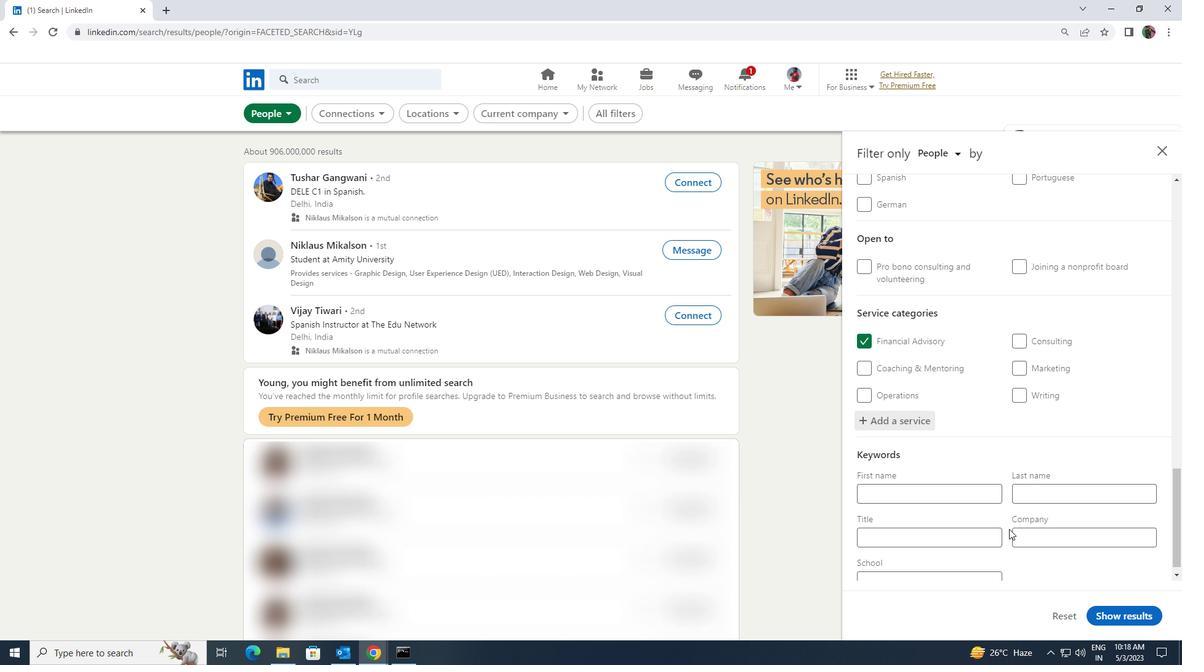 
Action: Mouse moved to (975, 521)
Screenshot: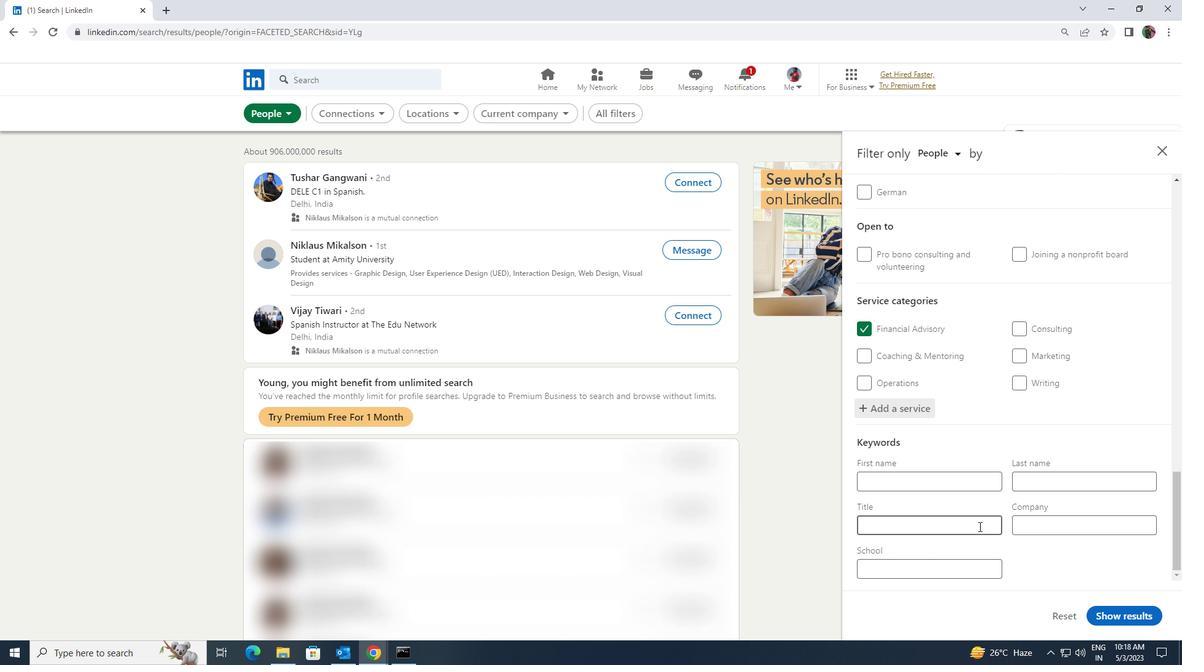 
Action: Mouse pressed left at (975, 521)
Screenshot: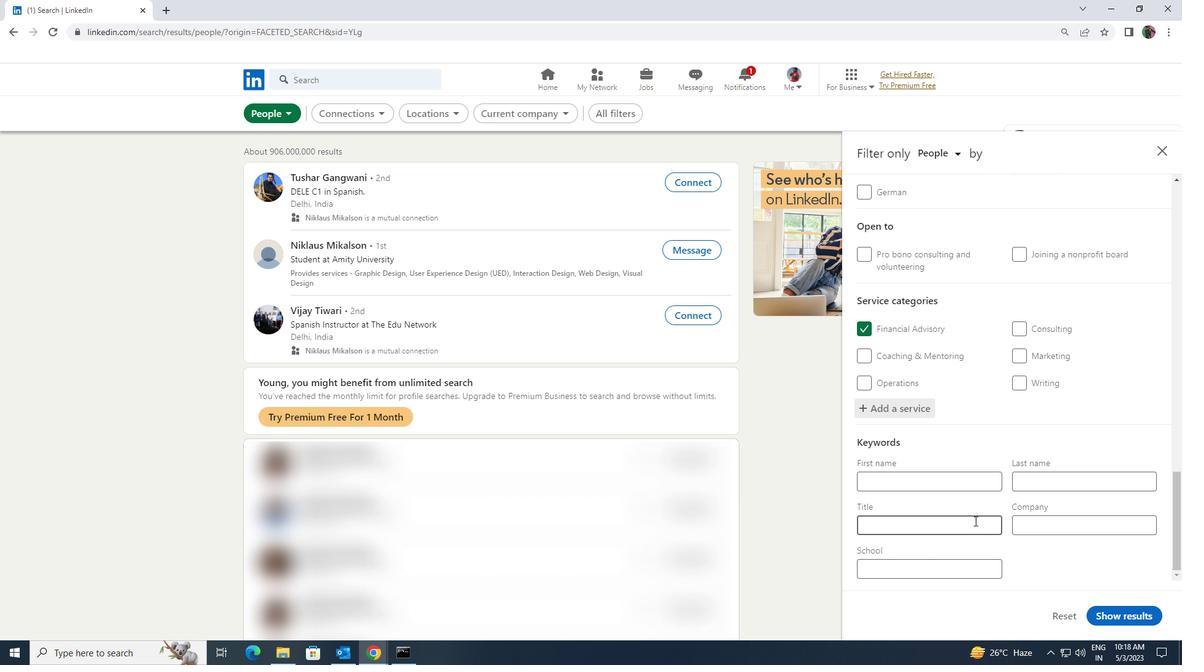 
Action: Key pressed <Key.shift>PLAYWRIGHT
Screenshot: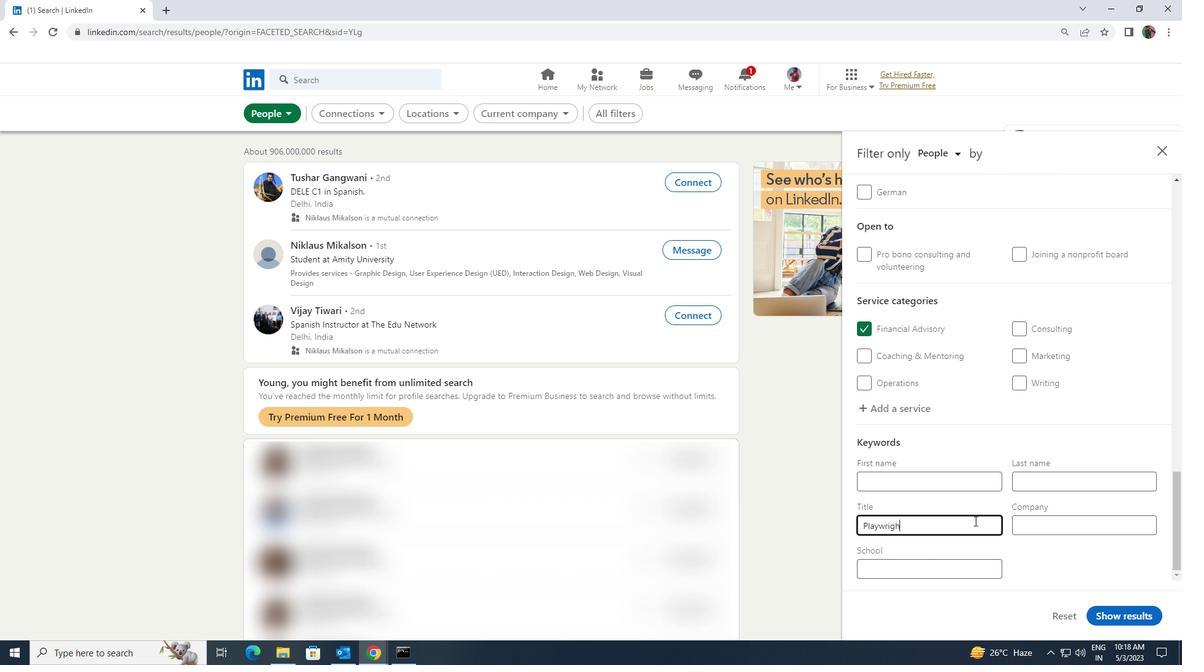 
Action: Mouse moved to (1105, 610)
Screenshot: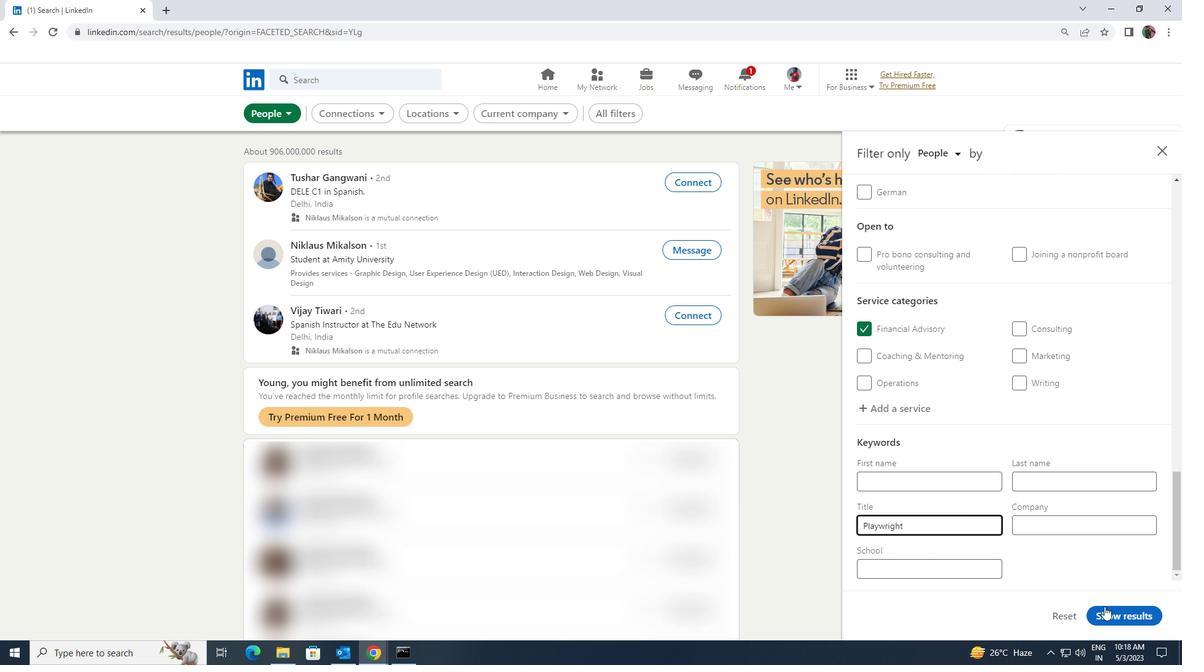 
Action: Mouse pressed left at (1105, 610)
Screenshot: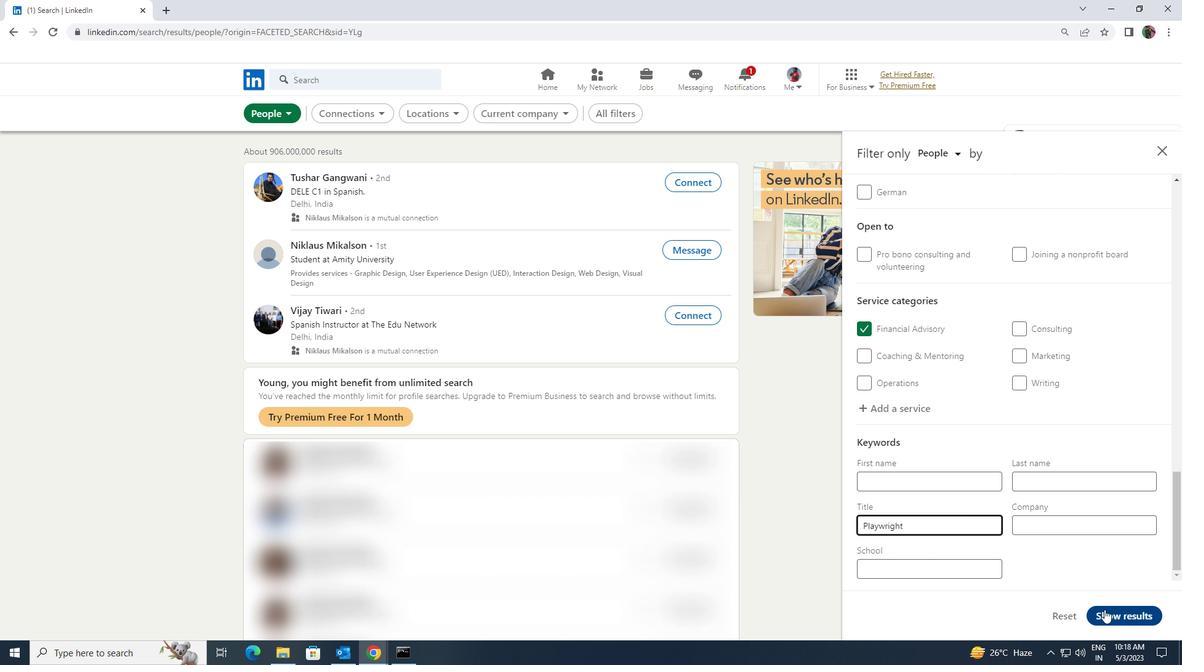 
